Task: Add an event with the title Second Client Appreciation Networking Breakfast, date '2023/12/17', time 8:30 AM to 10:30 AMand add a description: Whether you are a seasoned presenter looking to refine your skills or a novice seeking to build confidence, this Presentation Practice session offers a safe and supportive space for you to develop your abilities. Join us to receive valuable feedback, gain insights from peers, and enhance your presentation prowess. Together, we will strive for excellence in public speaking and presentation delivery., put the event into Yellow category . Add location for the event as: 321 Ribeira, Porto, Portugal, logged in from the account softage.9@softage.netand send the event invitation to softage.5@softage.net with CC to  softage.6@softage.net. Set a reminder for the event 94 day before
Action: Mouse moved to (109, 147)
Screenshot: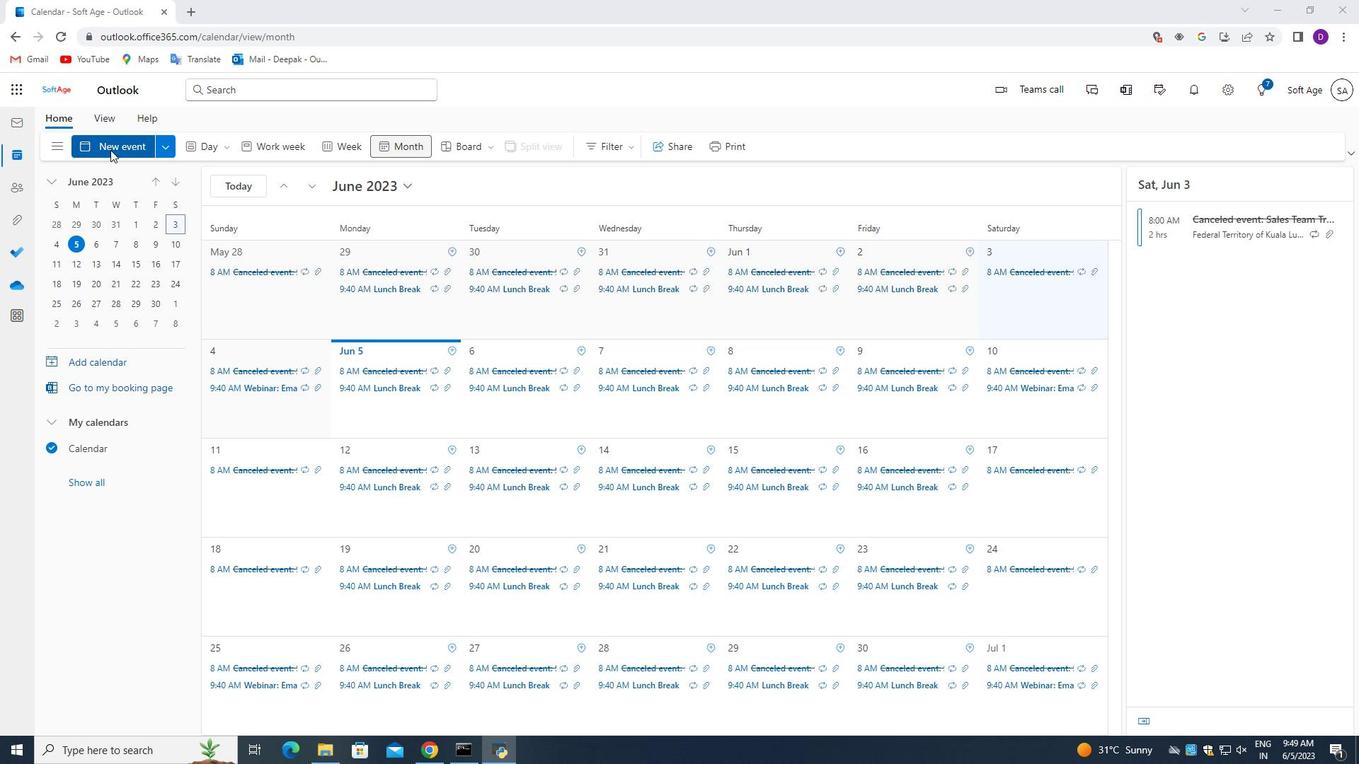 
Action: Mouse pressed left at (109, 147)
Screenshot: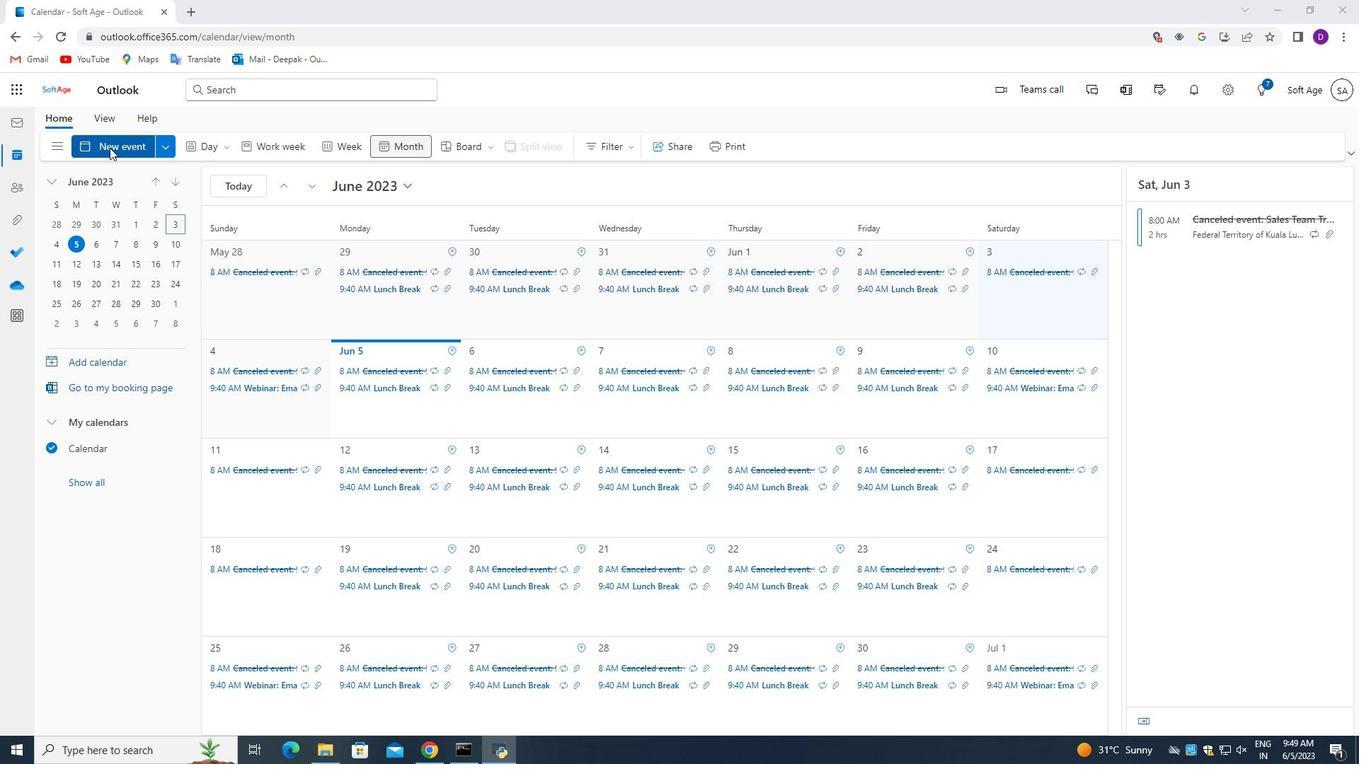 
Action: Mouse moved to (465, 619)
Screenshot: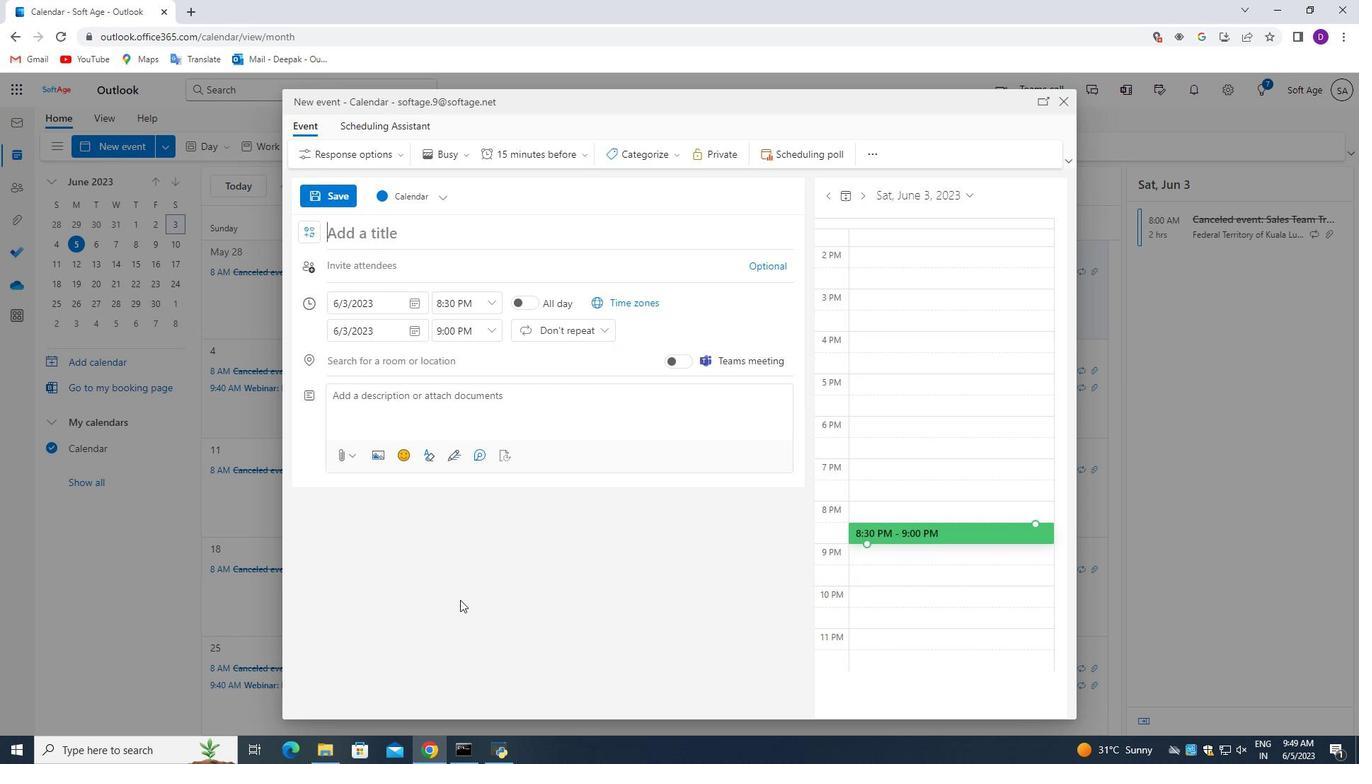 
Action: Key pressed <Key.shift_r>Sc<Key.backspace>econd<Key.space><Key.shift_r>Client<Key.space><Key.shift_r>Appreciation<Key.space><Key.shift>Networking<Key.space><Key.shift_r>Breakfast<Key.space>
Screenshot: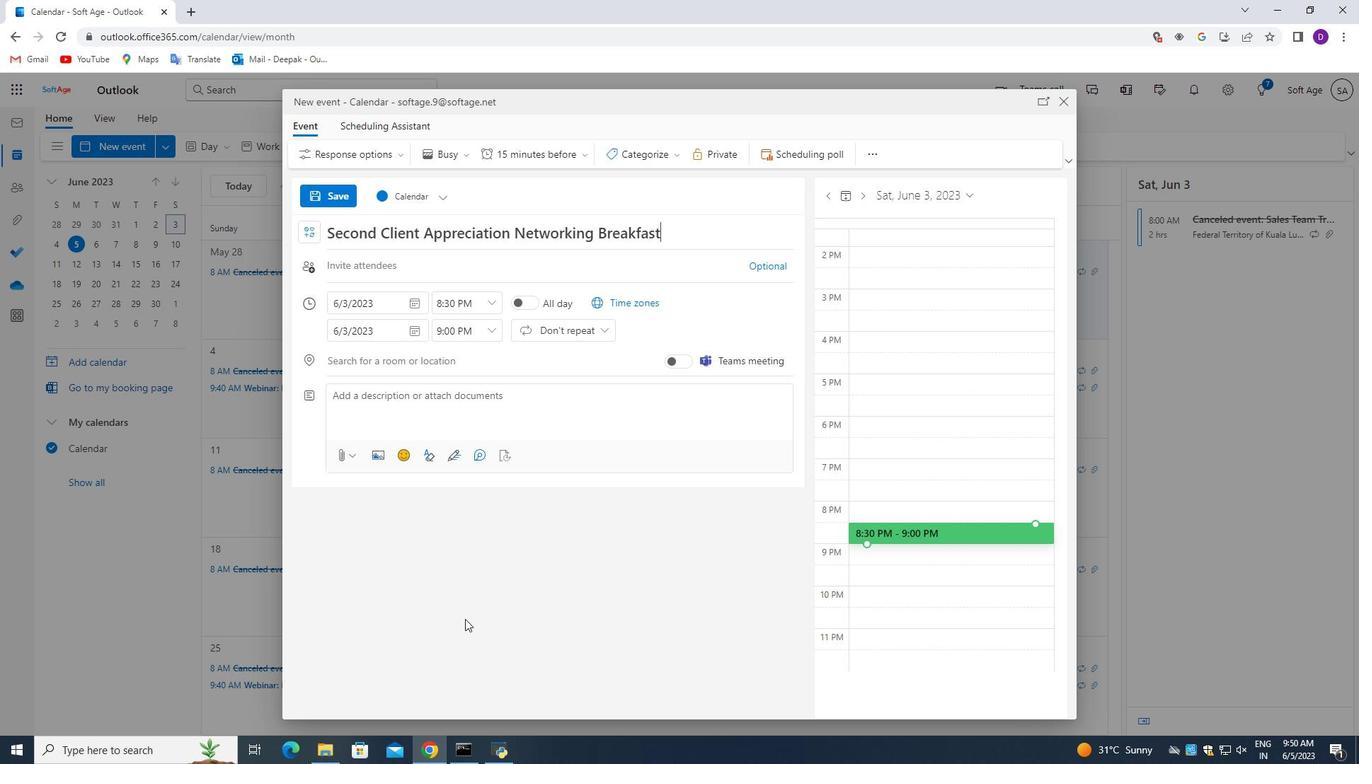 
Action: Mouse moved to (412, 306)
Screenshot: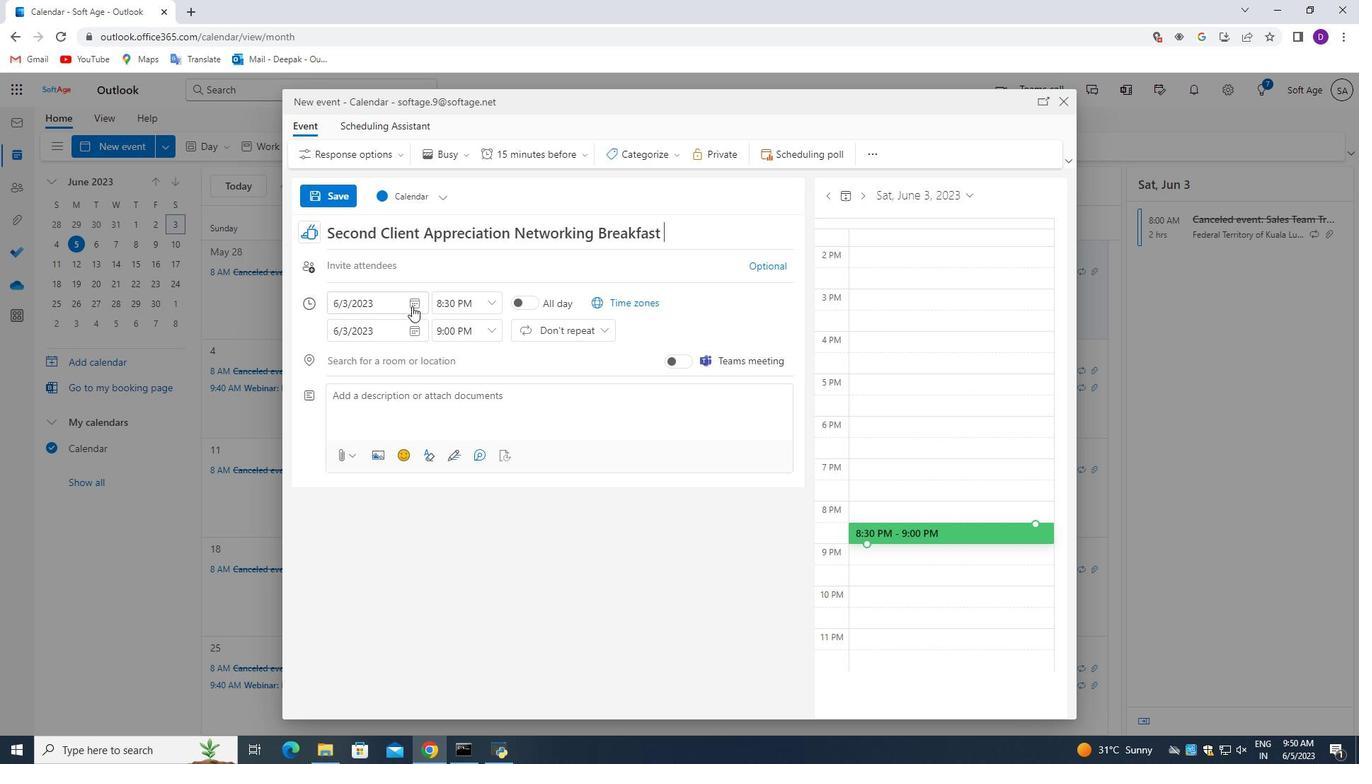 
Action: Mouse pressed left at (412, 306)
Screenshot: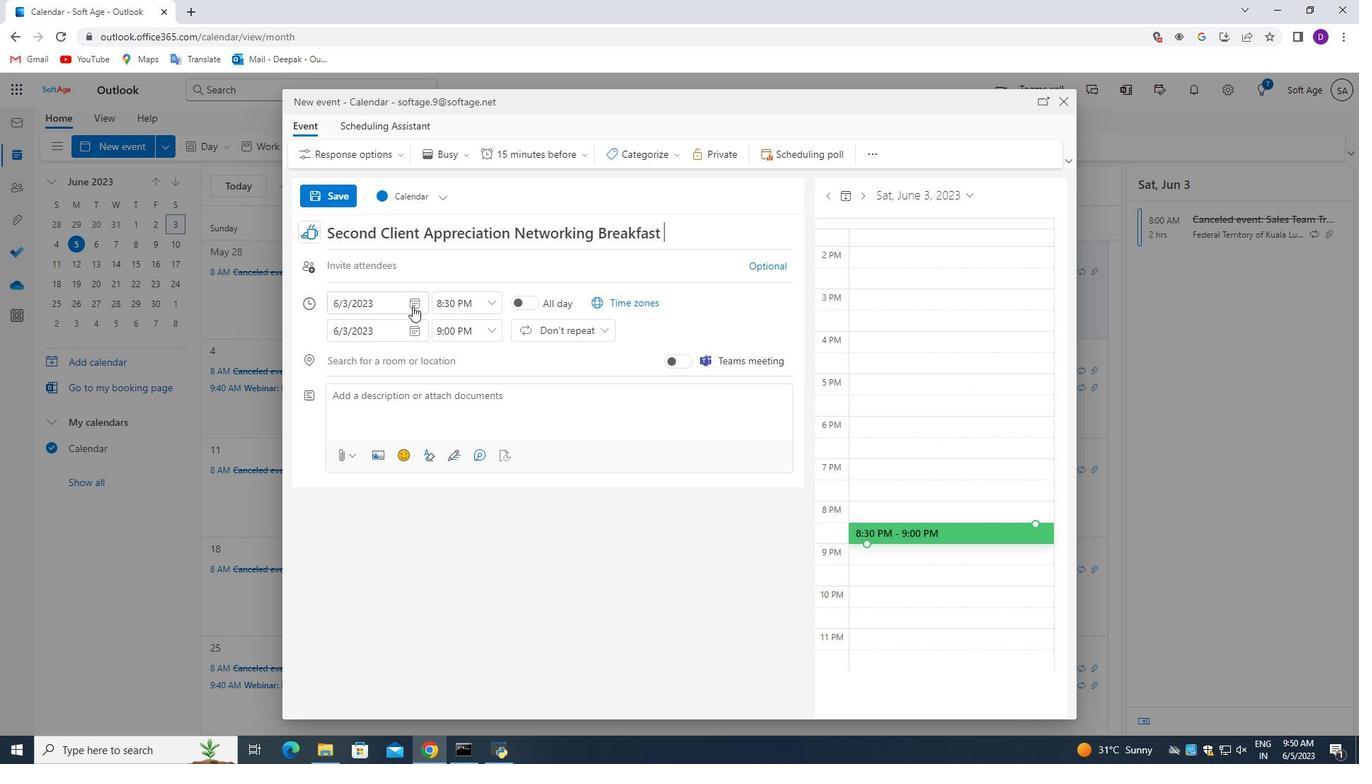 
Action: Mouse moved to (373, 331)
Screenshot: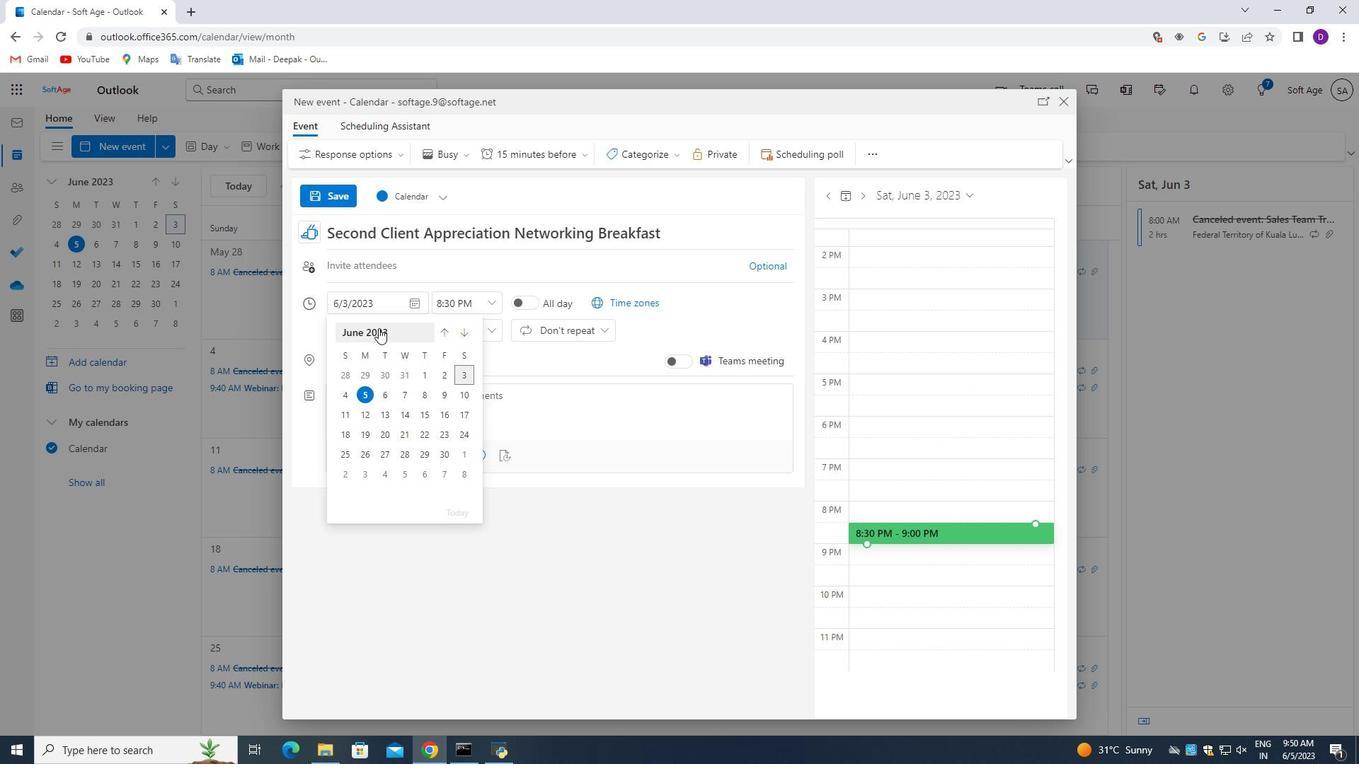 
Action: Mouse pressed left at (373, 331)
Screenshot: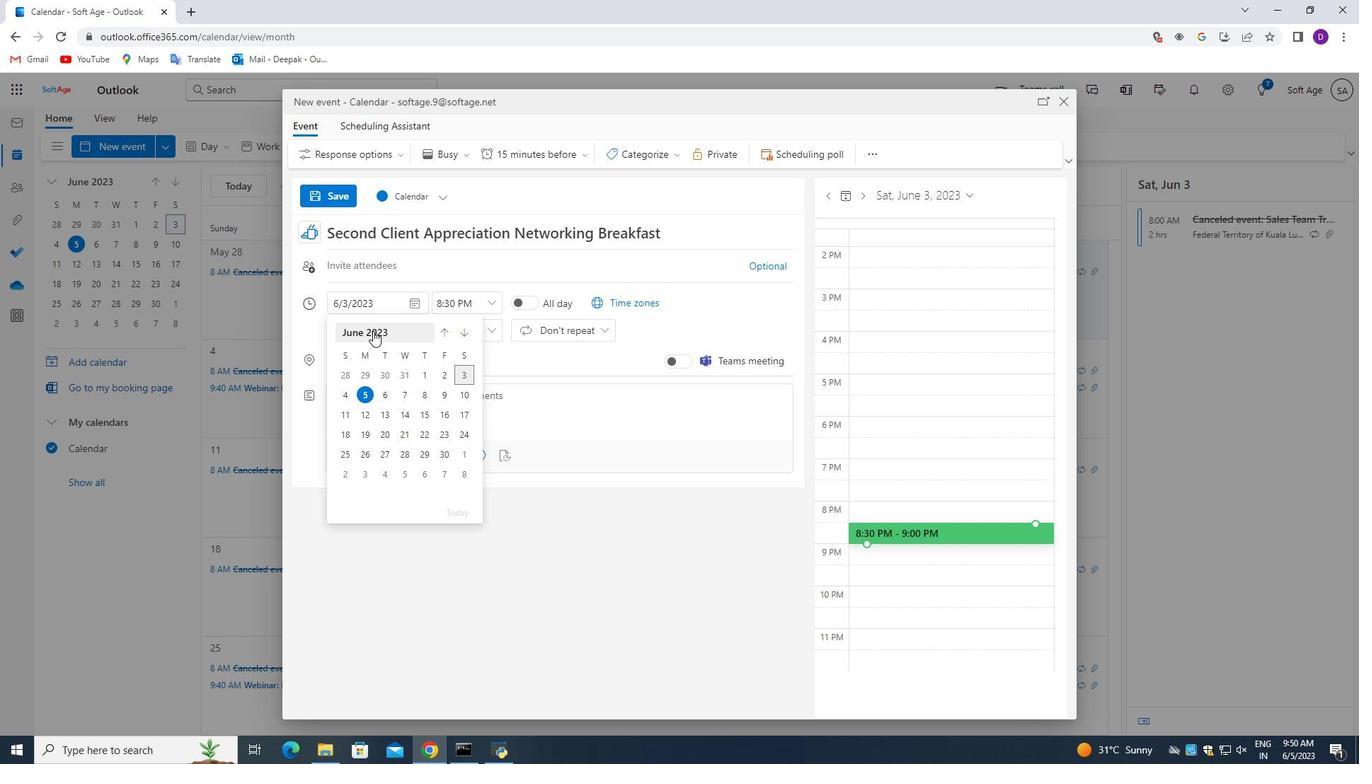 
Action: Mouse moved to (455, 434)
Screenshot: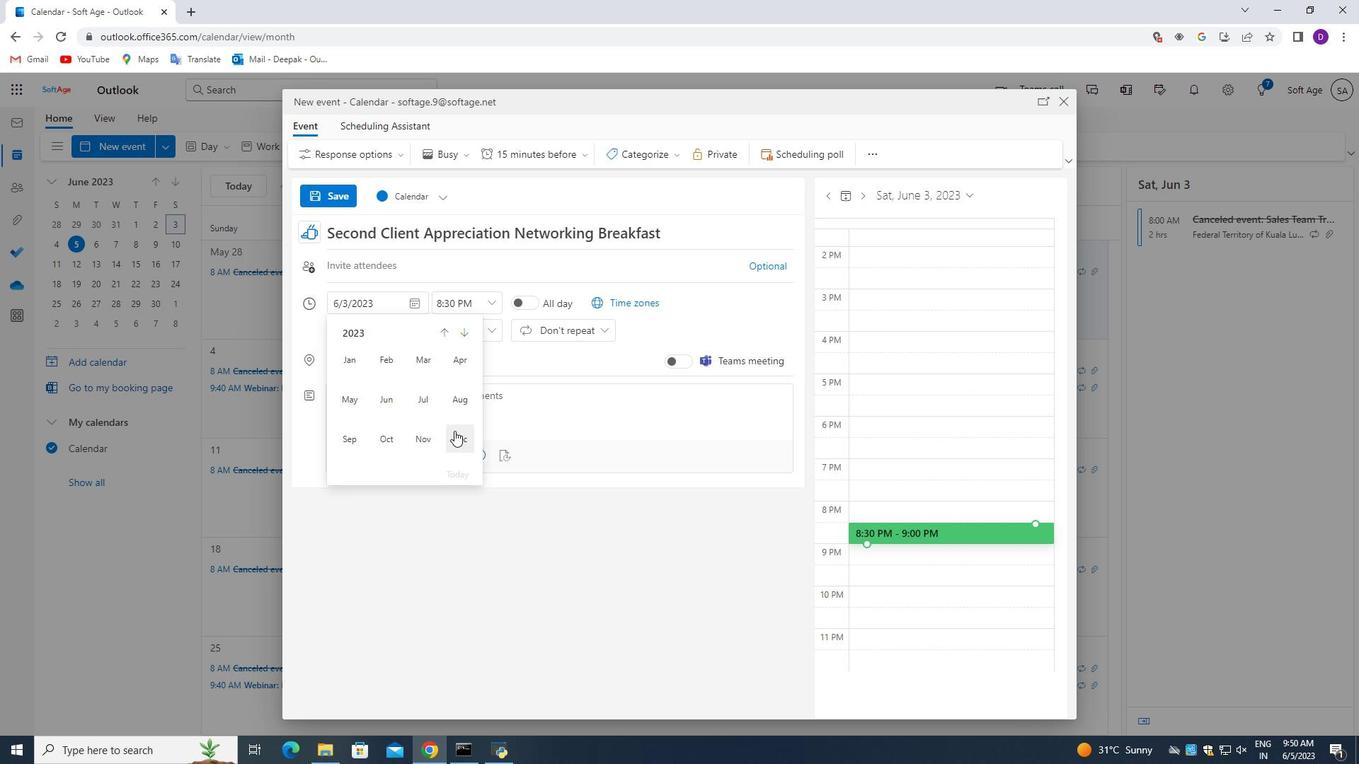 
Action: Mouse pressed left at (455, 434)
Screenshot: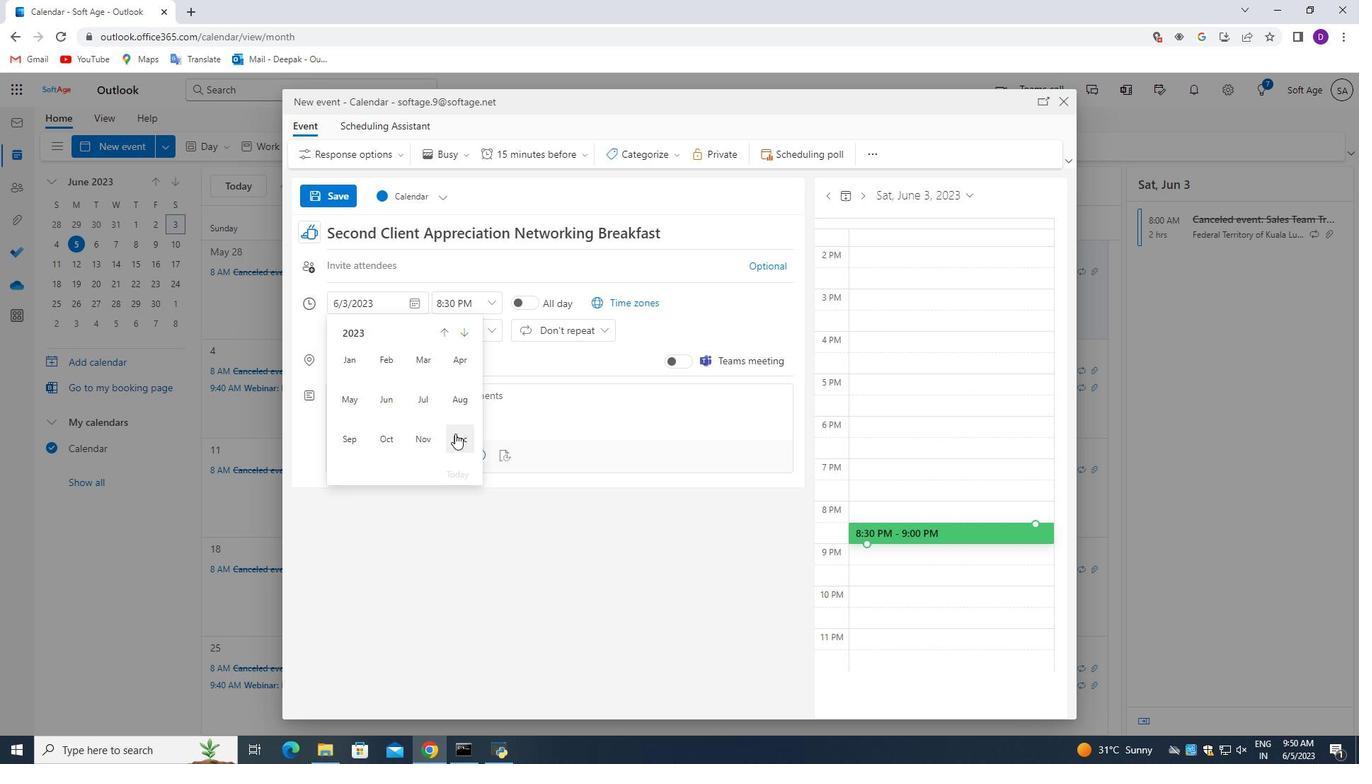 
Action: Mouse moved to (347, 435)
Screenshot: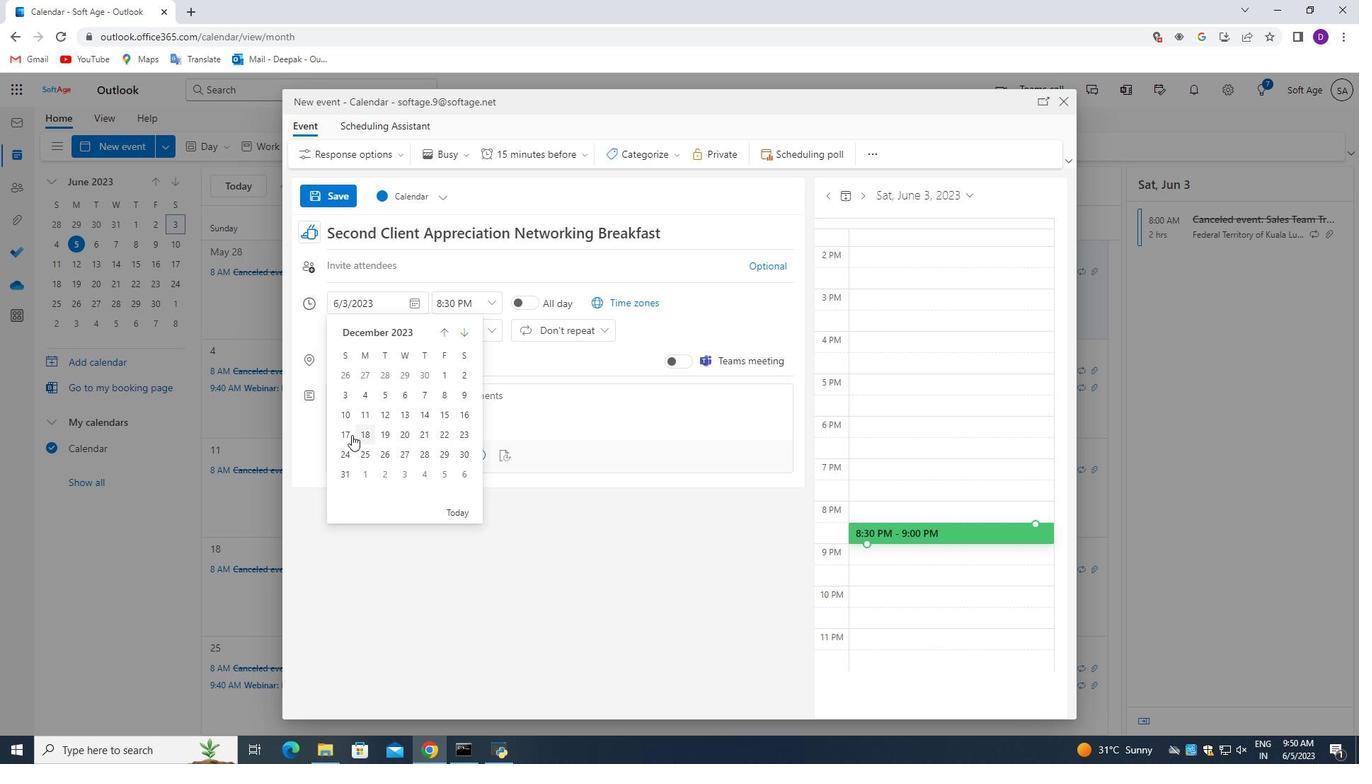 
Action: Mouse pressed left at (347, 435)
Screenshot: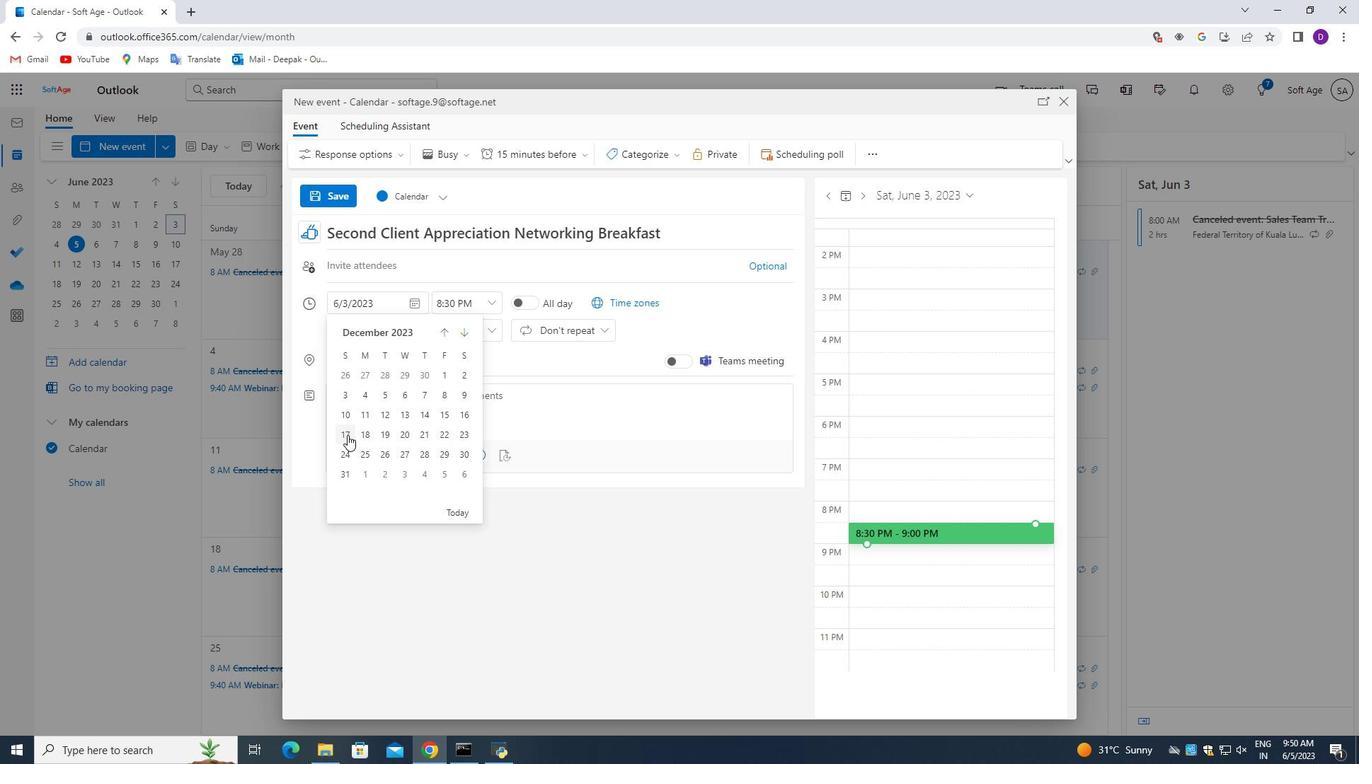 
Action: Mouse moved to (489, 312)
Screenshot: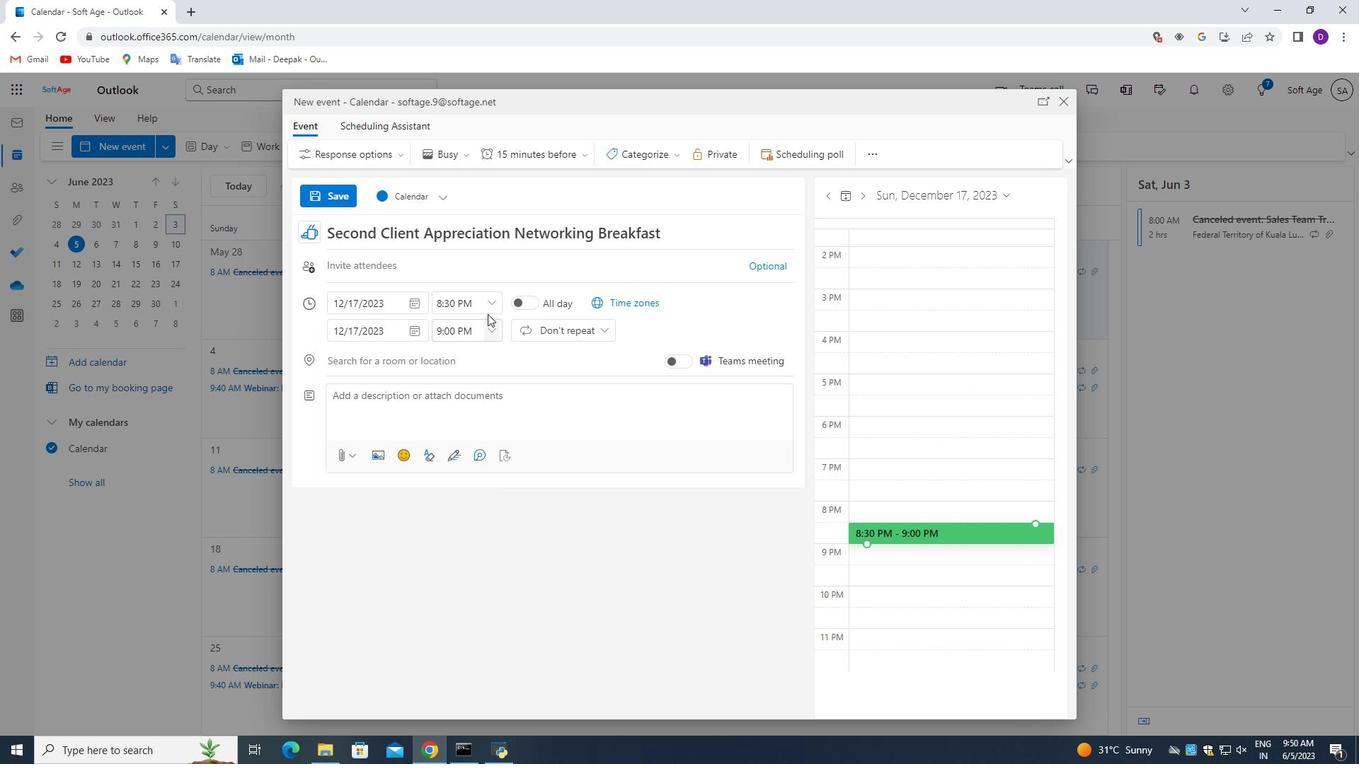 
Action: Mouse pressed left at (489, 312)
Screenshot: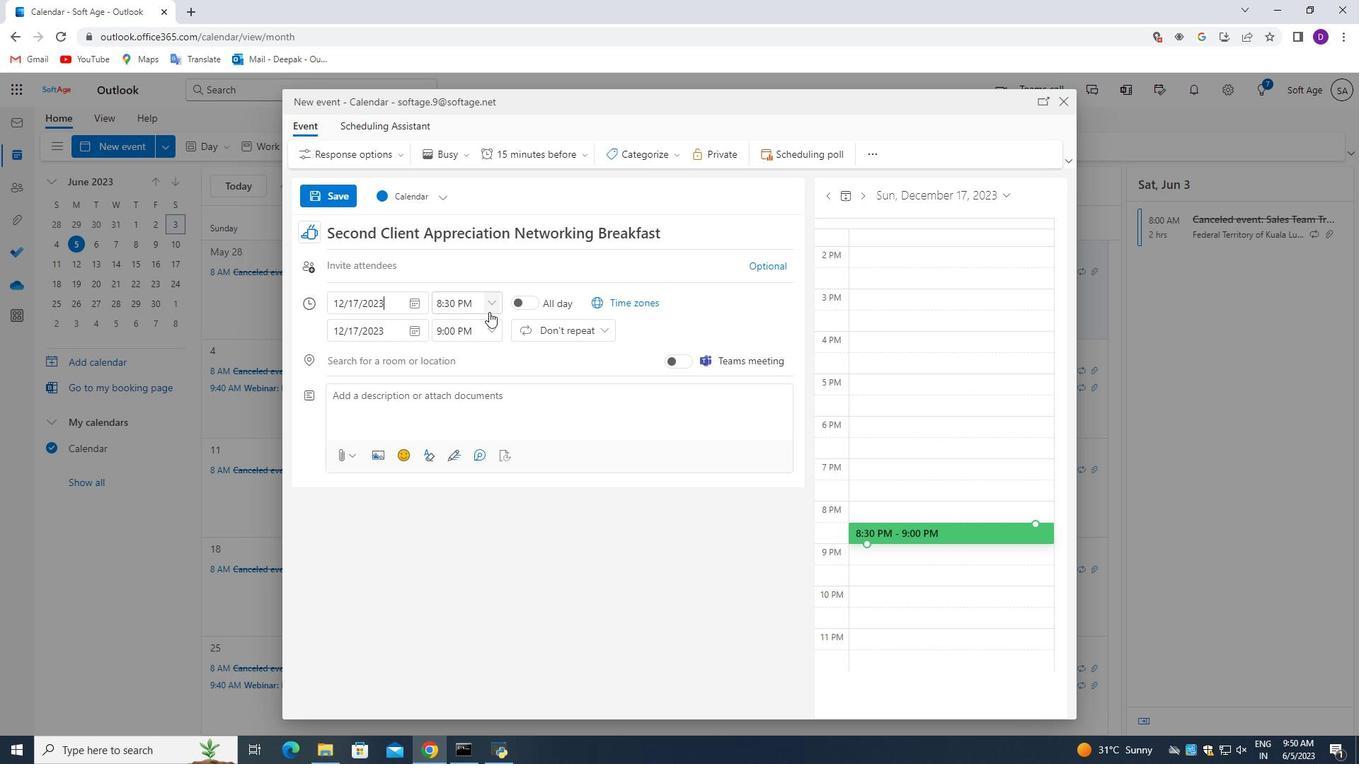 
Action: Mouse moved to (468, 354)
Screenshot: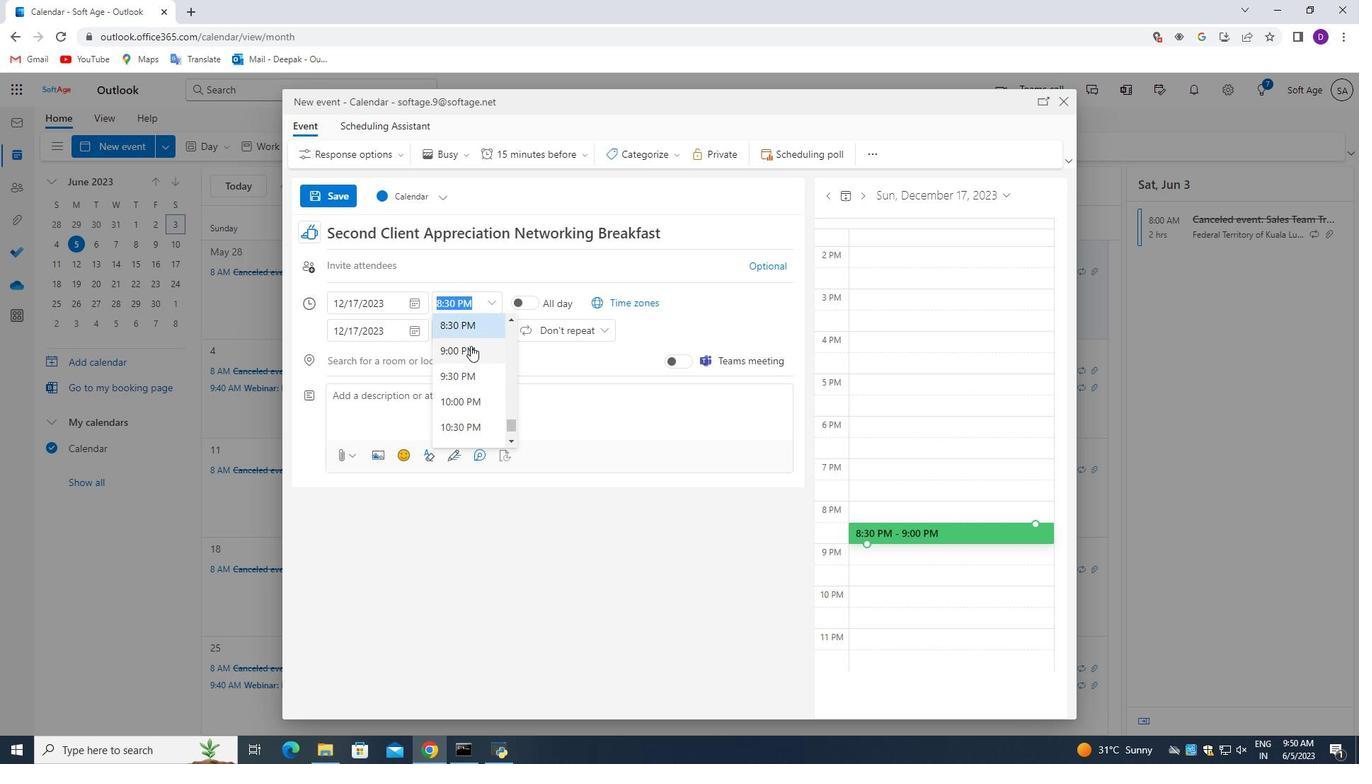 
Action: Mouse scrolled (468, 353) with delta (0, 0)
Screenshot: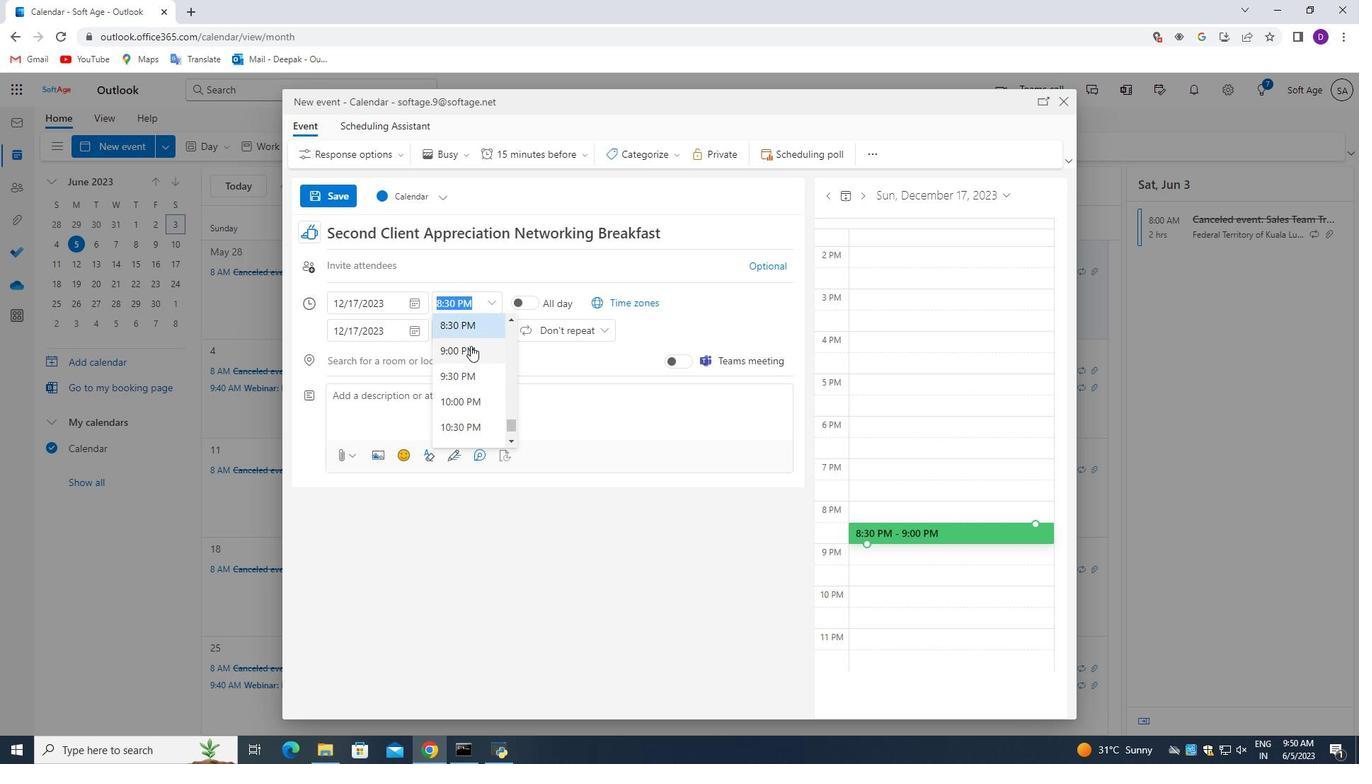
Action: Mouse moved to (467, 358)
Screenshot: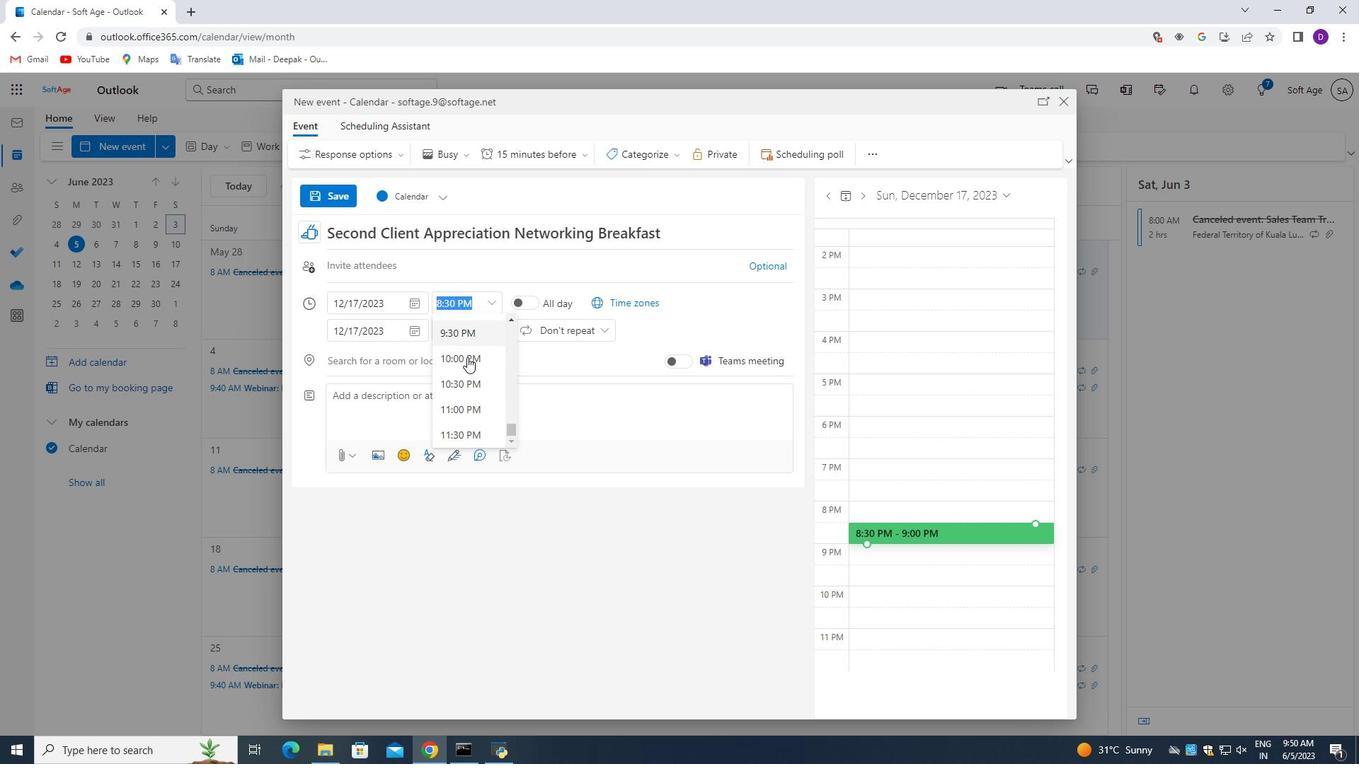
Action: Mouse scrolled (467, 358) with delta (0, 0)
Screenshot: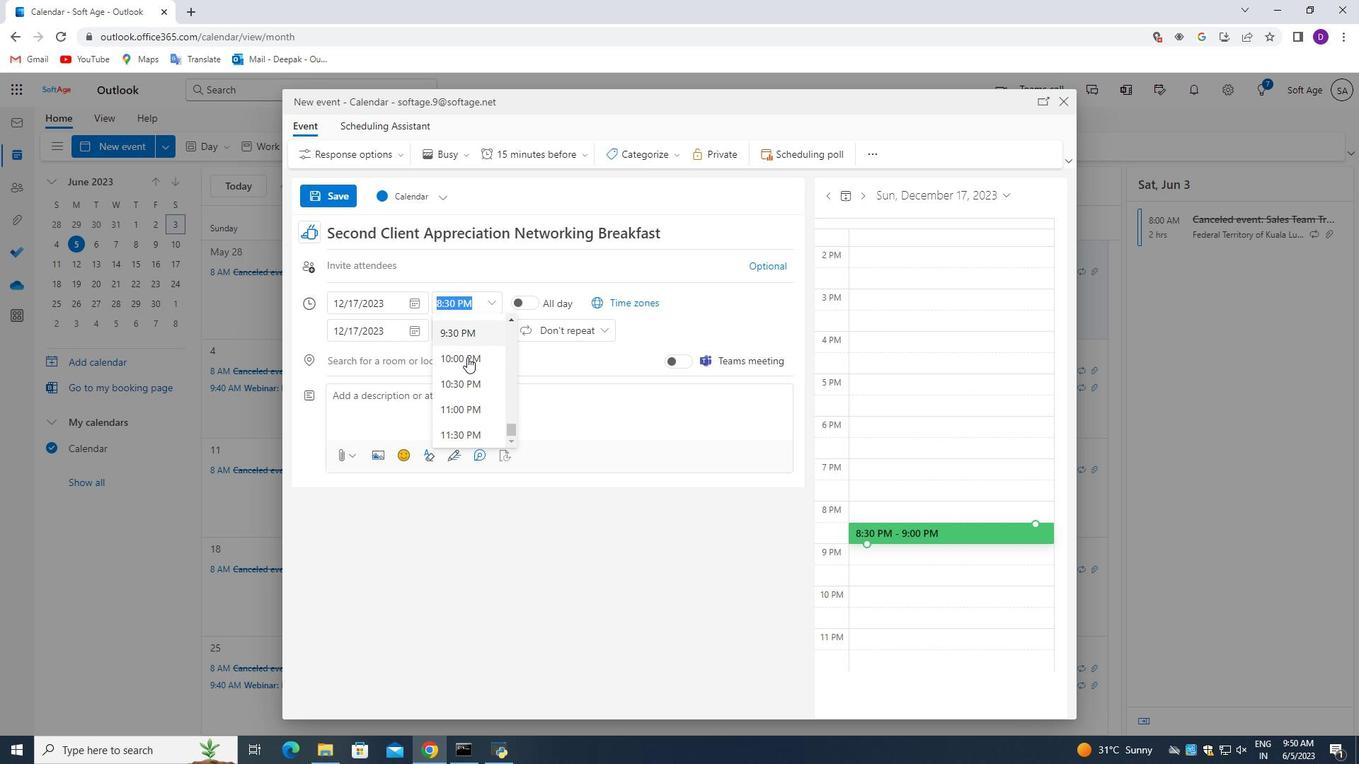 
Action: Mouse moved to (467, 362)
Screenshot: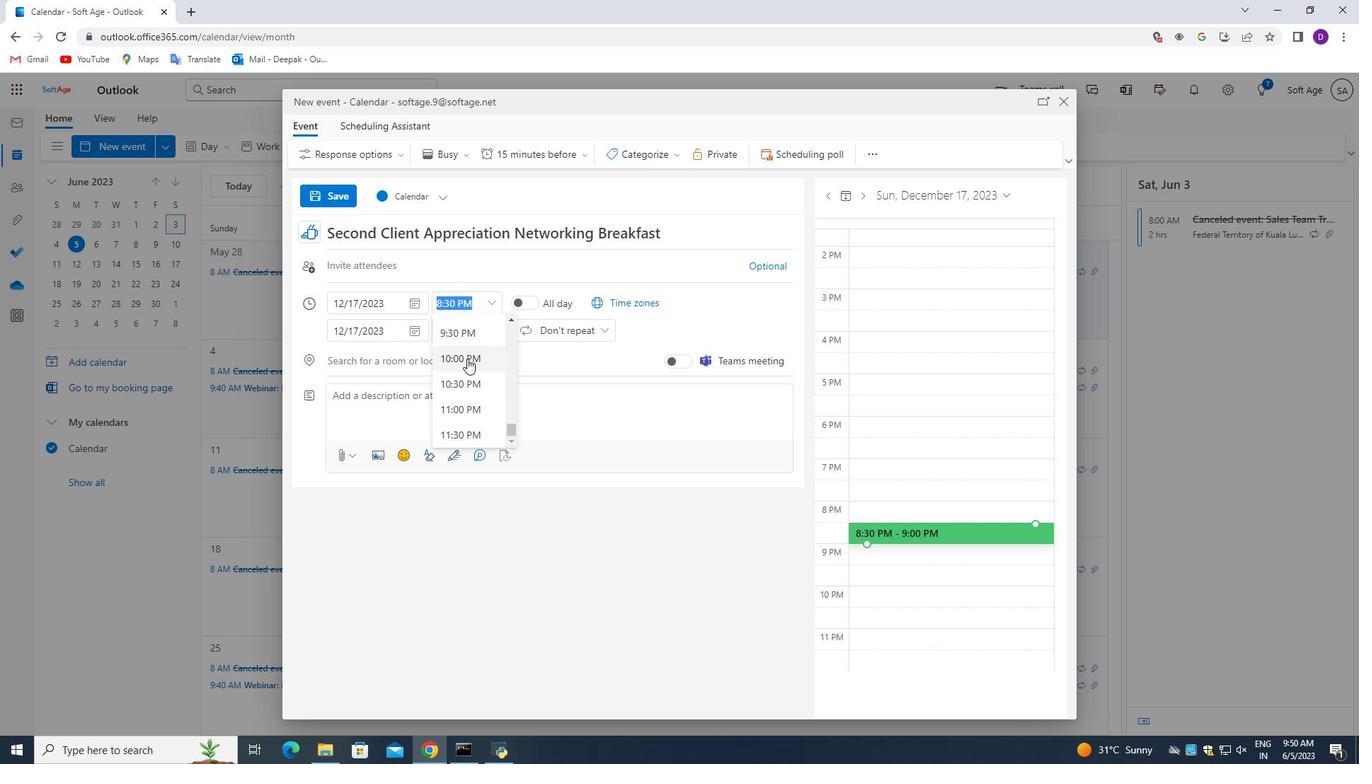 
Action: Mouse scrolled (467, 361) with delta (0, 0)
Screenshot: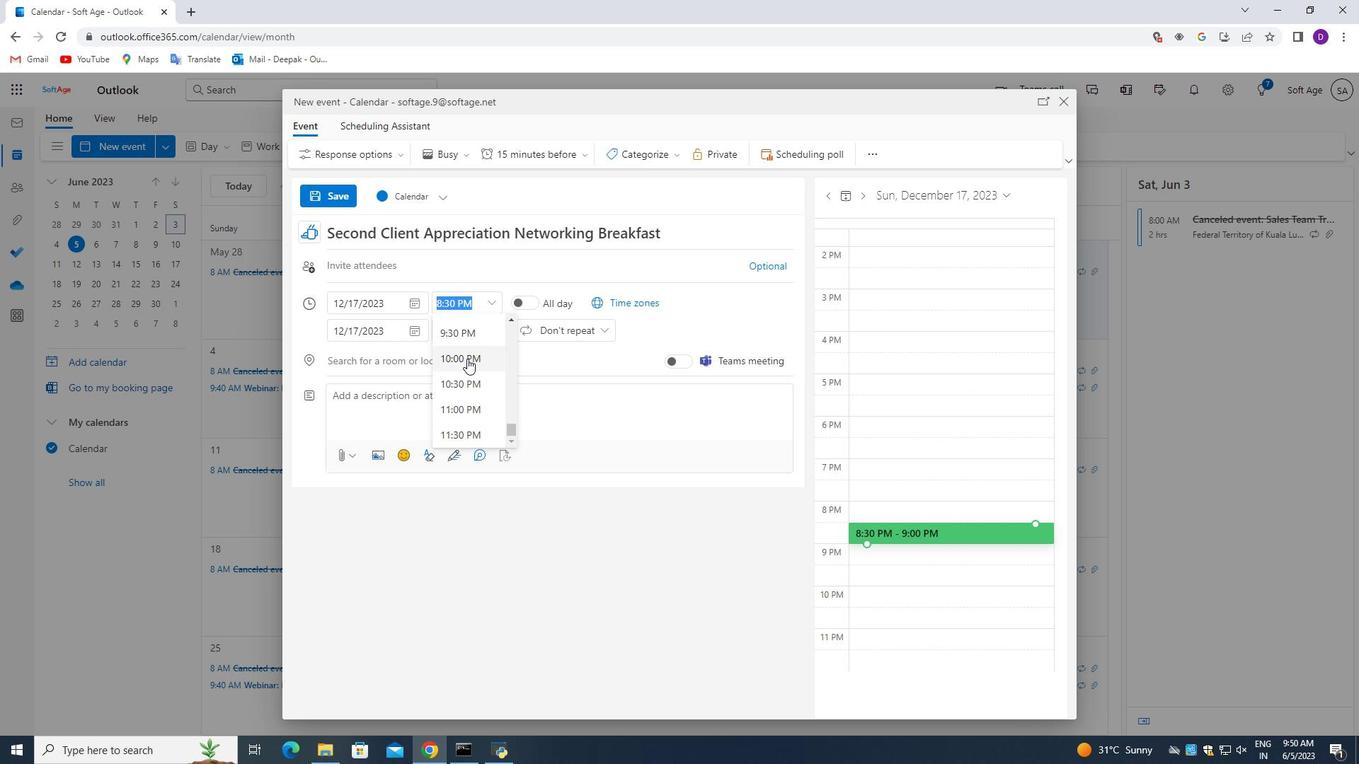 
Action: Mouse moved to (467, 365)
Screenshot: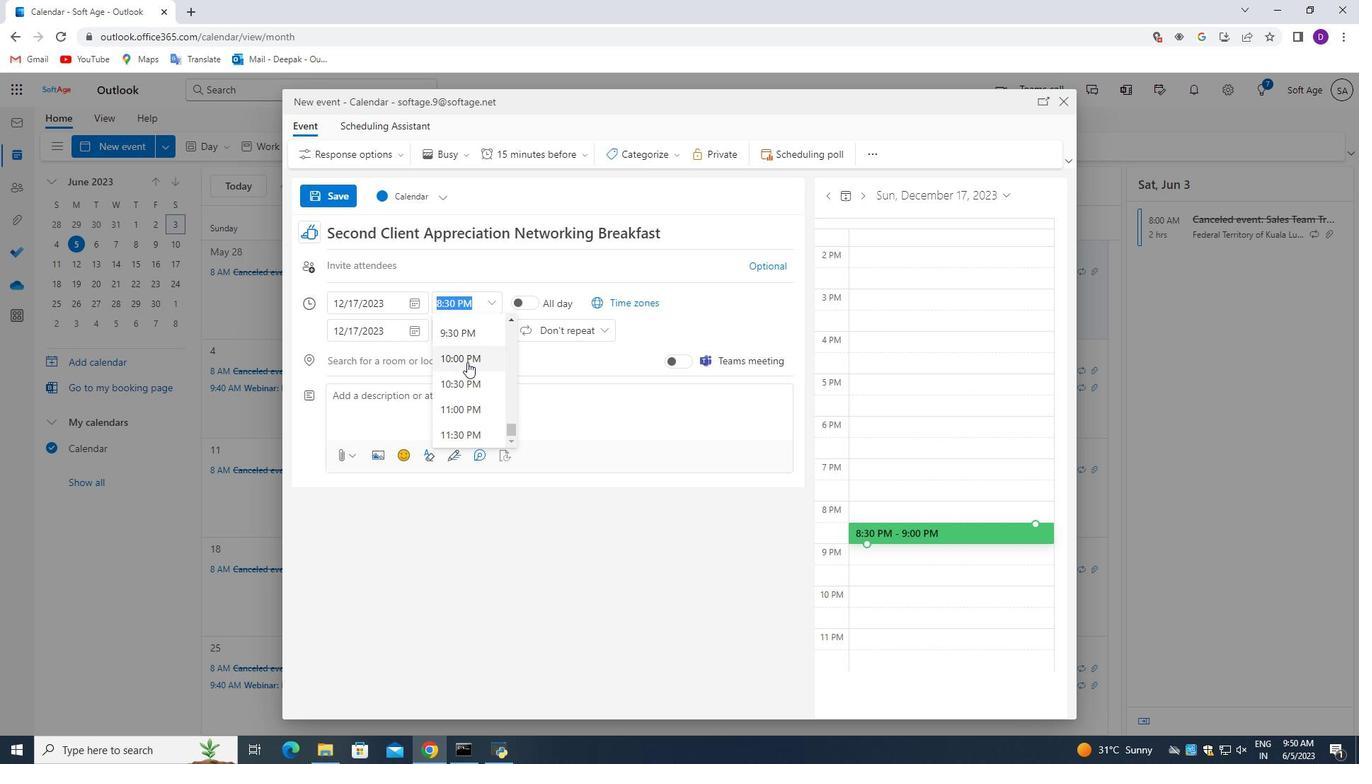 
Action: Mouse scrolled (467, 364) with delta (0, 0)
Screenshot: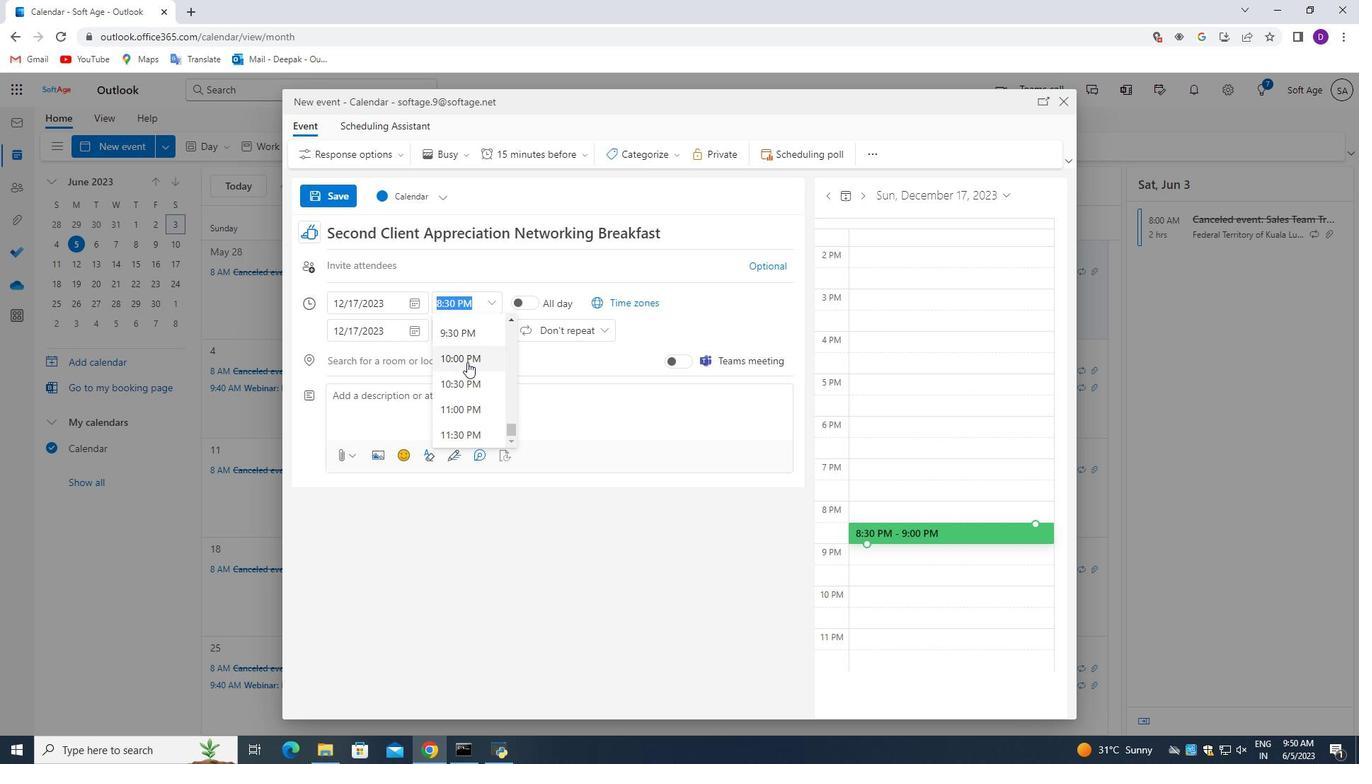 
Action: Mouse moved to (463, 409)
Screenshot: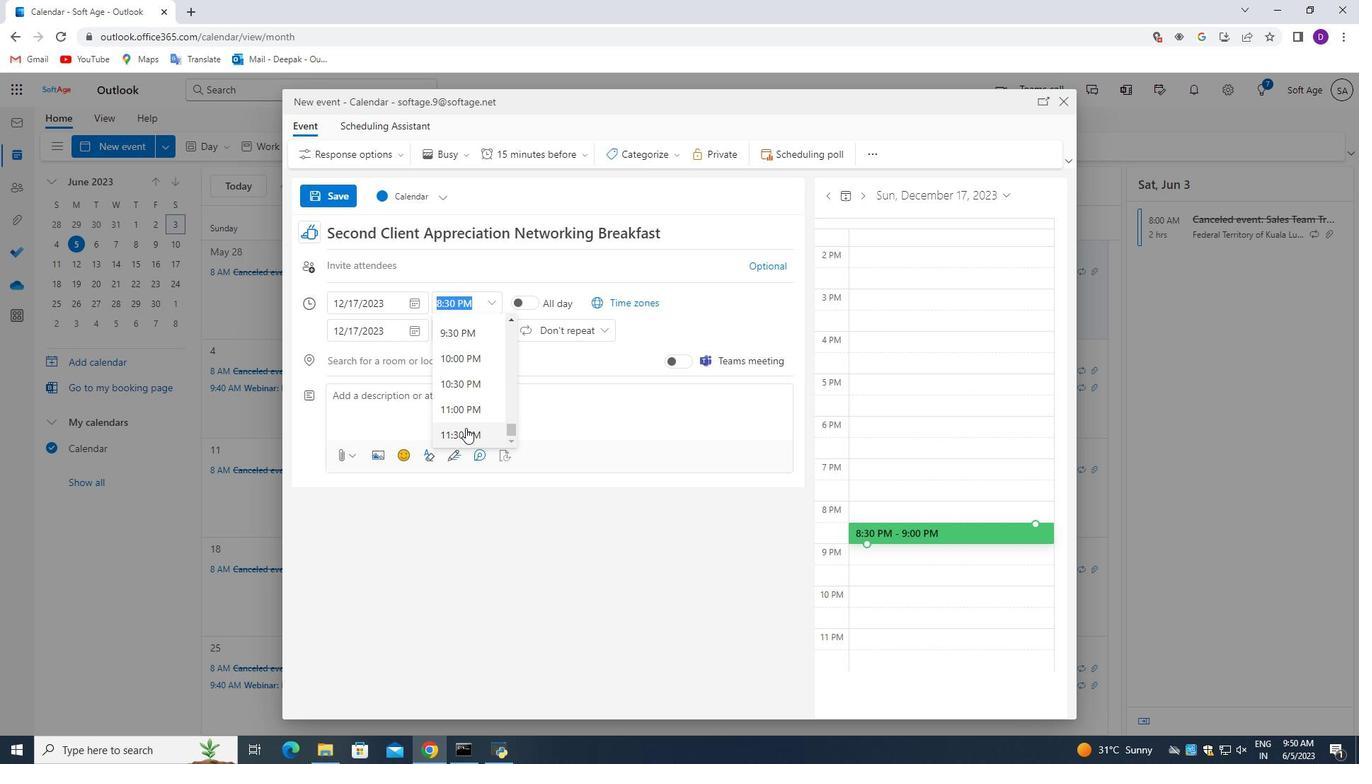 
Action: Mouse scrolled (463, 409) with delta (0, 0)
Screenshot: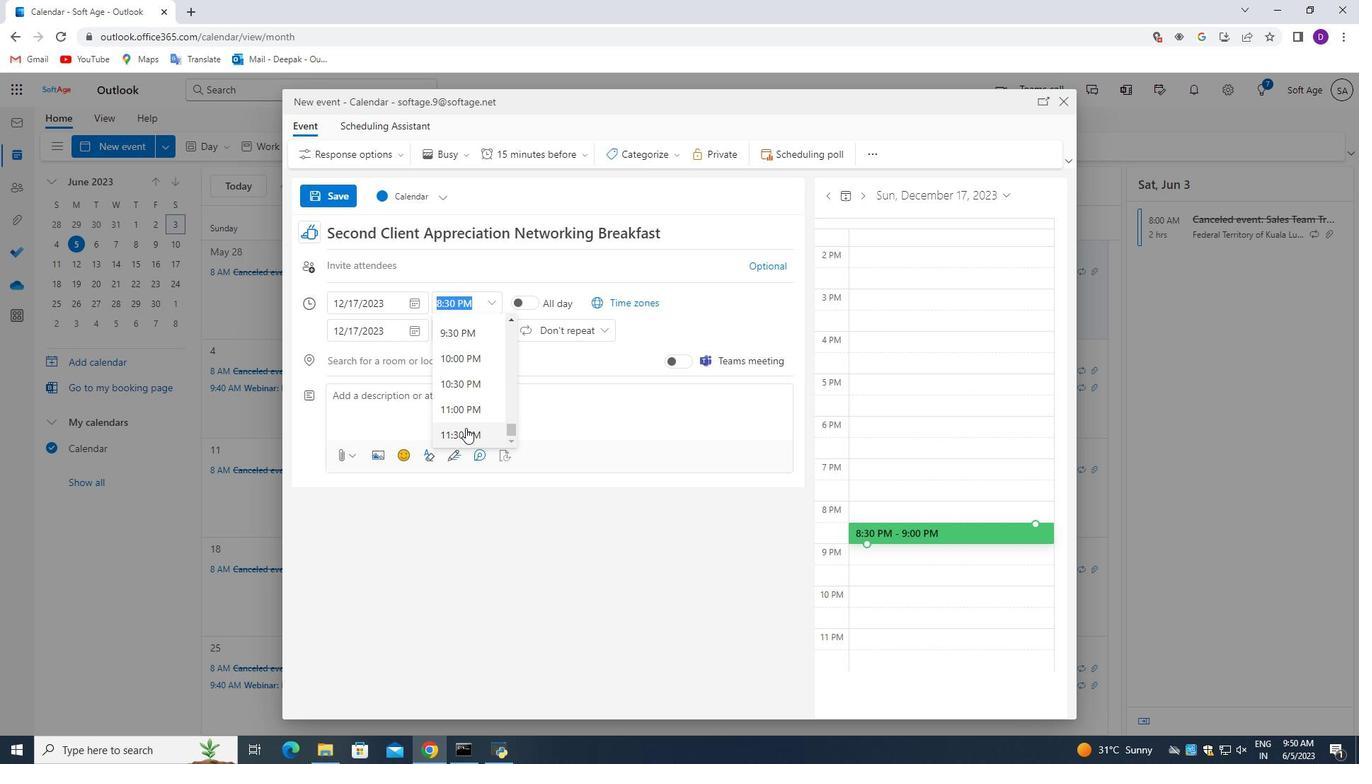 
Action: Mouse moved to (463, 396)
Screenshot: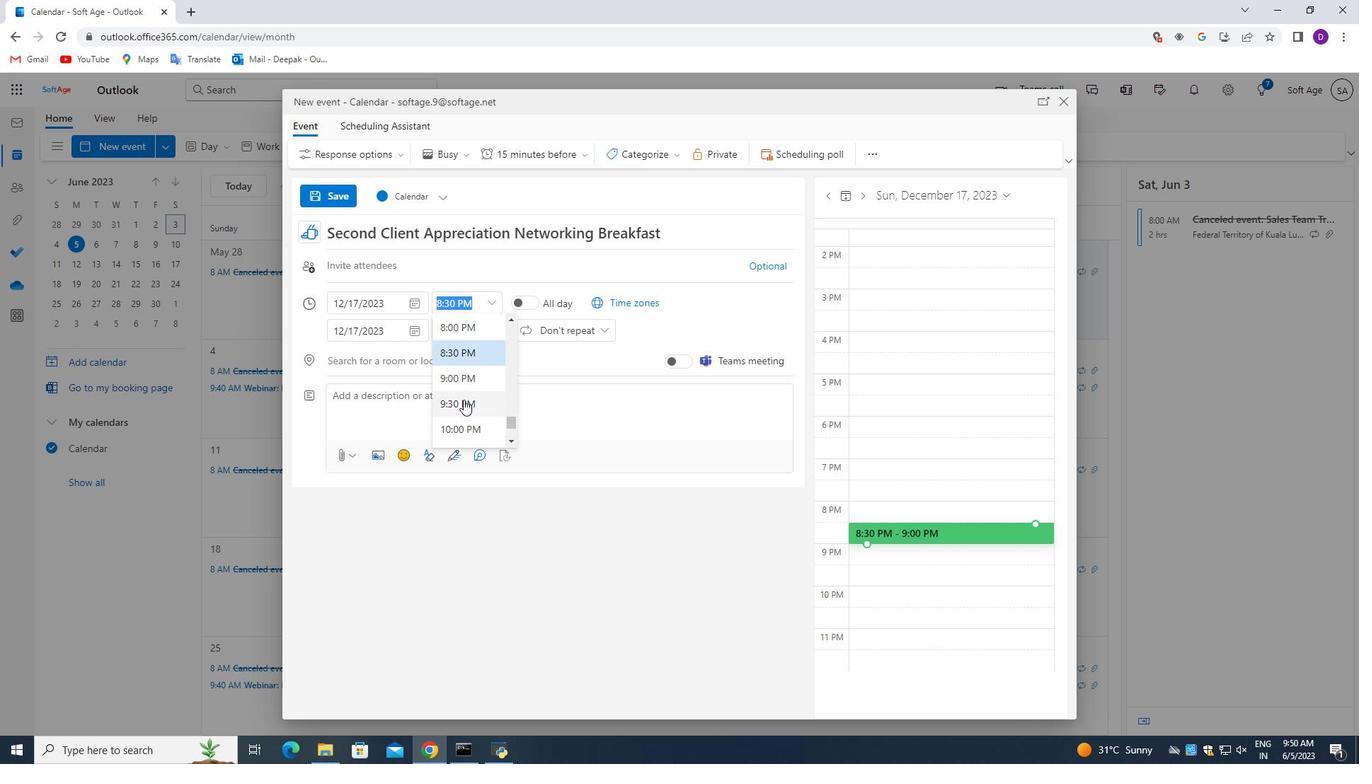 
Action: Mouse scrolled (463, 400) with delta (0, 0)
Screenshot: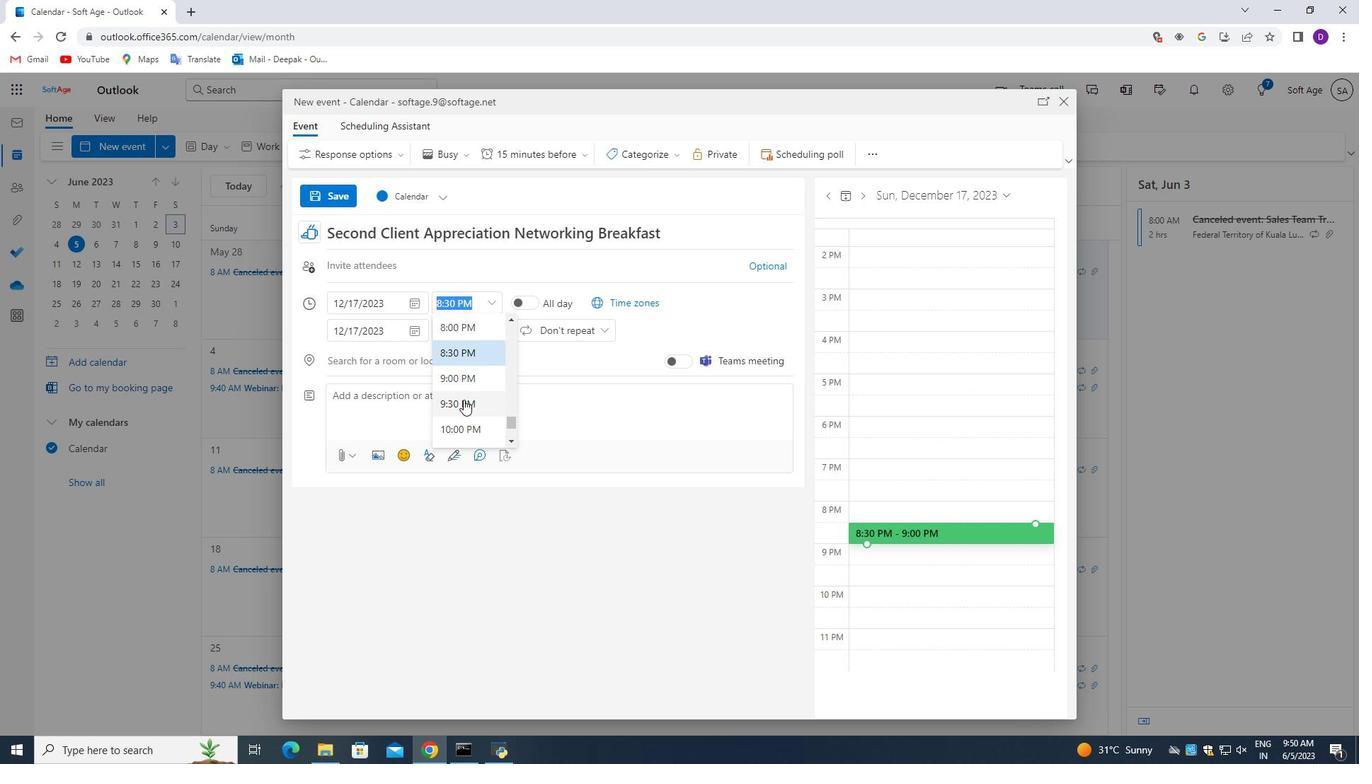 
Action: Mouse moved to (463, 385)
Screenshot: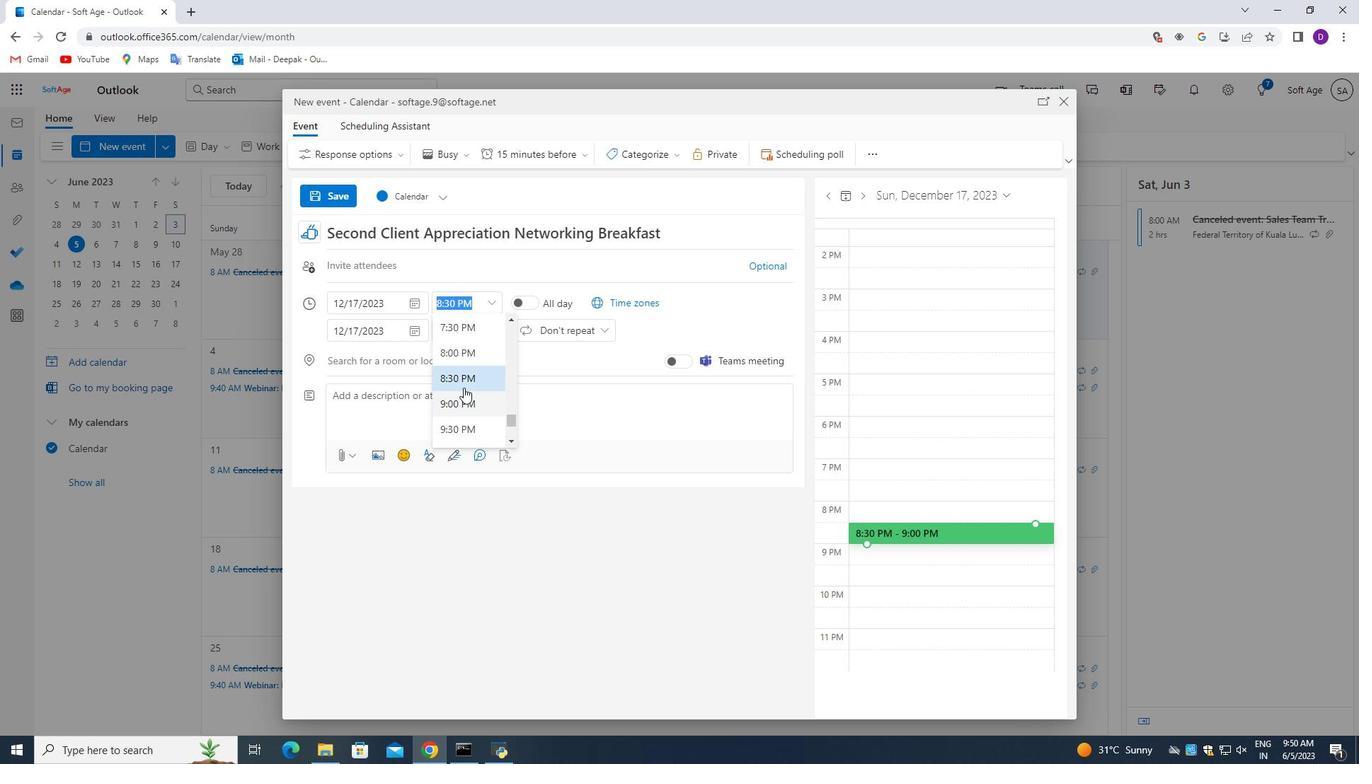 
Action: Mouse scrolled (463, 386) with delta (0, 0)
Screenshot: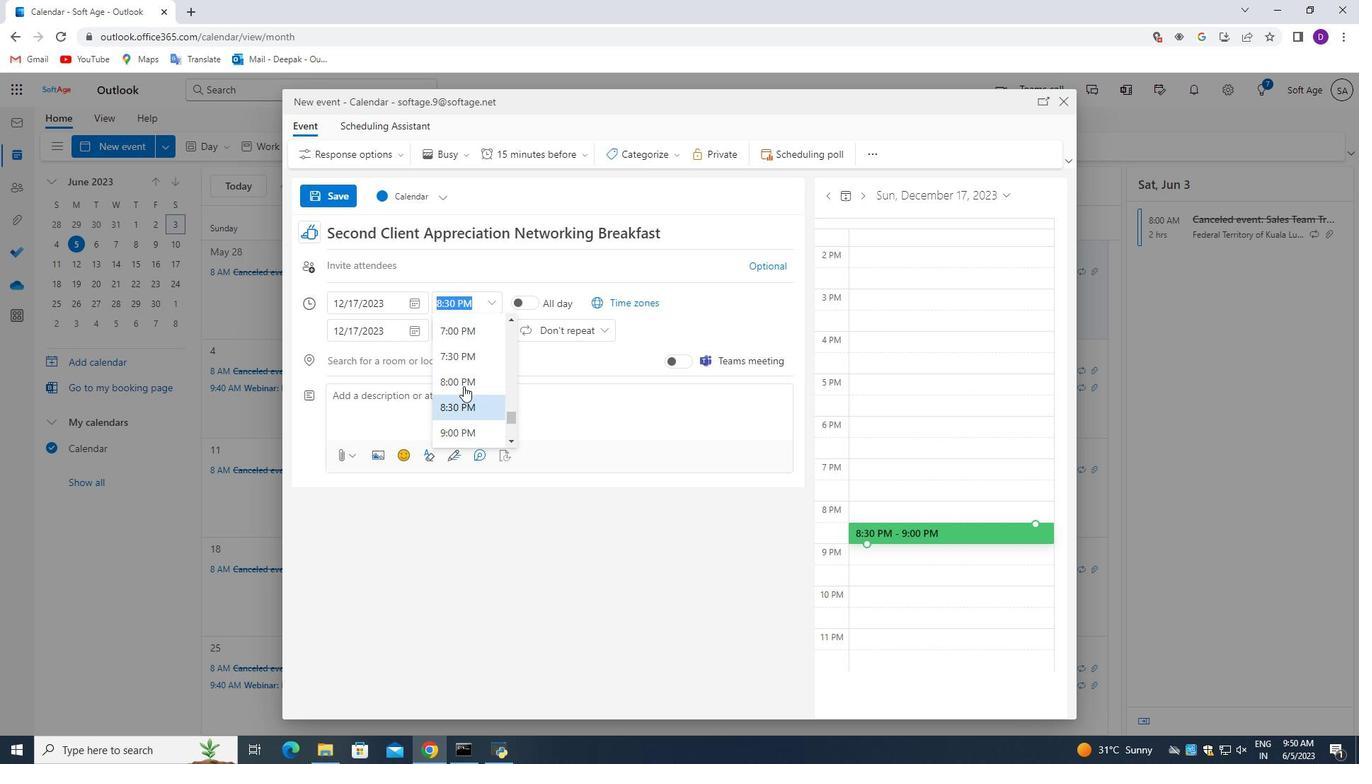 
Action: Mouse moved to (463, 385)
Screenshot: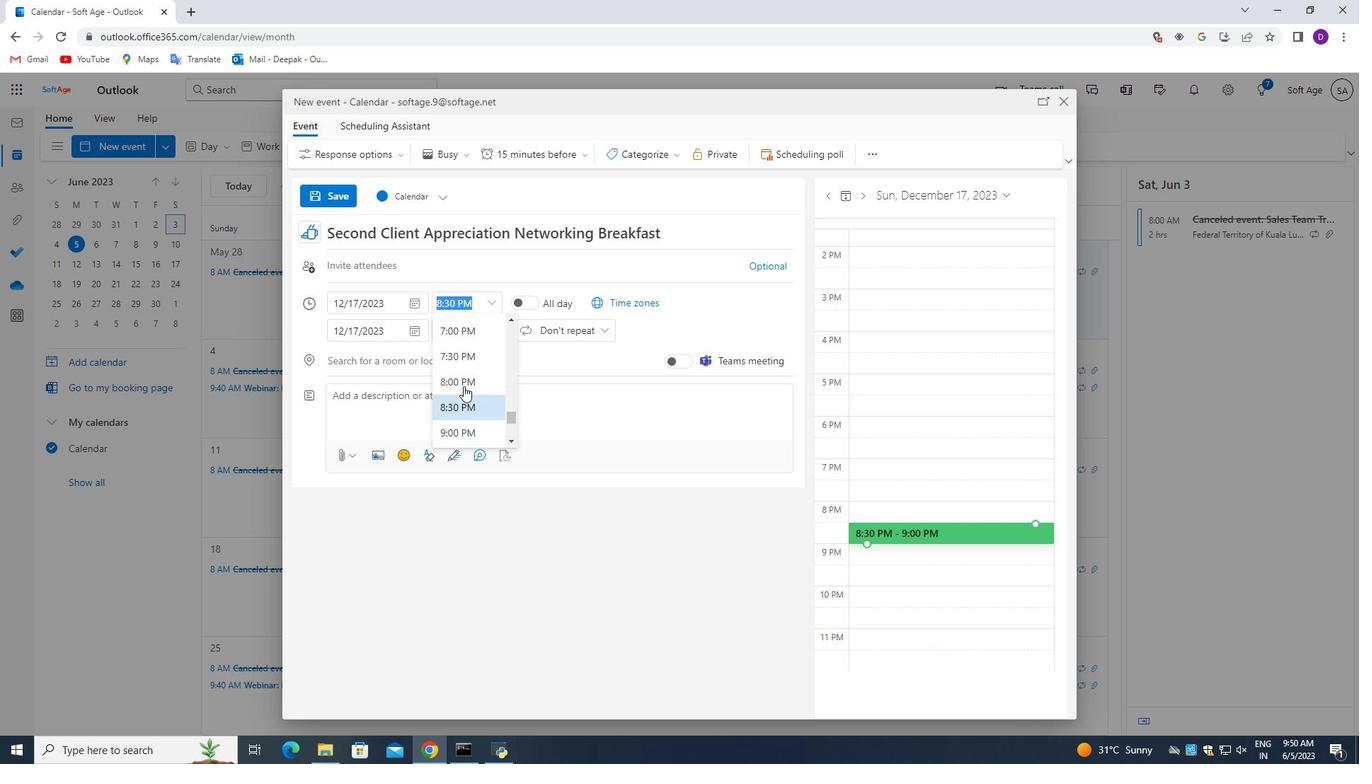 
Action: Mouse scrolled (463, 385) with delta (0, 0)
Screenshot: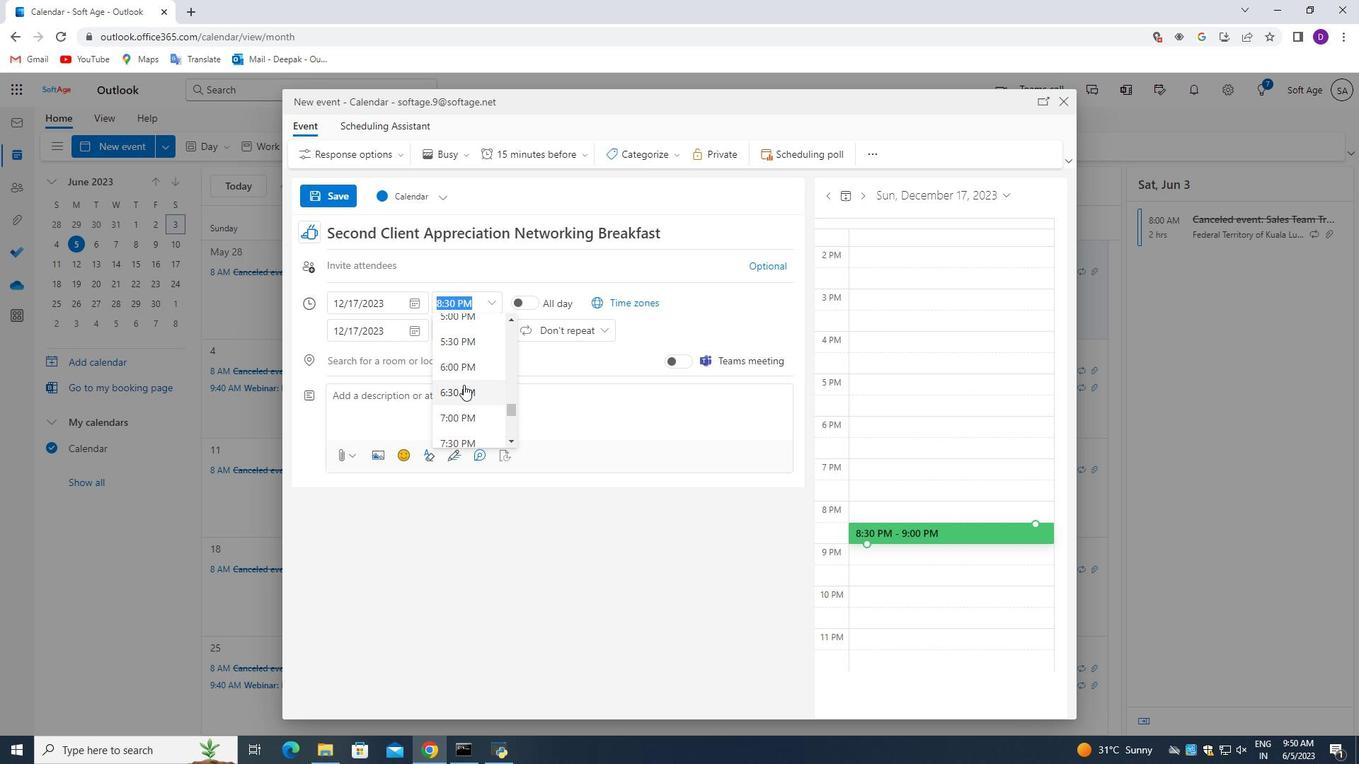 
Action: Mouse scrolled (463, 385) with delta (0, 0)
Screenshot: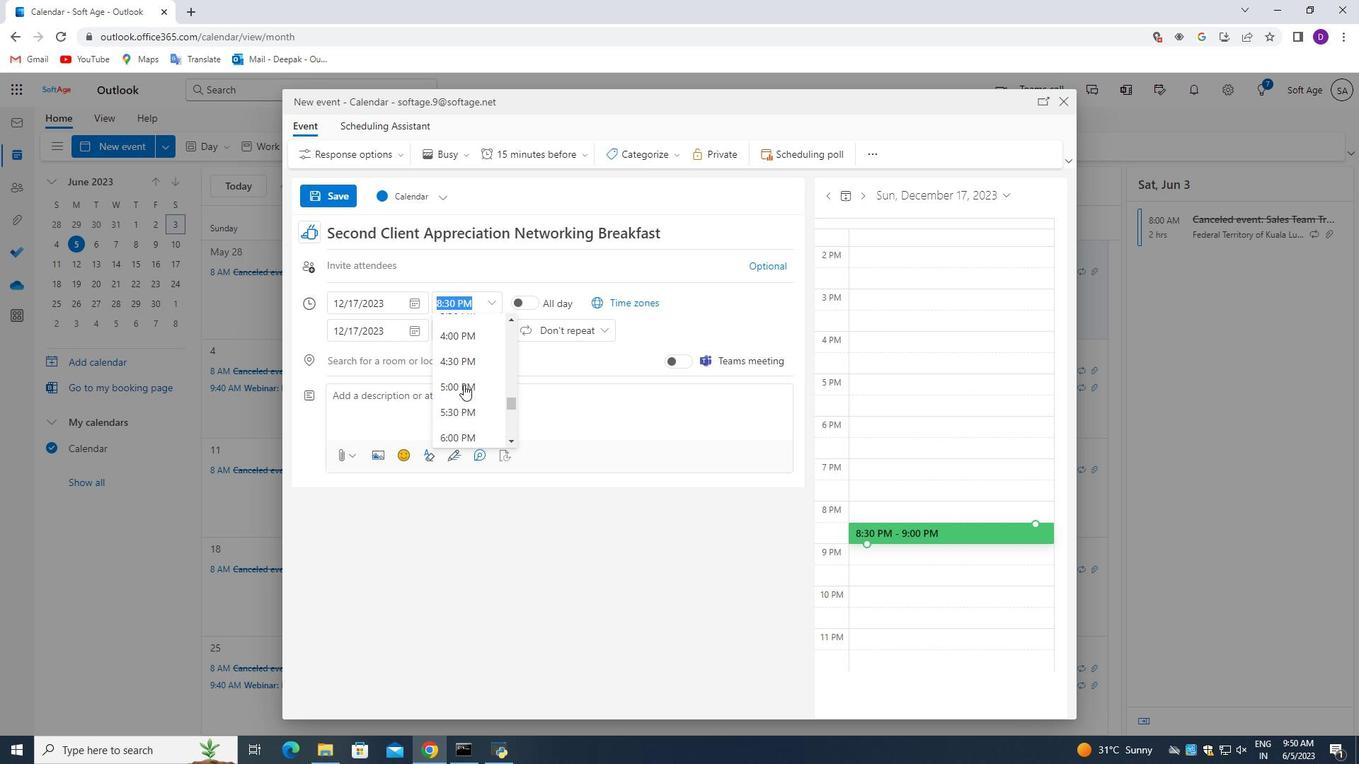 
Action: Mouse scrolled (463, 385) with delta (0, 0)
Screenshot: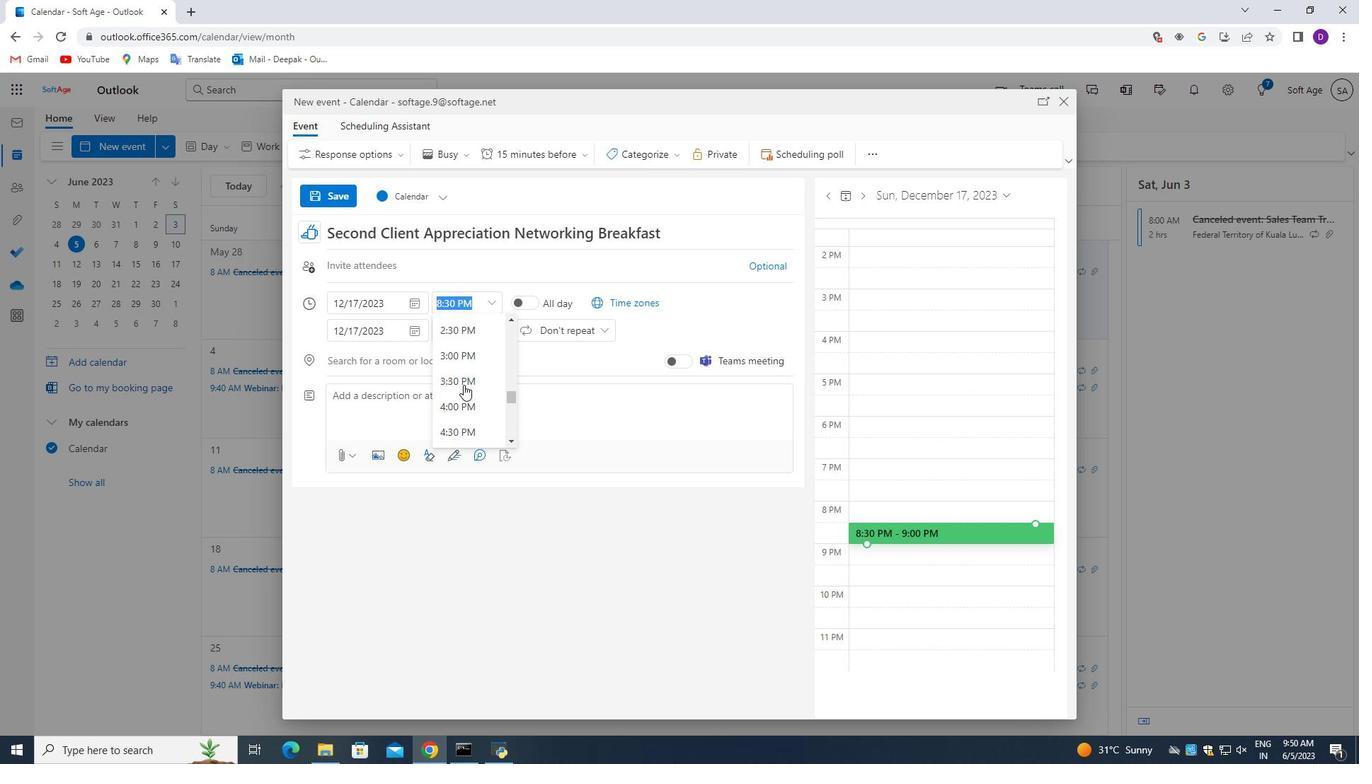 
Action: Mouse scrolled (463, 385) with delta (0, 0)
Screenshot: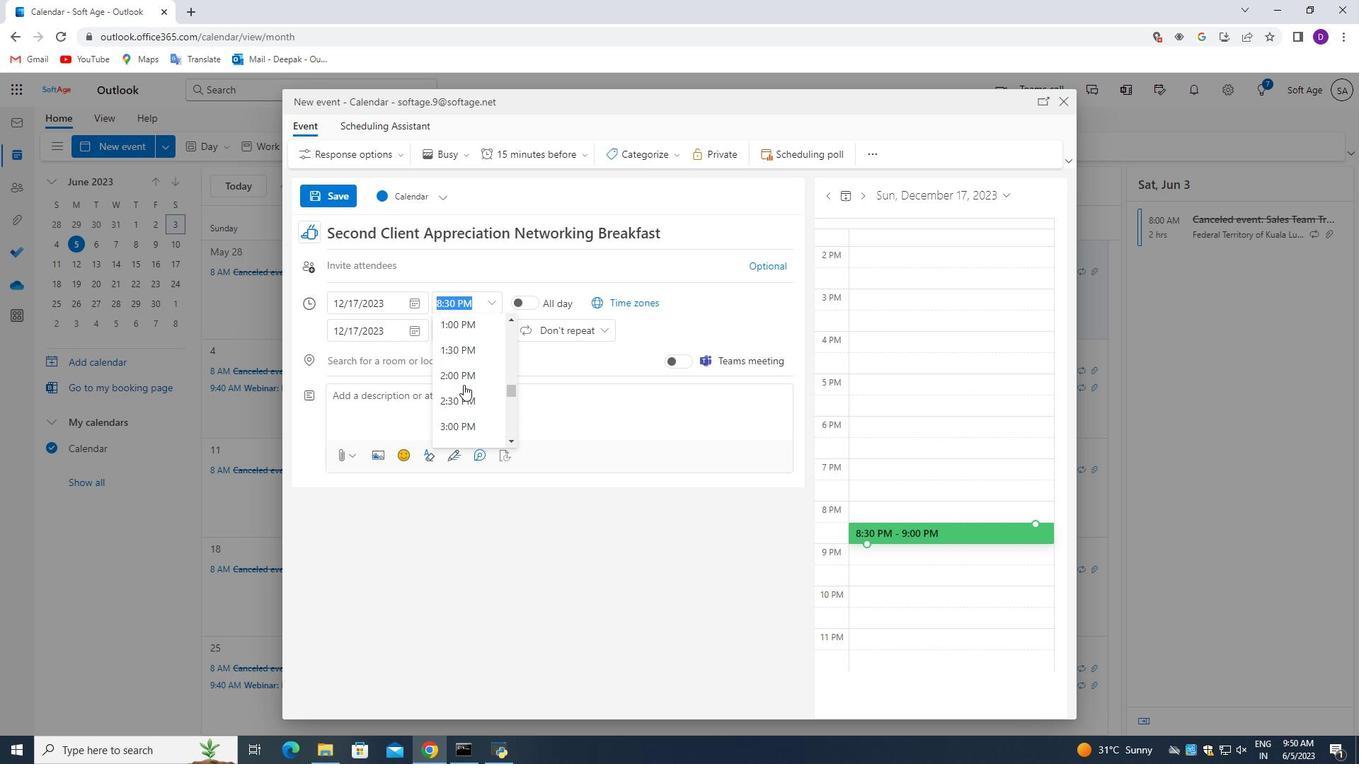 
Action: Mouse scrolled (463, 385) with delta (0, 0)
Screenshot: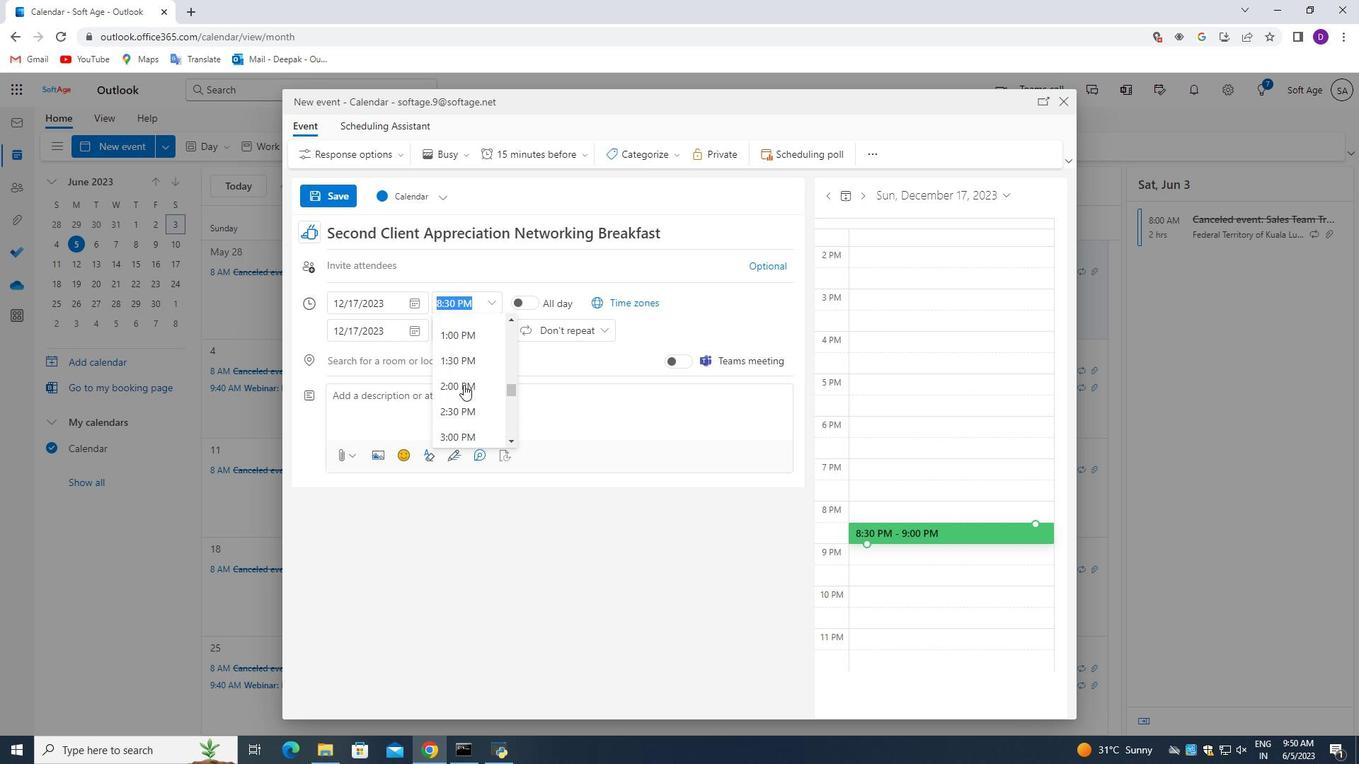 
Action: Mouse moved to (461, 385)
Screenshot: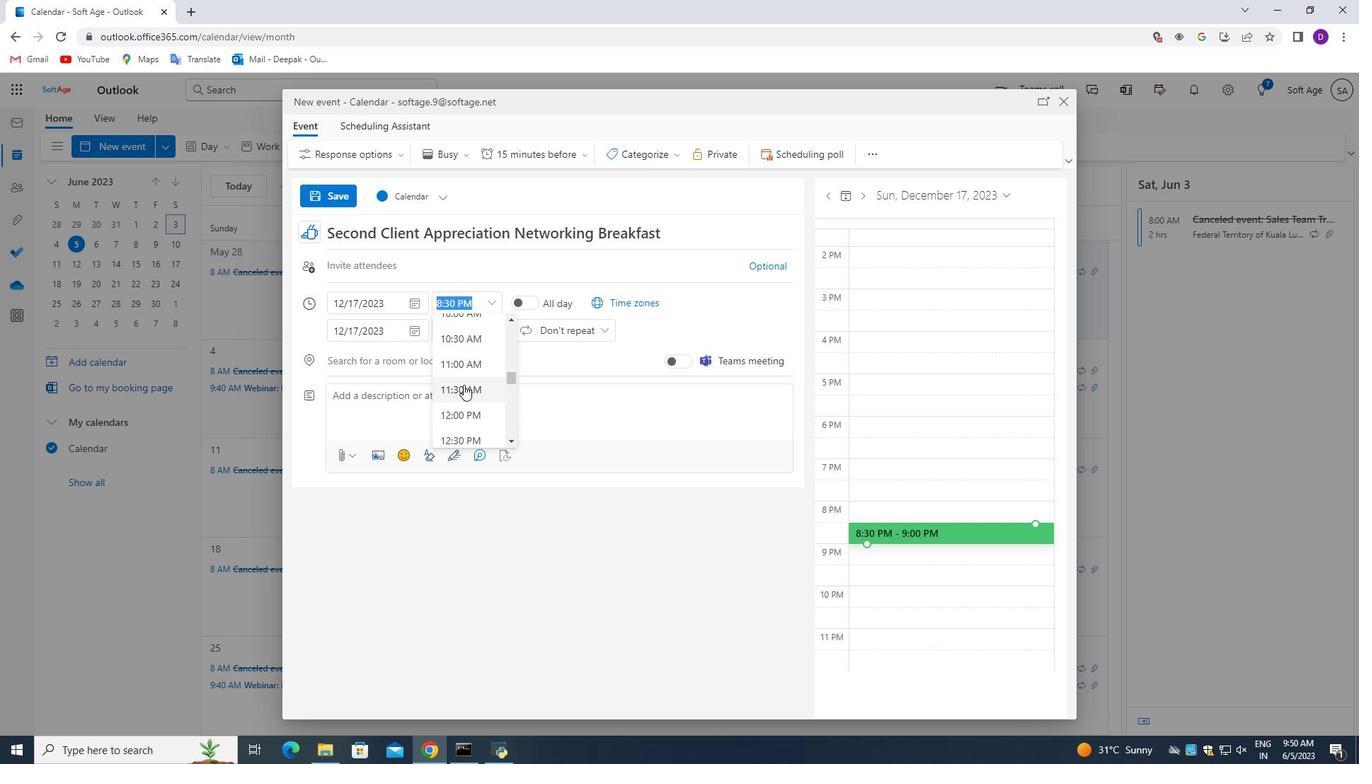 
Action: Mouse scrolled (461, 385) with delta (0, 0)
Screenshot: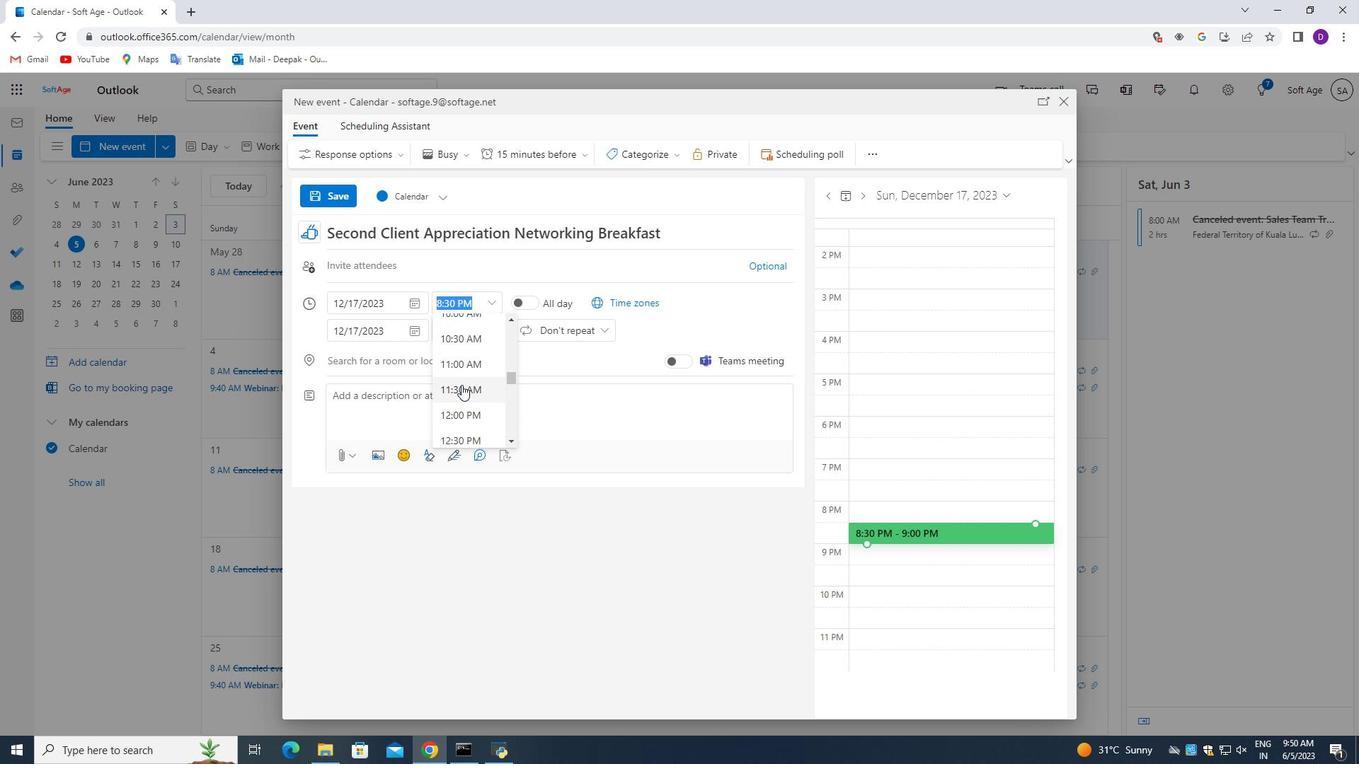 
Action: Mouse scrolled (461, 385) with delta (0, 0)
Screenshot: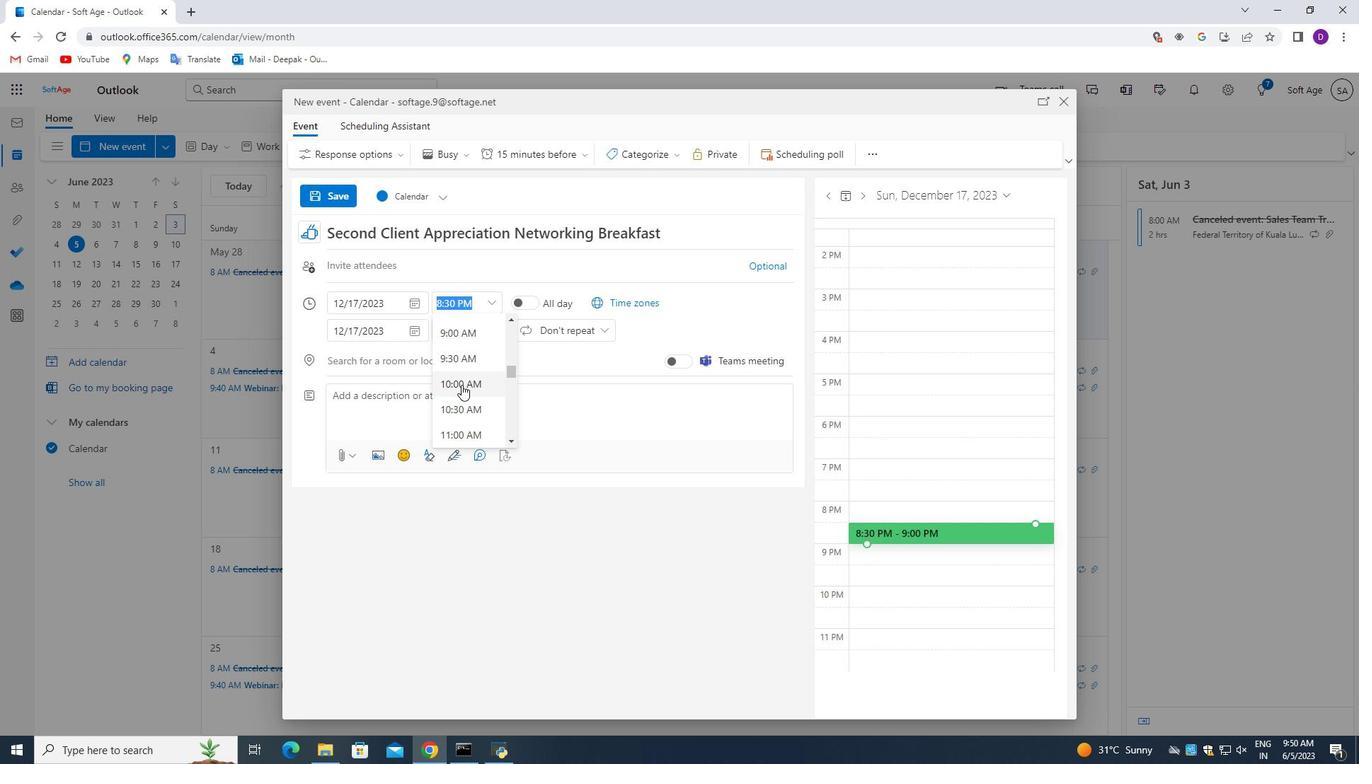 
Action: Mouse moved to (460, 375)
Screenshot: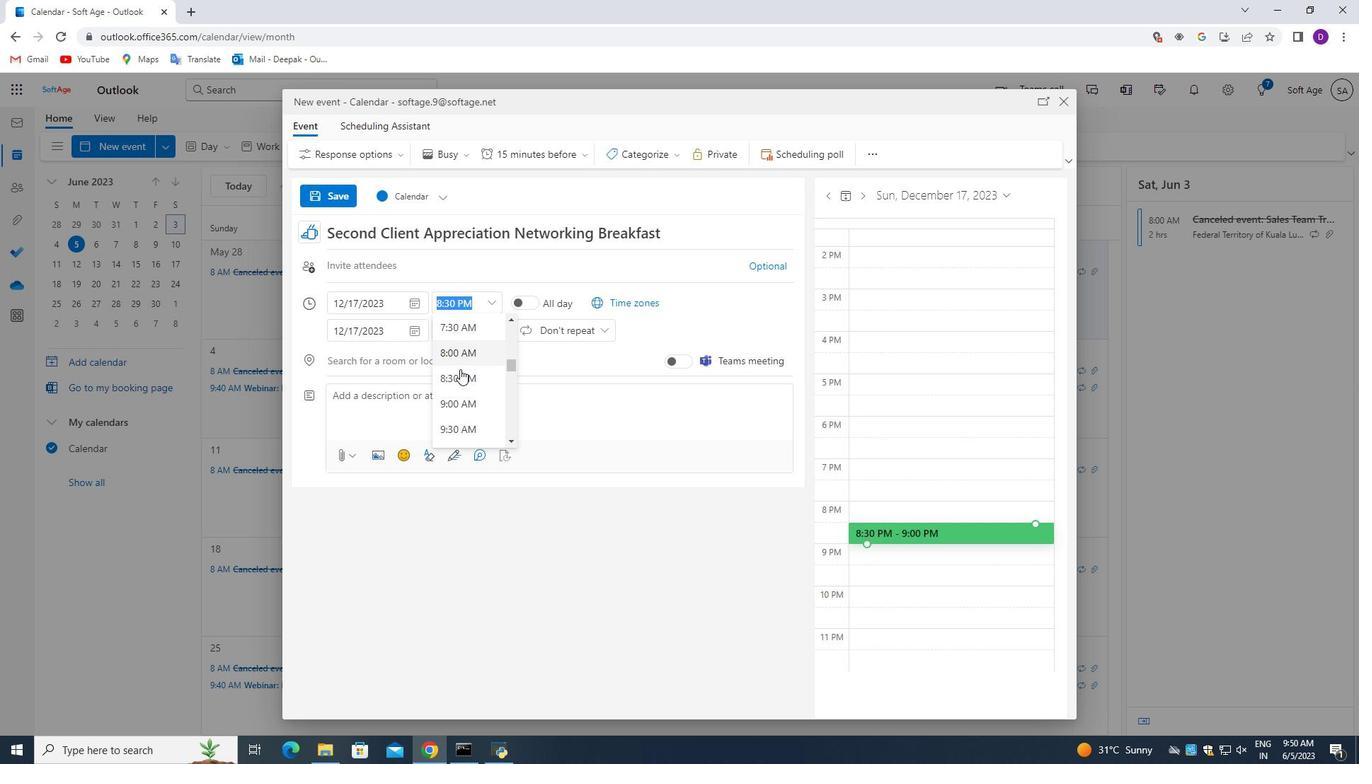 
Action: Mouse pressed left at (460, 375)
Screenshot: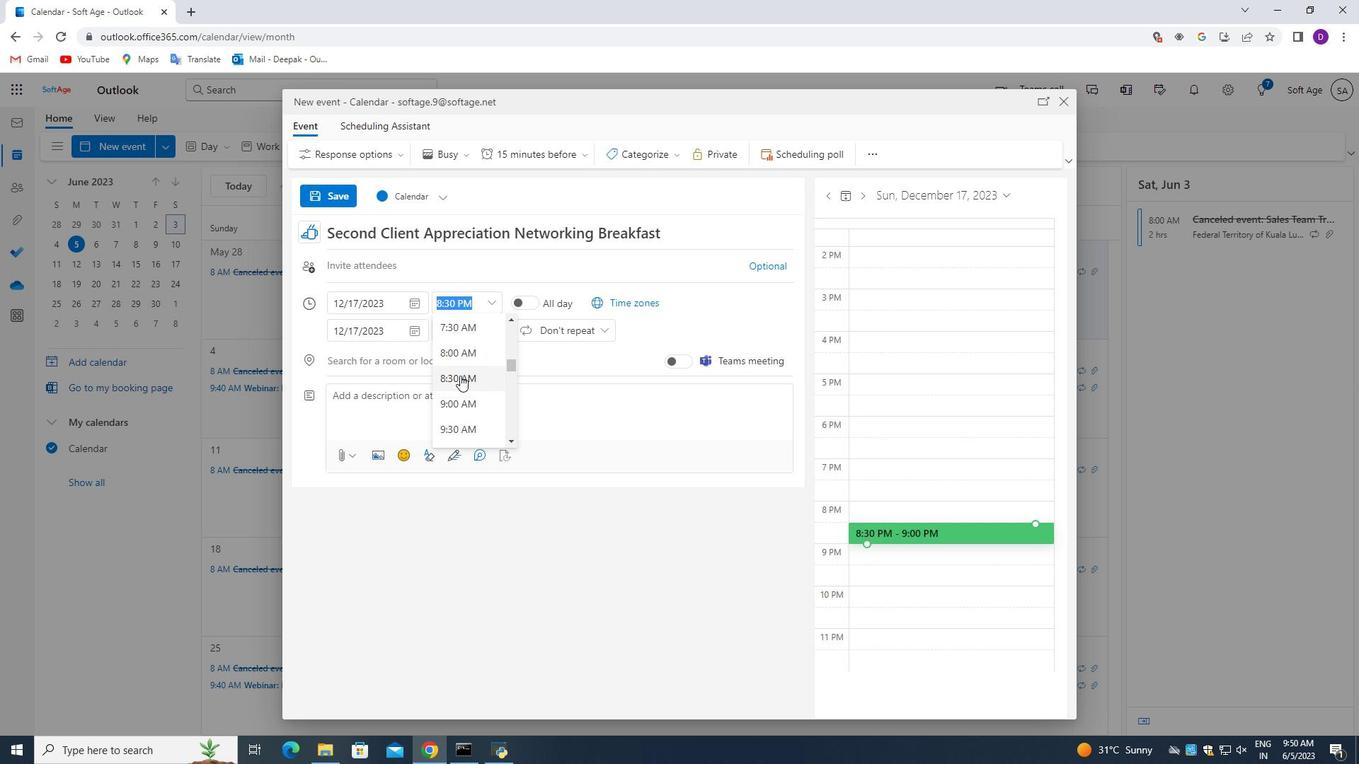 
Action: Mouse moved to (490, 332)
Screenshot: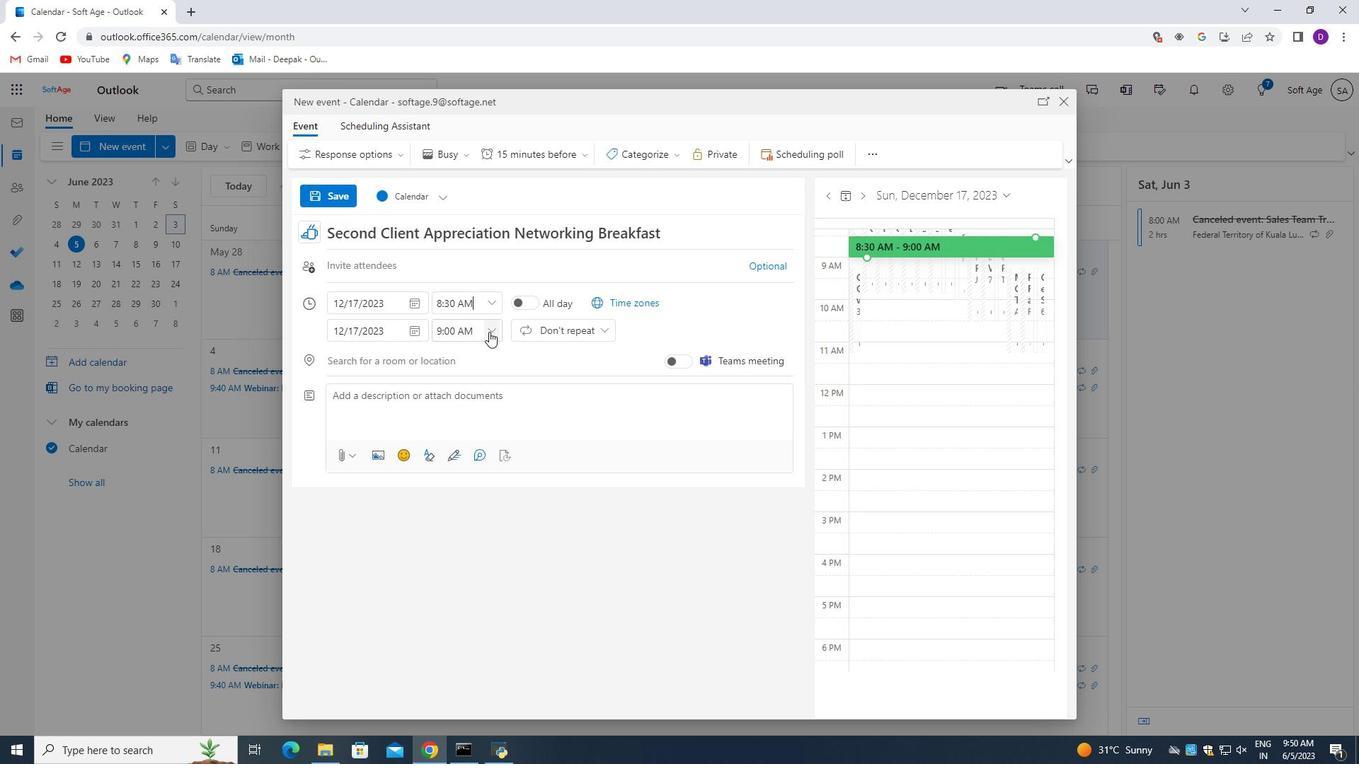 
Action: Mouse pressed left at (490, 332)
Screenshot: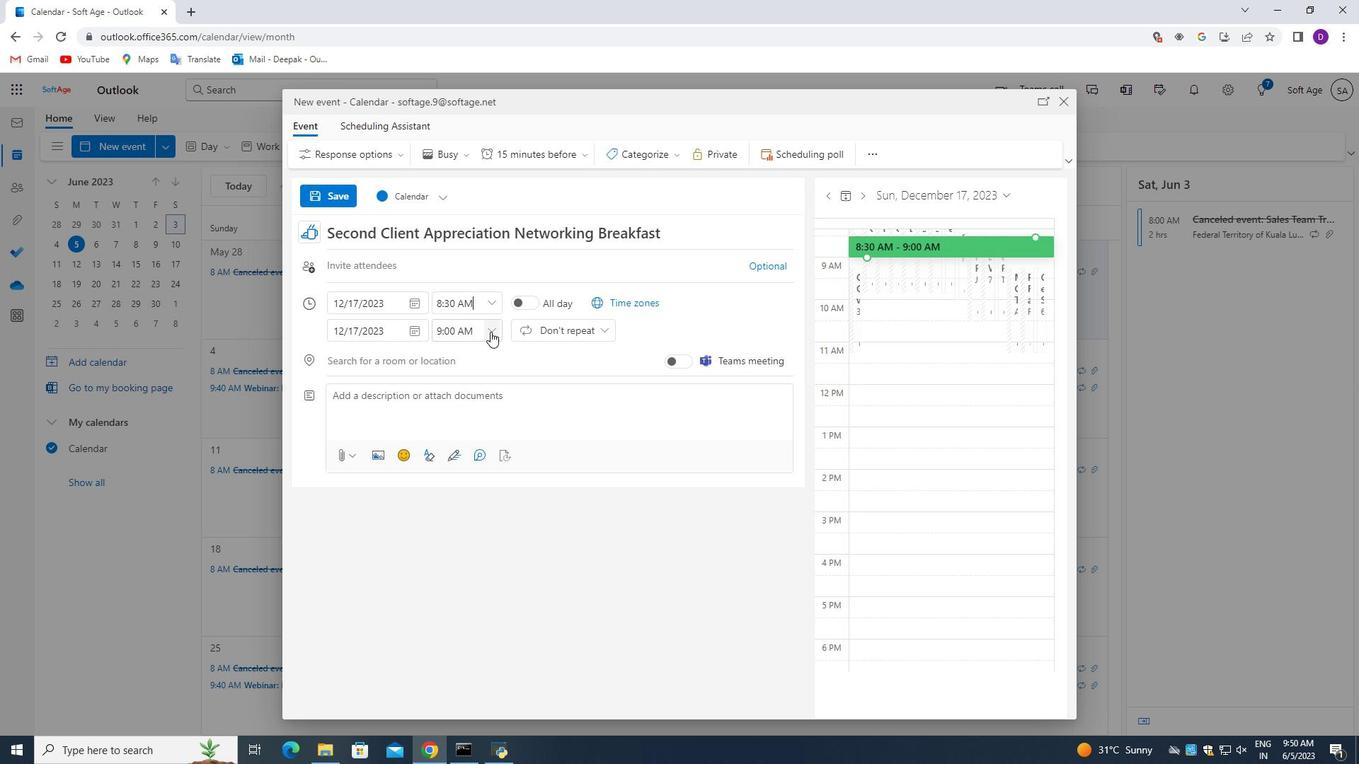 
Action: Mouse moved to (491, 427)
Screenshot: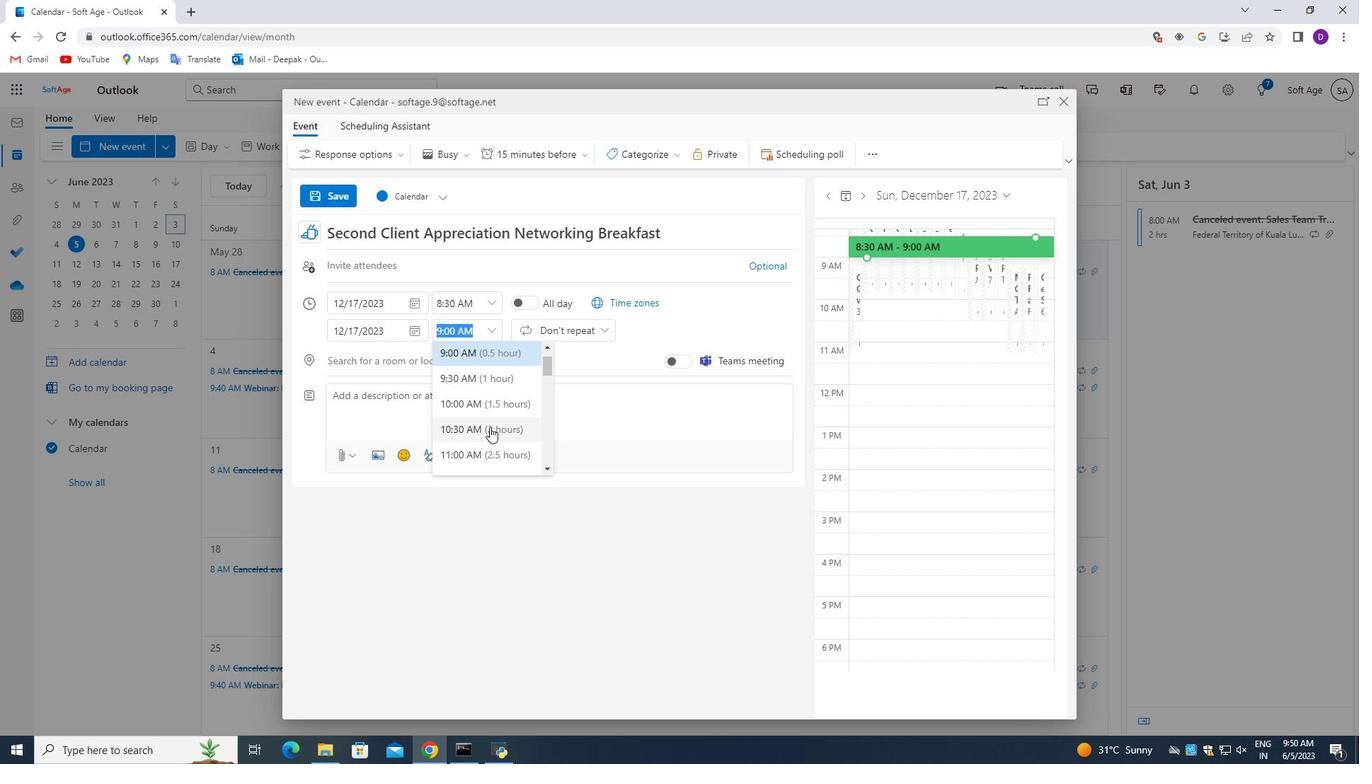 
Action: Mouse pressed left at (491, 427)
Screenshot: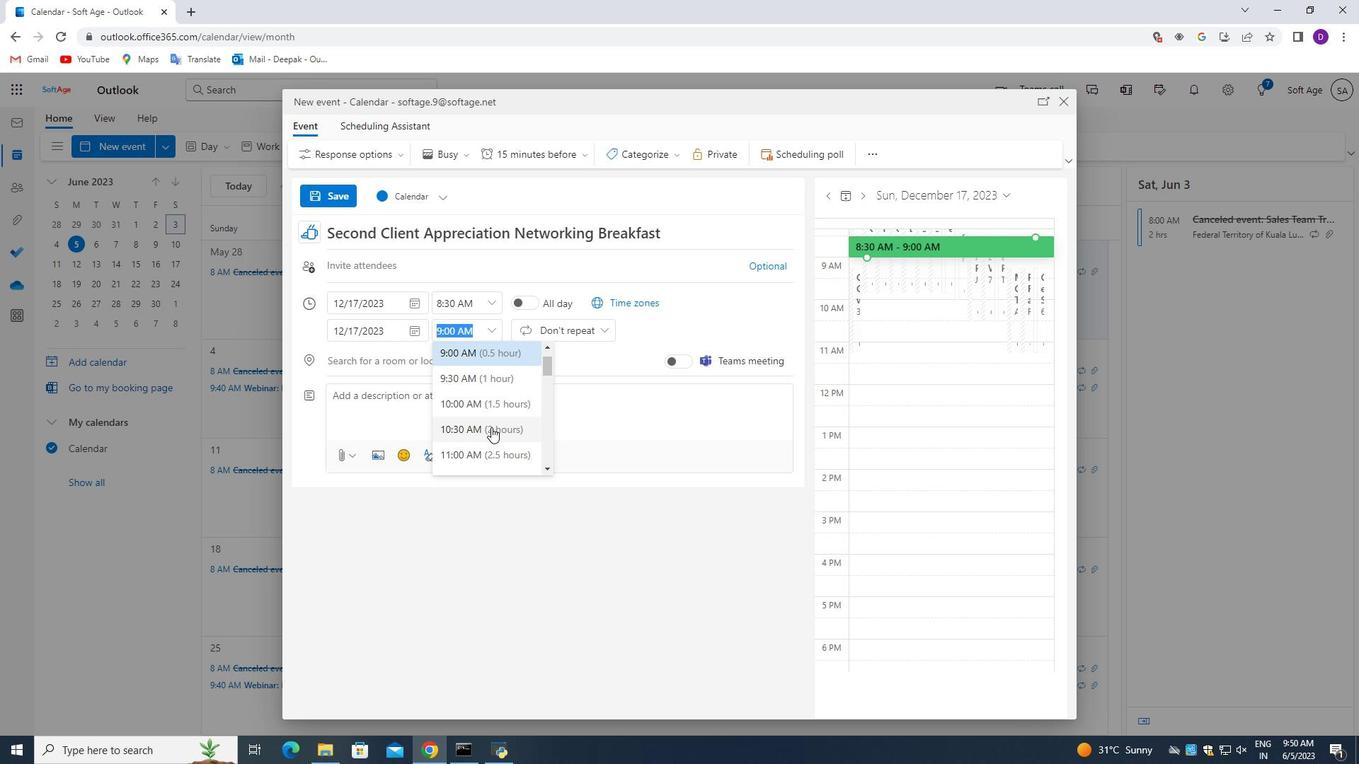 
Action: Mouse moved to (420, 388)
Screenshot: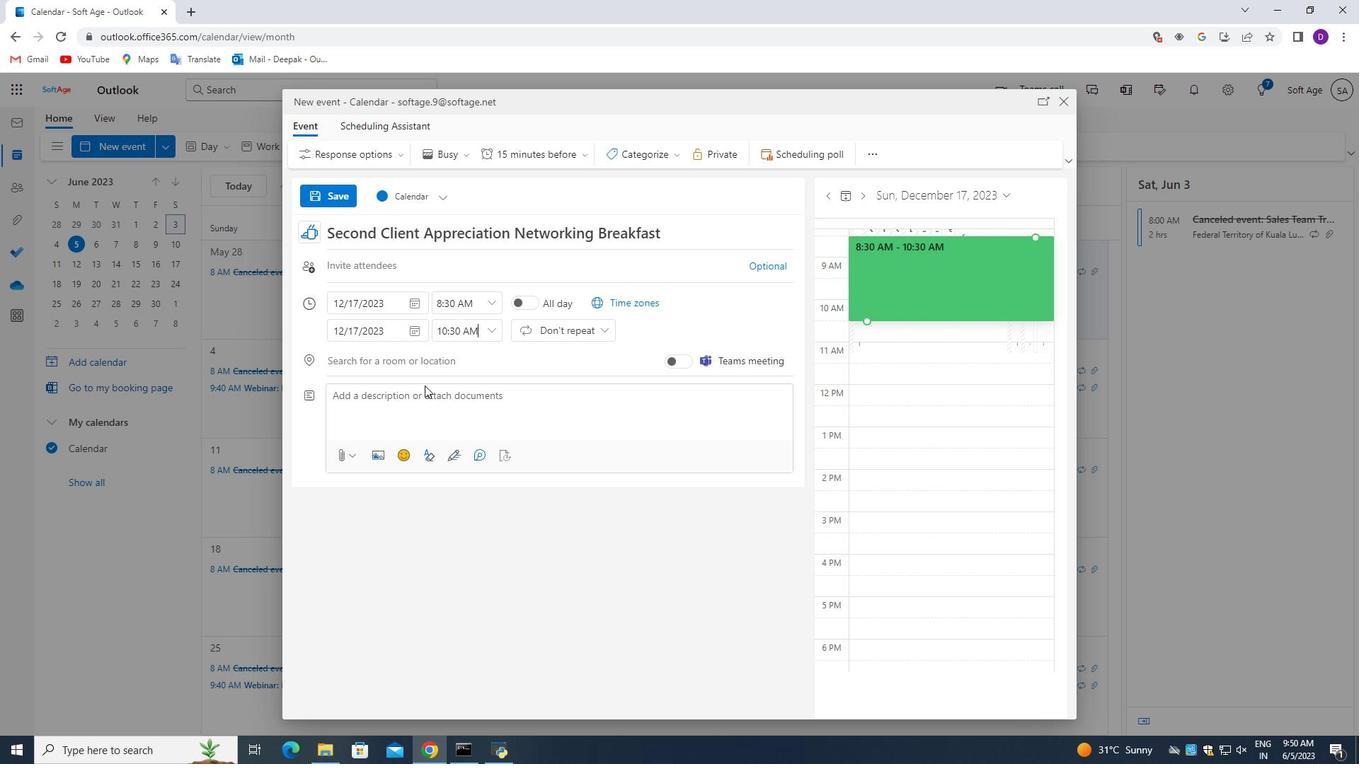 
Action: Mouse pressed left at (420, 388)
Screenshot: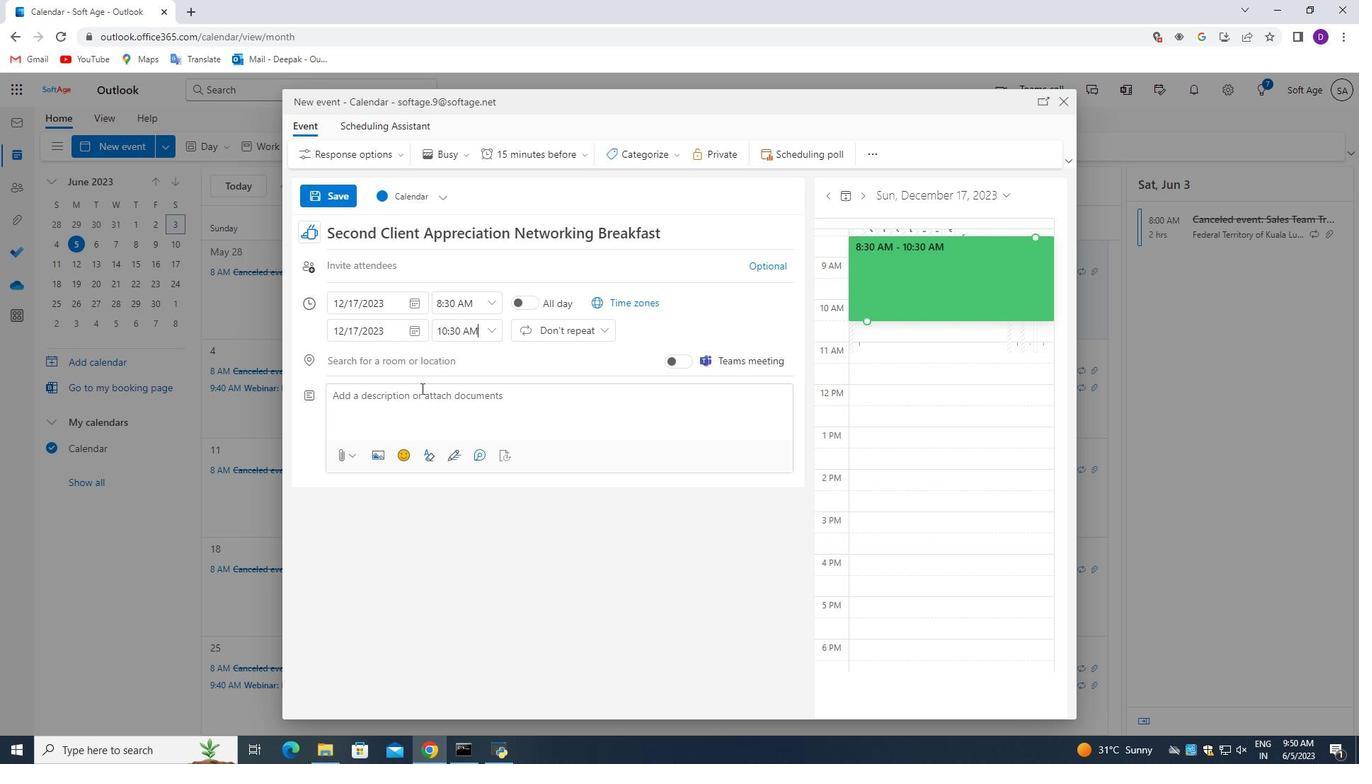 
Action: Mouse moved to (436, 558)
Screenshot: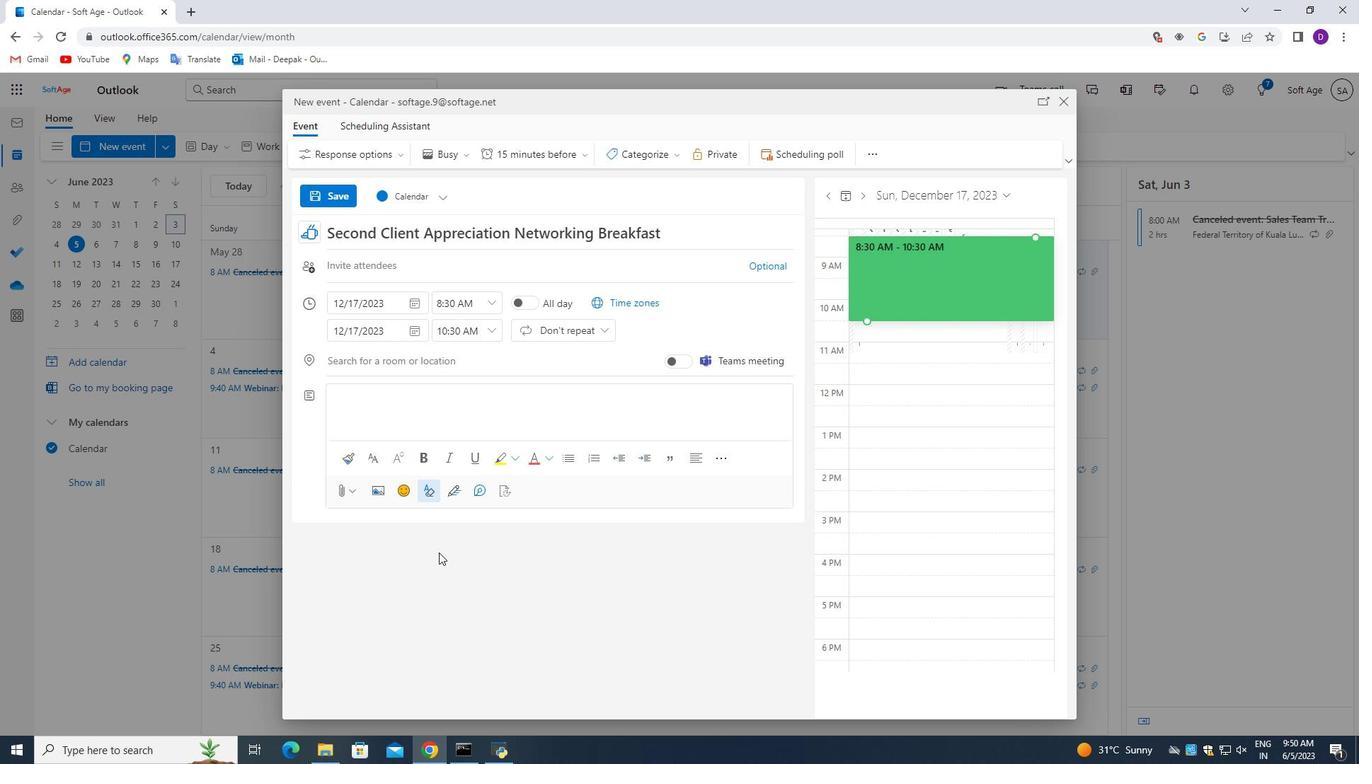 
Action: Key pressed <Key.shift_r>w<Key.backspace><Key.shift_r>Wether<Key.space><Key.backspace><Key.backspace><Key.backspace><Key.backspace><Key.backspace><Key.backspace>hether<Key.space>you<Key.space>are<Key.space>a<Key.space>seasoned<Key.space>presenter<Key.space>li<Key.backspace>ooking<Key.space>f<Key.backspace>to<Key.space>refine<Key.space>your<Key.space>skills<Key.space>or<Key.space>a<Key.space>novices<Key.backspace><Key.space>seeking<Key.space>to<Key.space>build<Key.space>confidence,<Key.space>this<Key.space><Key.shift>Presentation<Key.space><Key.shift>Practice<Key.space>session<Key.space>offers<Key.space>a<Key.space>safe<Key.space>and<Key.space>supportive<Key.space>space<Key.space>for<Key.space>you<Key.space>to<Key.space>develop<Key.space>your<Key.space>ability<Key.backspace>ies,<Key.backspace>.<Key.space><Key.shift>Join<Key.space>us<Key.space>to<Key.space>receive<Key.space>vl<Key.backspace>aluable<Key.space>feedd<Key.backspace>bak<Key.backspace>ck,<Key.space>gain<Key.space>insights<Key.space>from<Key.space>peers,<Key.space>and<Key.space>engance<Key.space>your<Key.backspace><Key.backspace><Key.backspace><Key.backspace><Key.backspace><Key.backspace><Key.backspace><Key.backspace><Key.backspace><Key.backspace>gan<Key.backspace><Key.backspace><Key.backspace><Key.backspace>h<Key.backspace>nhance<Key.space>your<Key.space><Key.backspace><Key.space>presentation<Key.space>prowess.<Key.space><Key.shift_r>Together,<Key.space>we<Key.space>will<Key.space>strive<Key.space>for<Key.space>excellence<Key.space>in<Key.space>public<Key.space>speaking<Key.space>and<Key.space>presentation<Key.space>delivery.<Key.space>
Screenshot: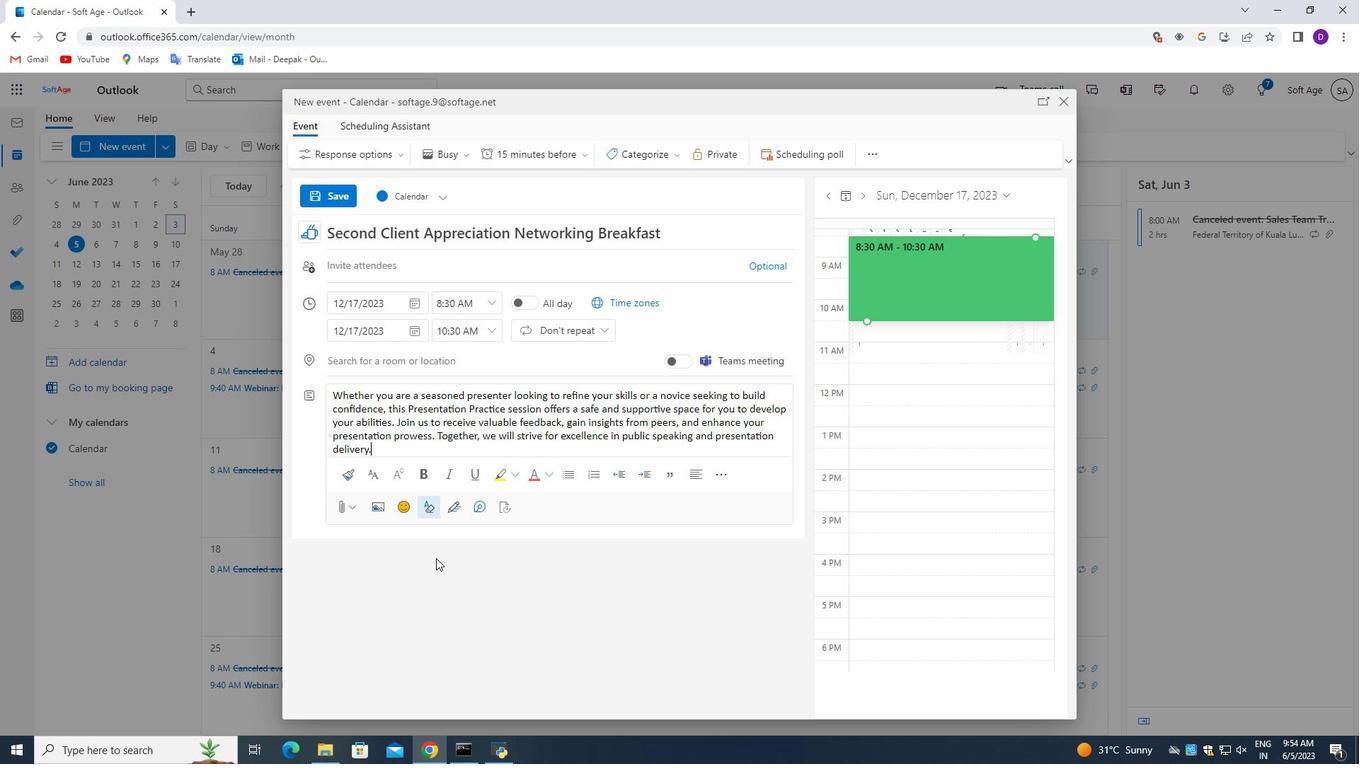 
Action: Mouse moved to (649, 159)
Screenshot: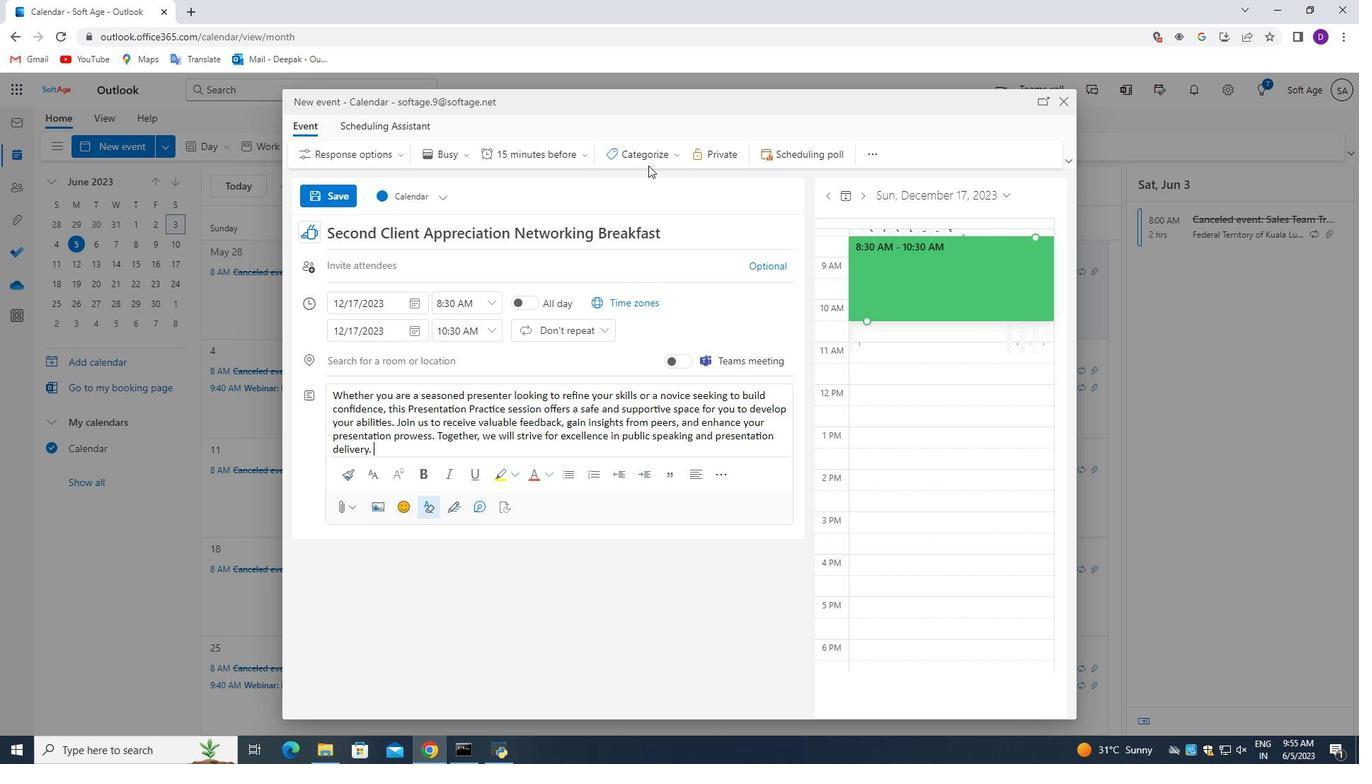 
Action: Mouse pressed left at (649, 159)
Screenshot: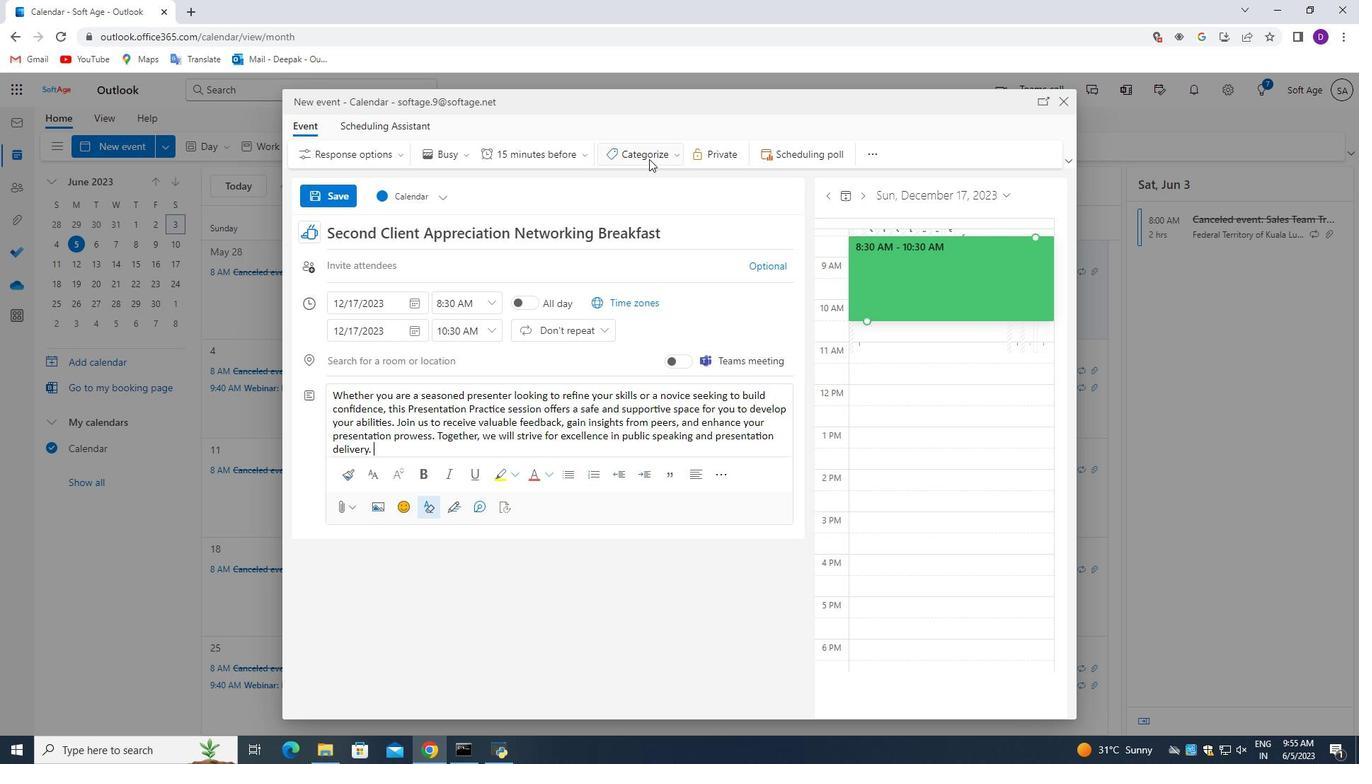 
Action: Mouse moved to (651, 288)
Screenshot: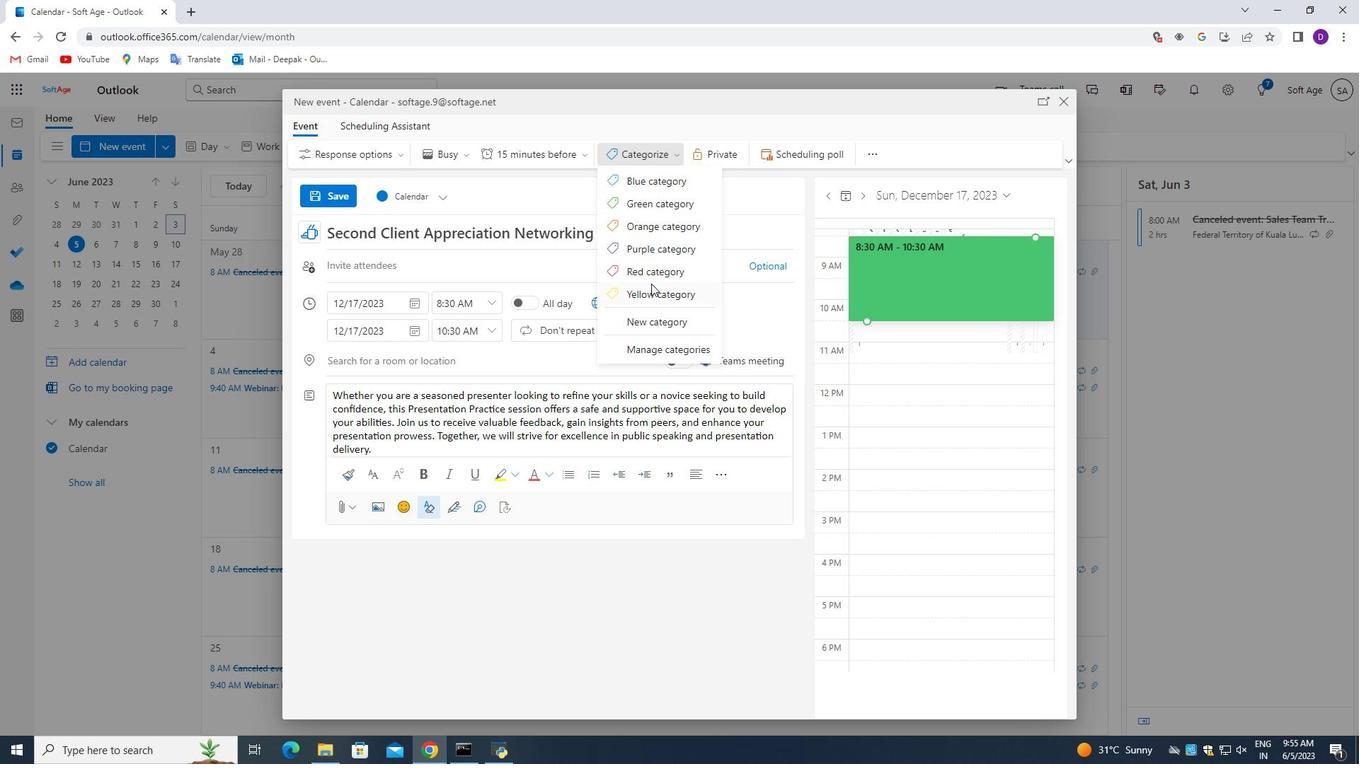 
Action: Mouse pressed left at (651, 288)
Screenshot: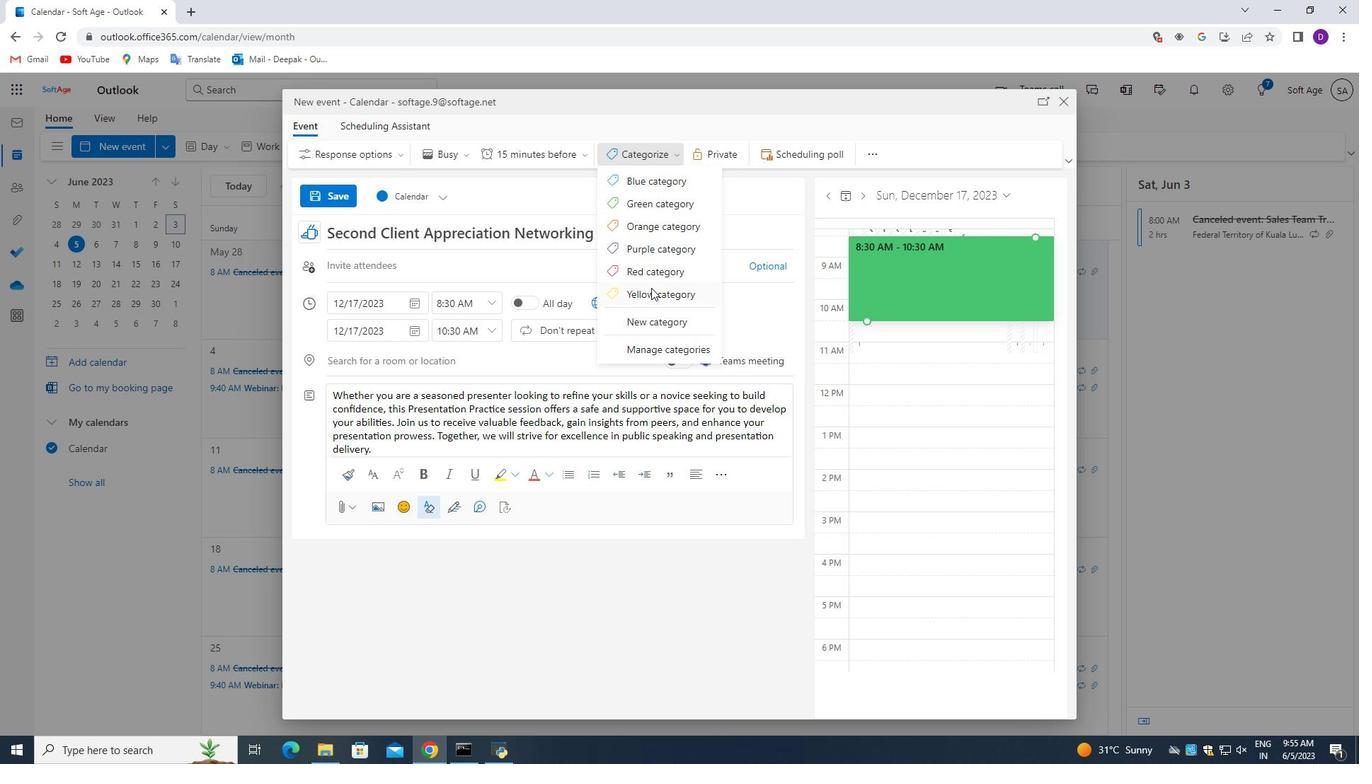 
Action: Mouse moved to (366, 356)
Screenshot: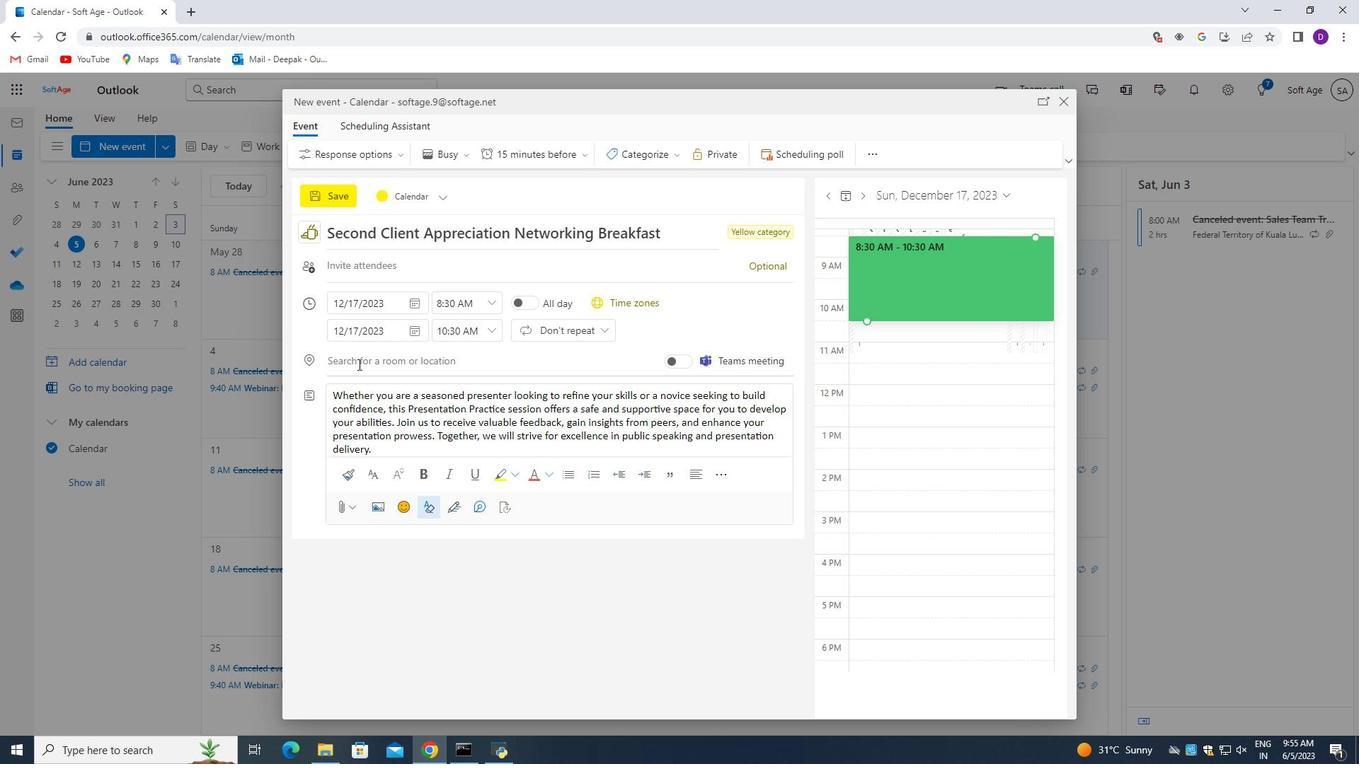 
Action: Mouse pressed left at (366, 356)
Screenshot: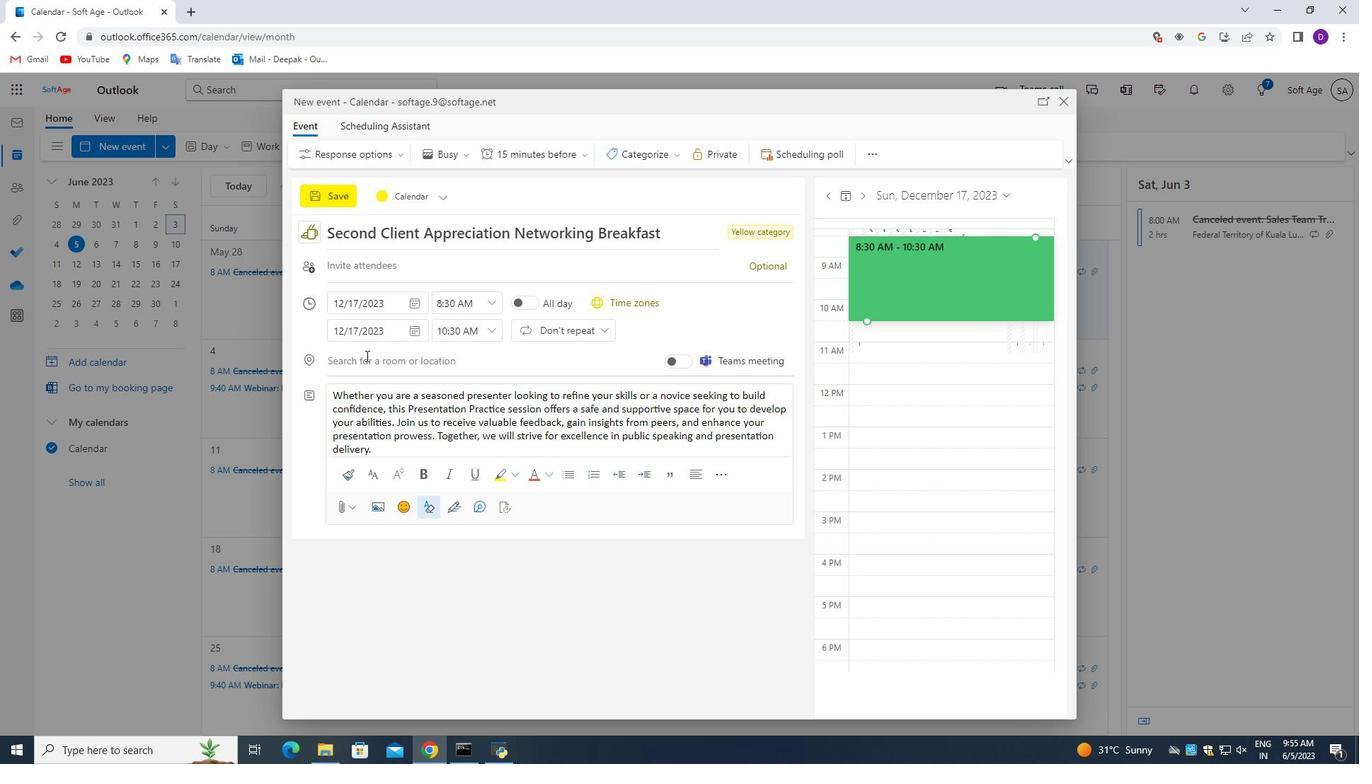 
Action: Key pressed 321<Key.space><Key.shift_r>Ribeira,<Key.space><Key.shift>Porto,<Key.space><Key.shift>Portugal,<Key.backspace>
Screenshot: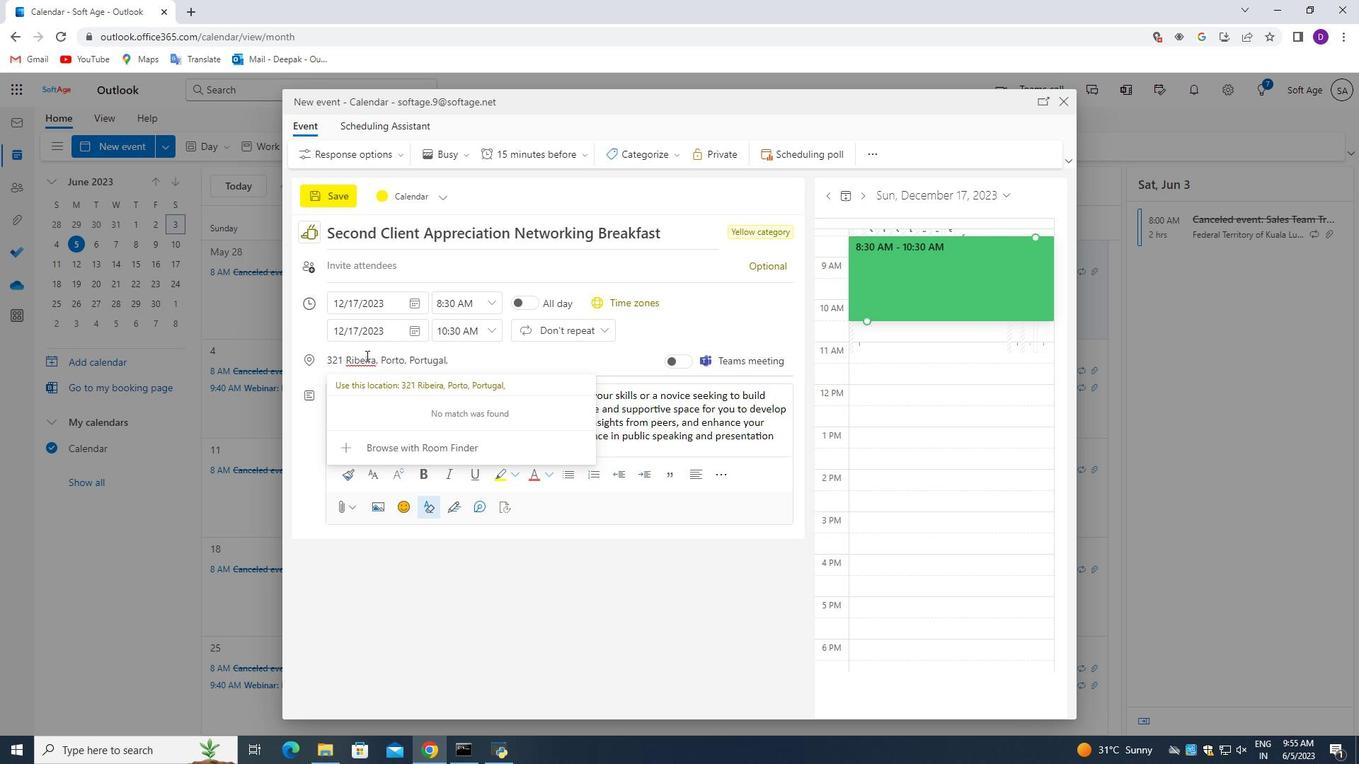 
Action: Mouse moved to (491, 569)
Screenshot: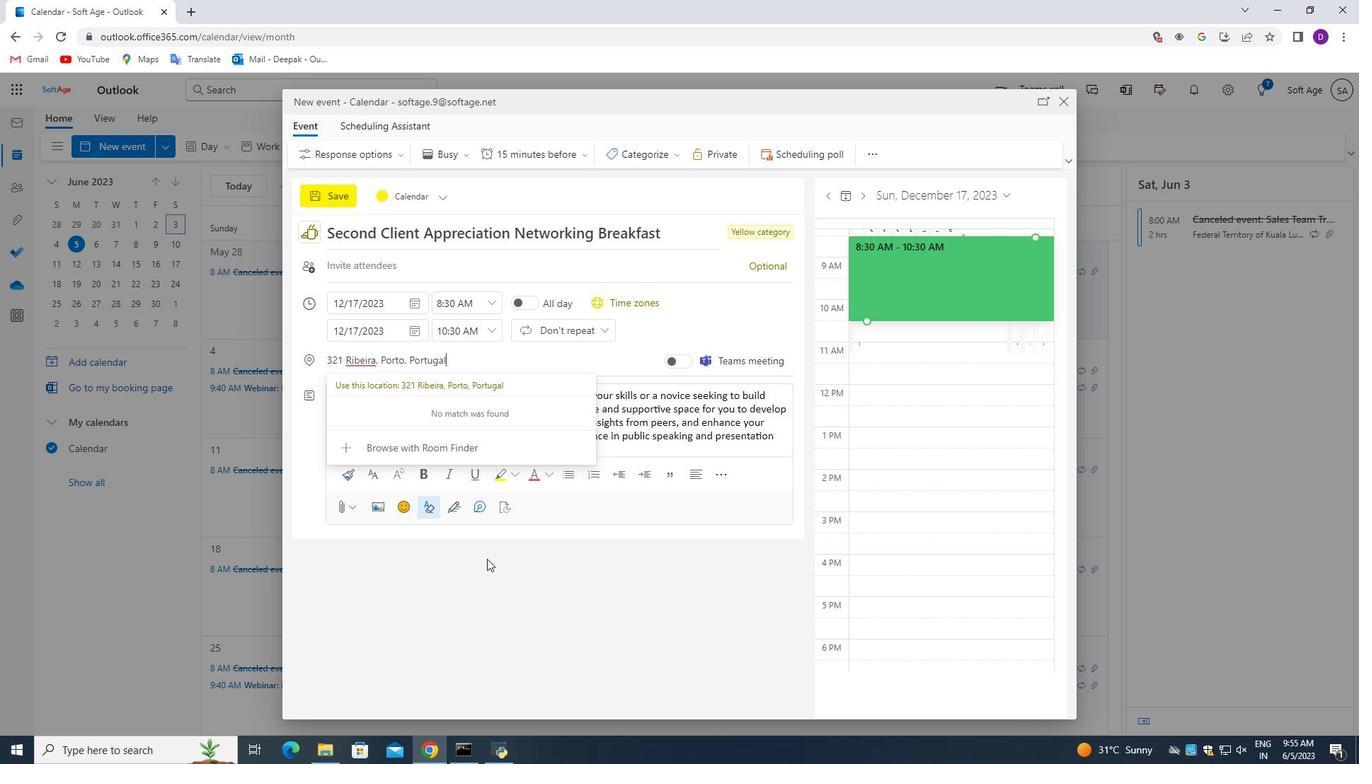 
Action: Mouse pressed left at (491, 569)
Screenshot: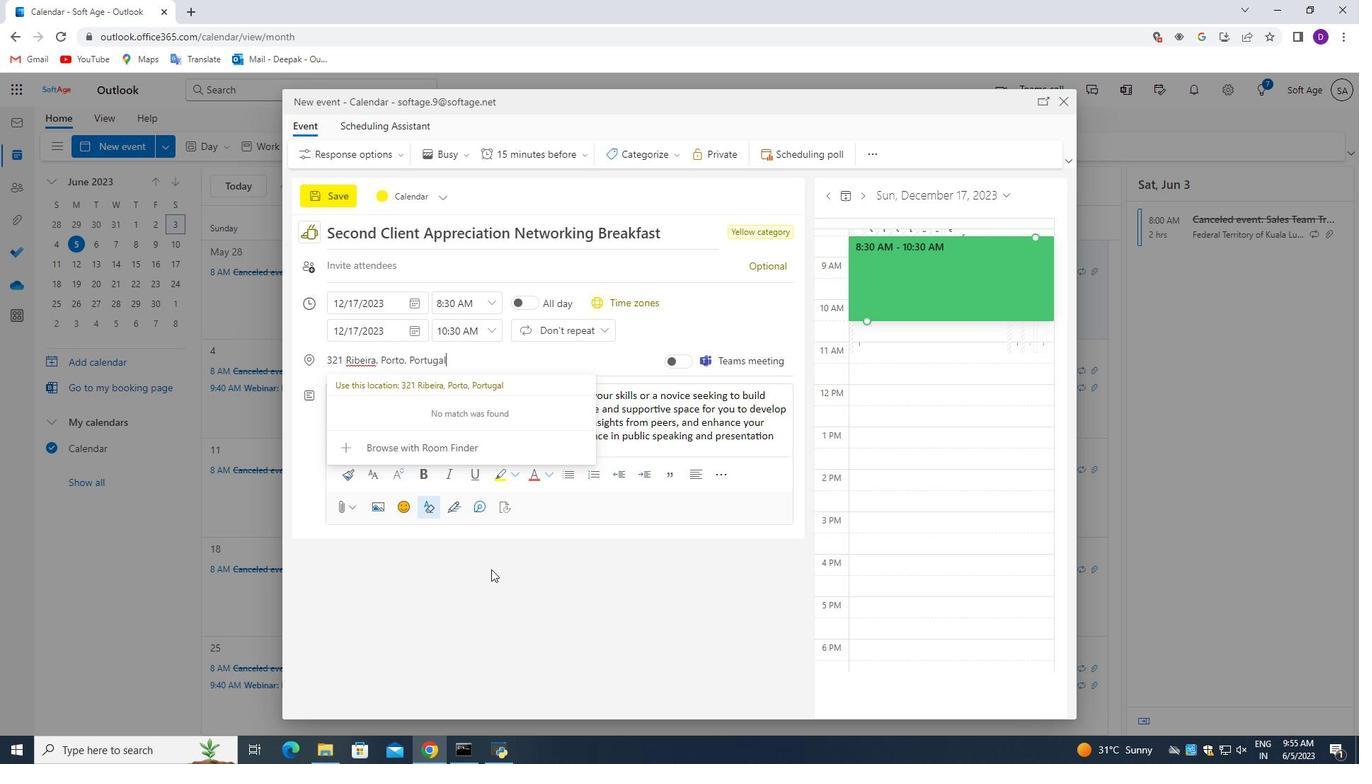 
Action: Mouse moved to (345, 270)
Screenshot: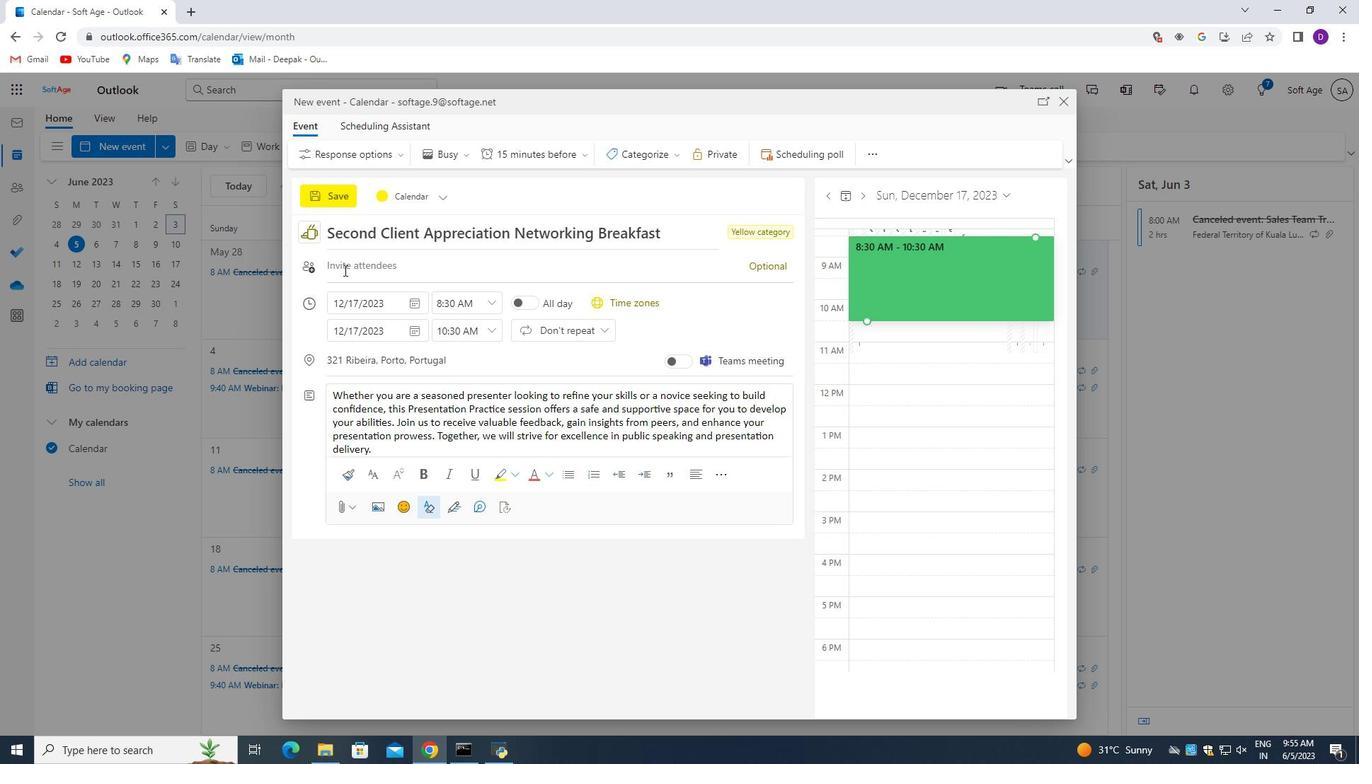 
Action: Mouse pressed left at (345, 270)
Screenshot: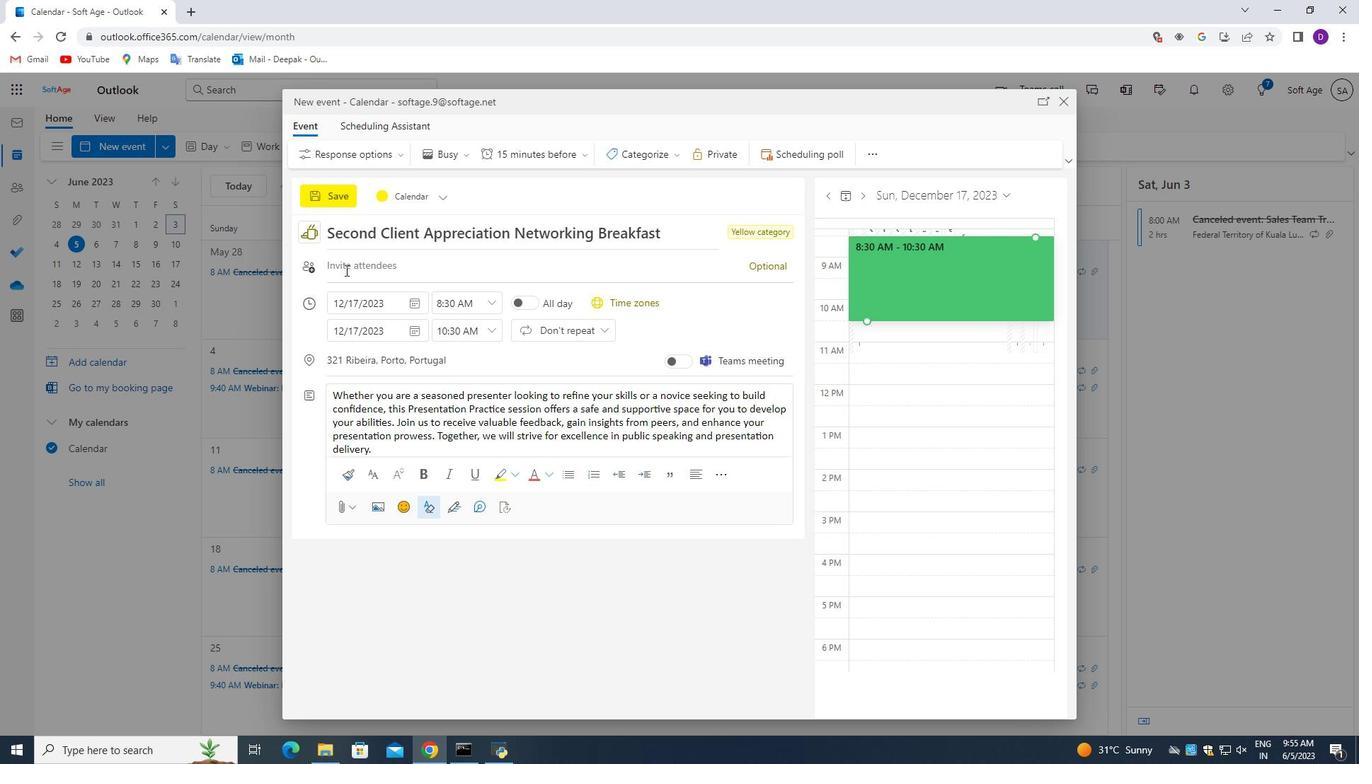 
Action: Mouse moved to (467, 588)
Screenshot: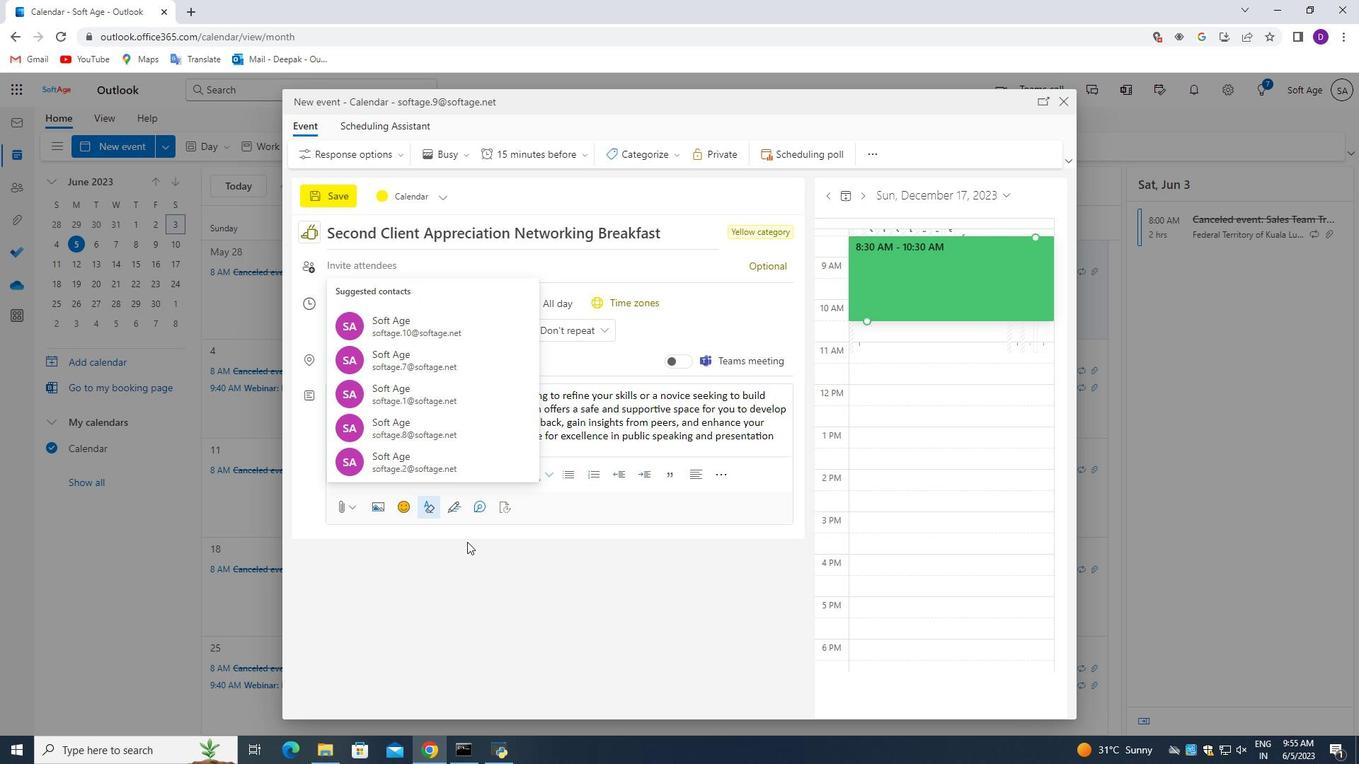 
Action: Key pressed softage.5<Key.shift>@softage.net<Key.enter>
Screenshot: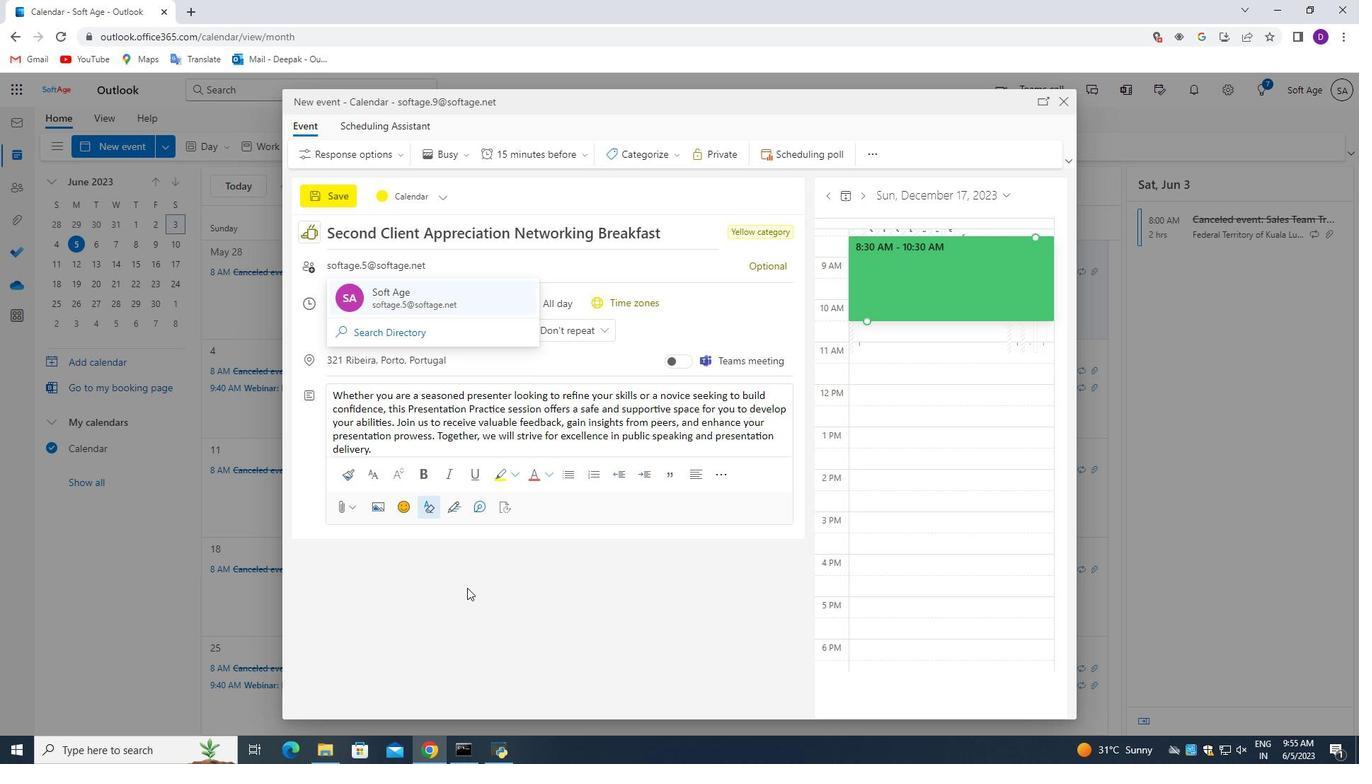 
Action: Mouse moved to (768, 269)
Screenshot: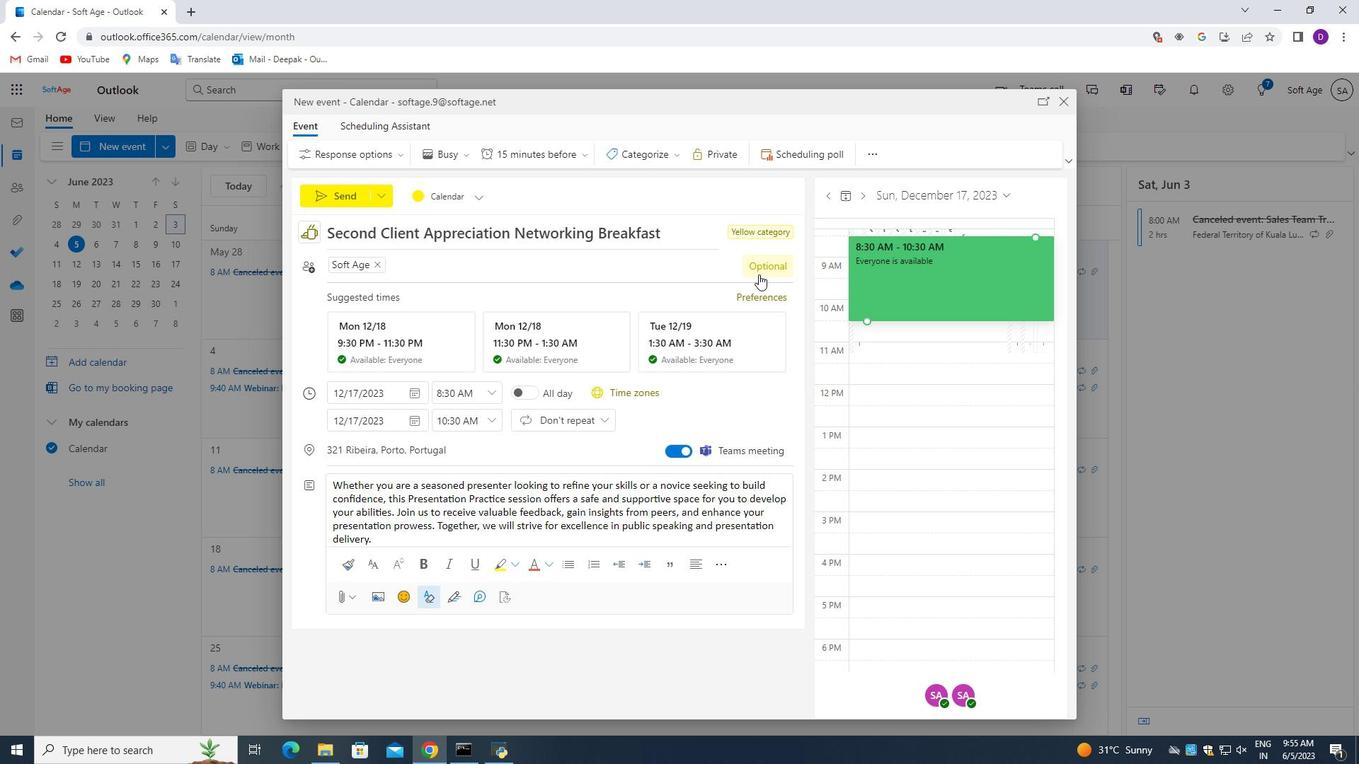 
Action: Mouse pressed left at (768, 269)
Screenshot: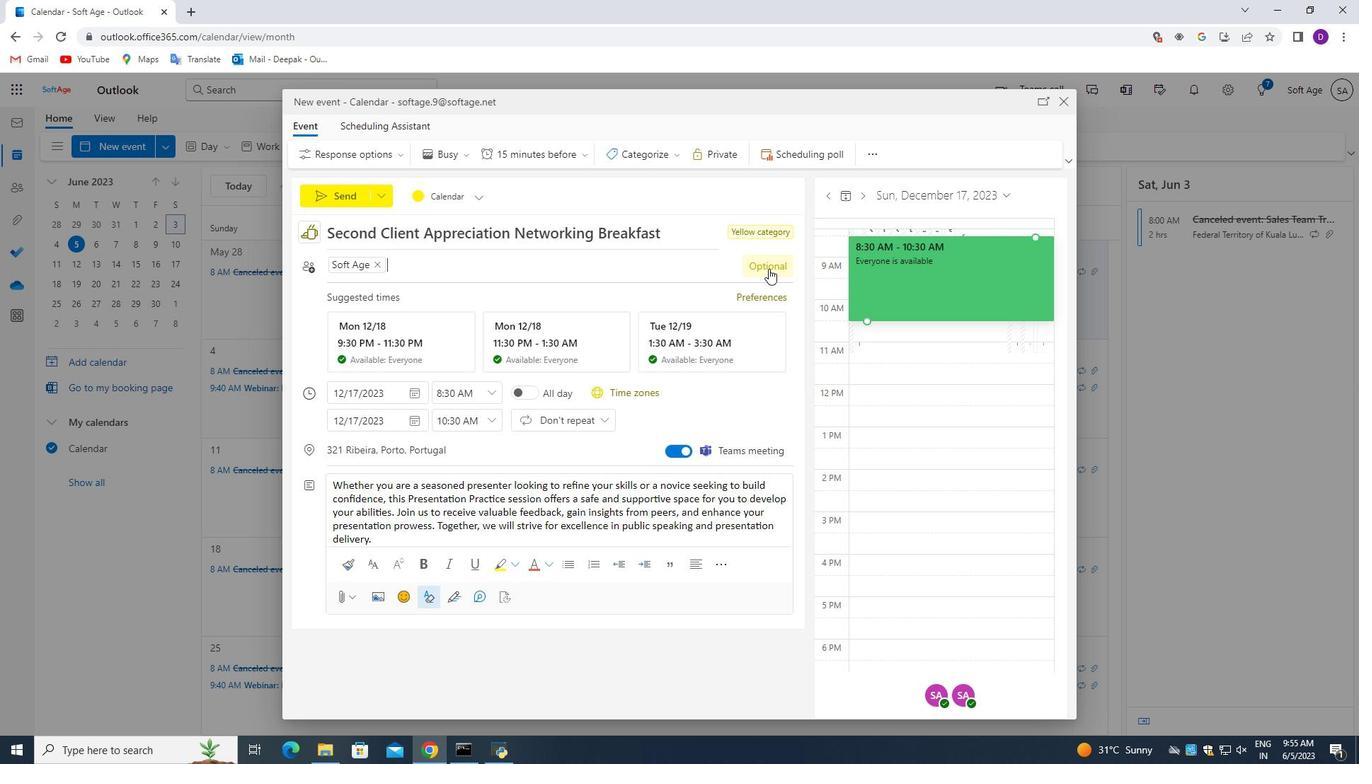 
Action: Mouse moved to (417, 225)
Screenshot: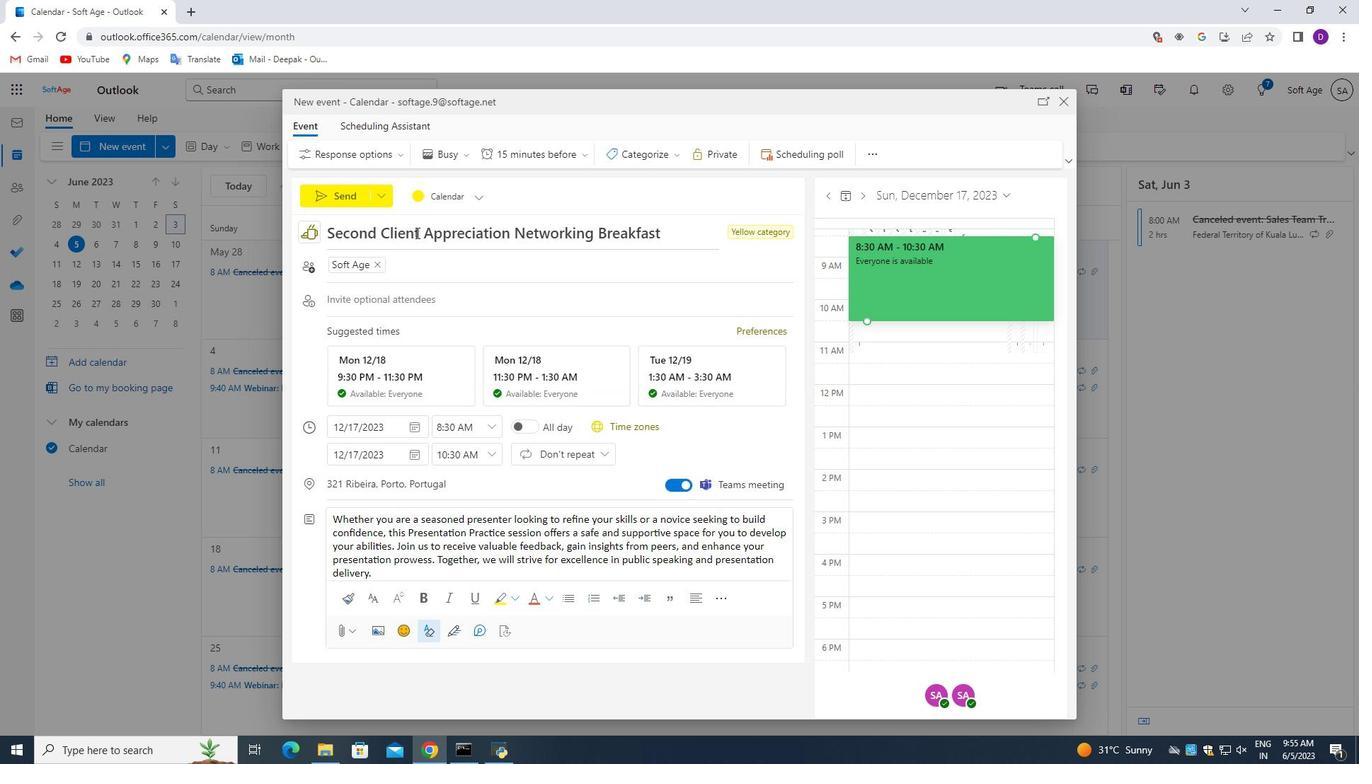 
Action: Key pressed softage.6<Key.shift>@softage.net<Key.enter>
Screenshot: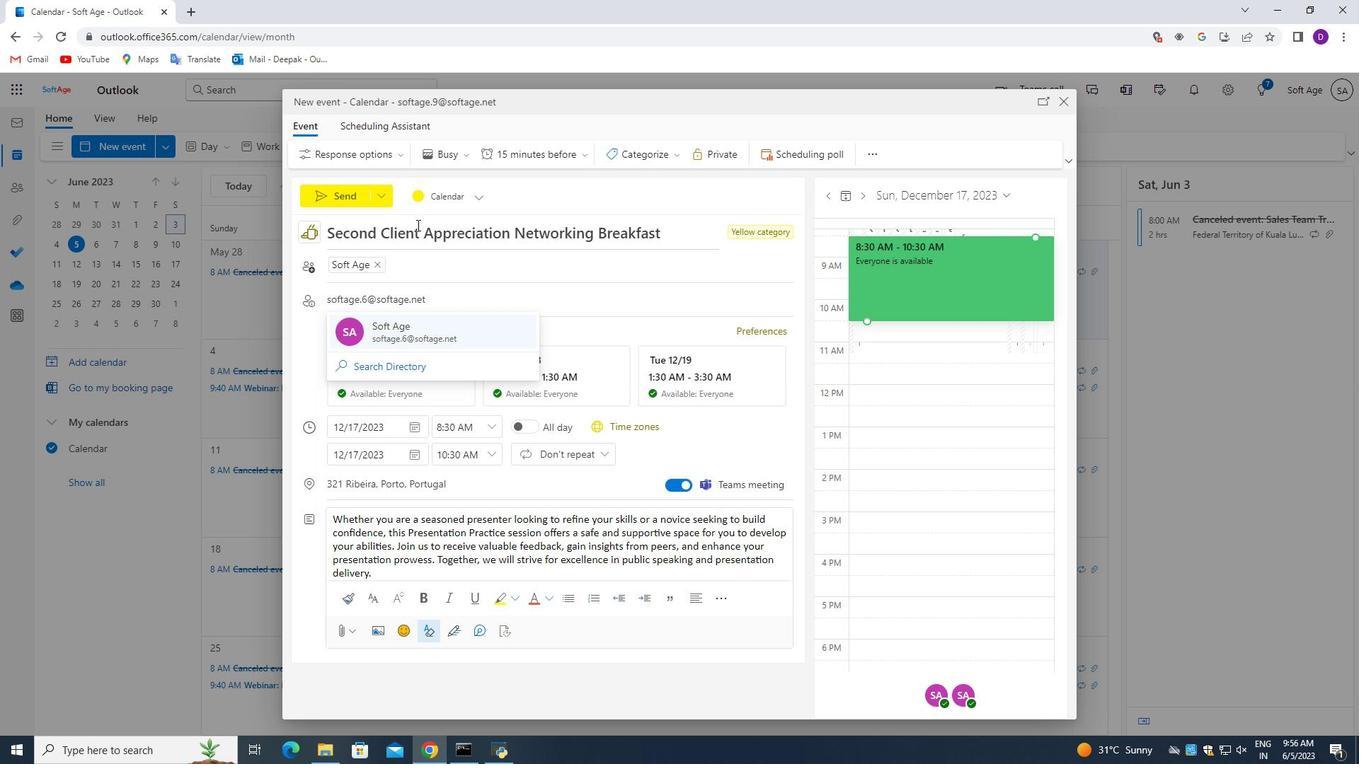 
Action: Mouse moved to (550, 161)
Screenshot: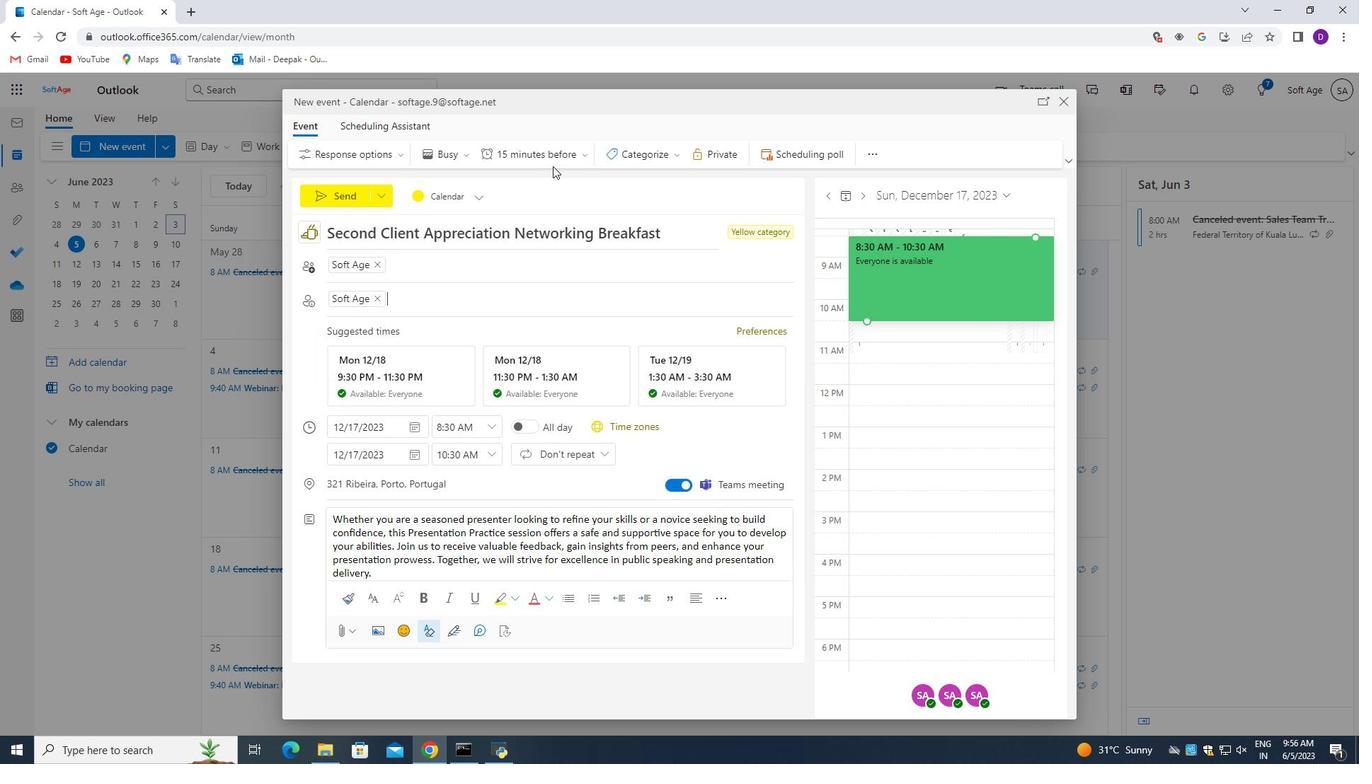 
Action: Mouse pressed left at (550, 161)
Screenshot: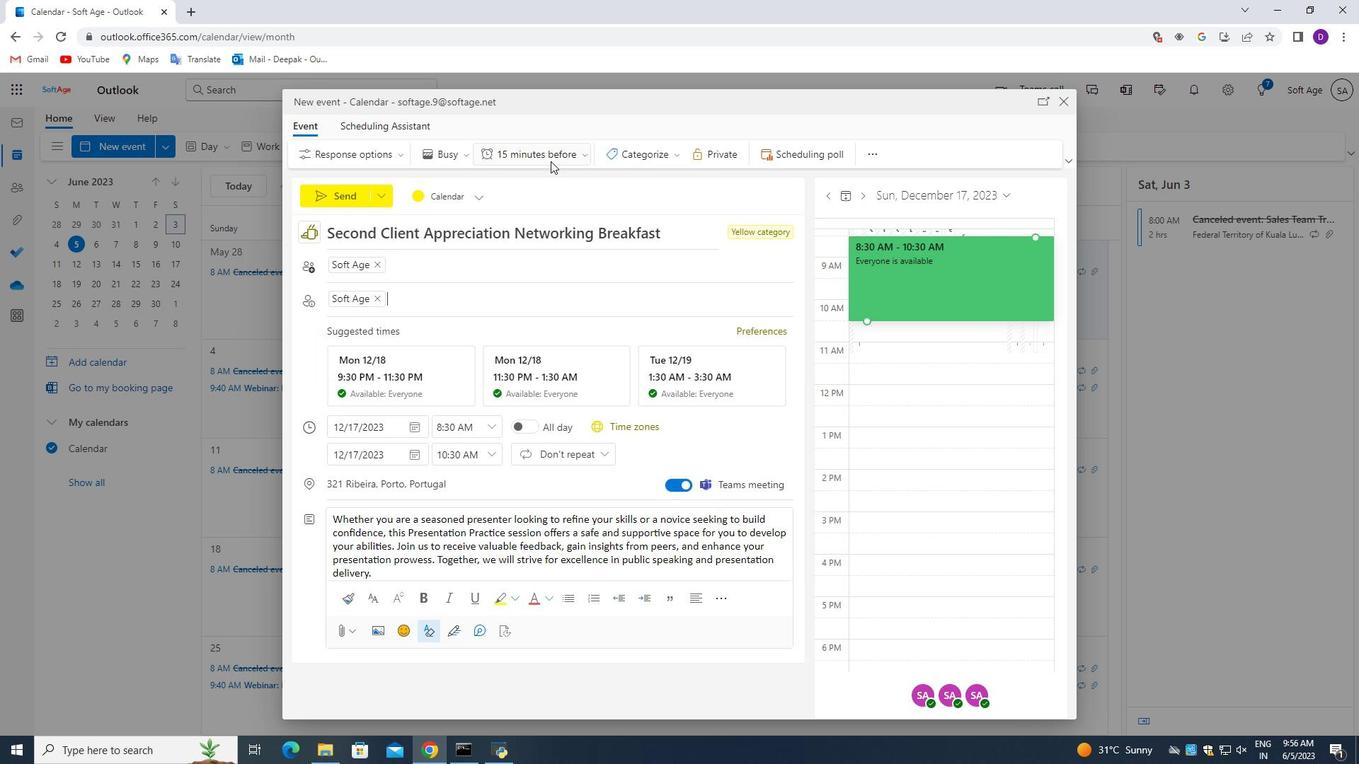 
Action: Mouse moved to (546, 437)
Screenshot: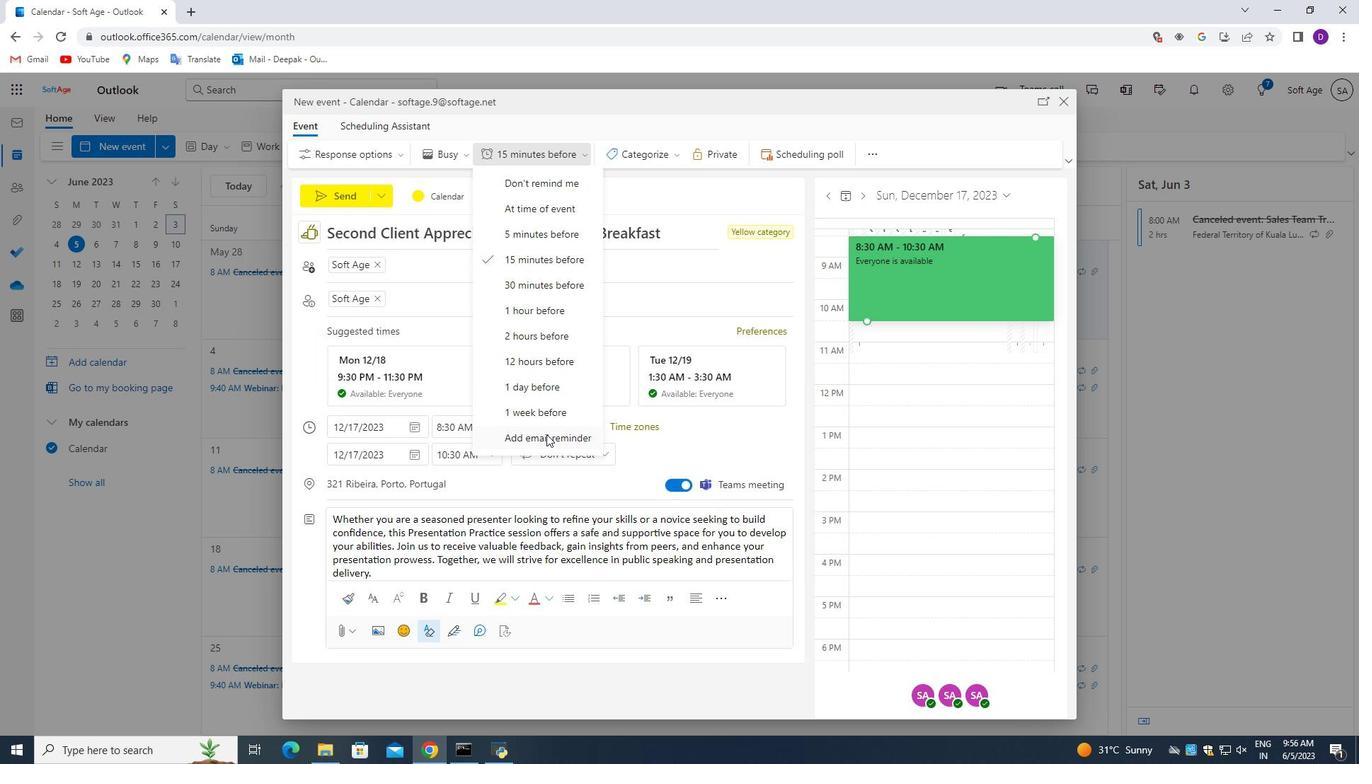 
Action: Mouse pressed left at (546, 437)
Screenshot: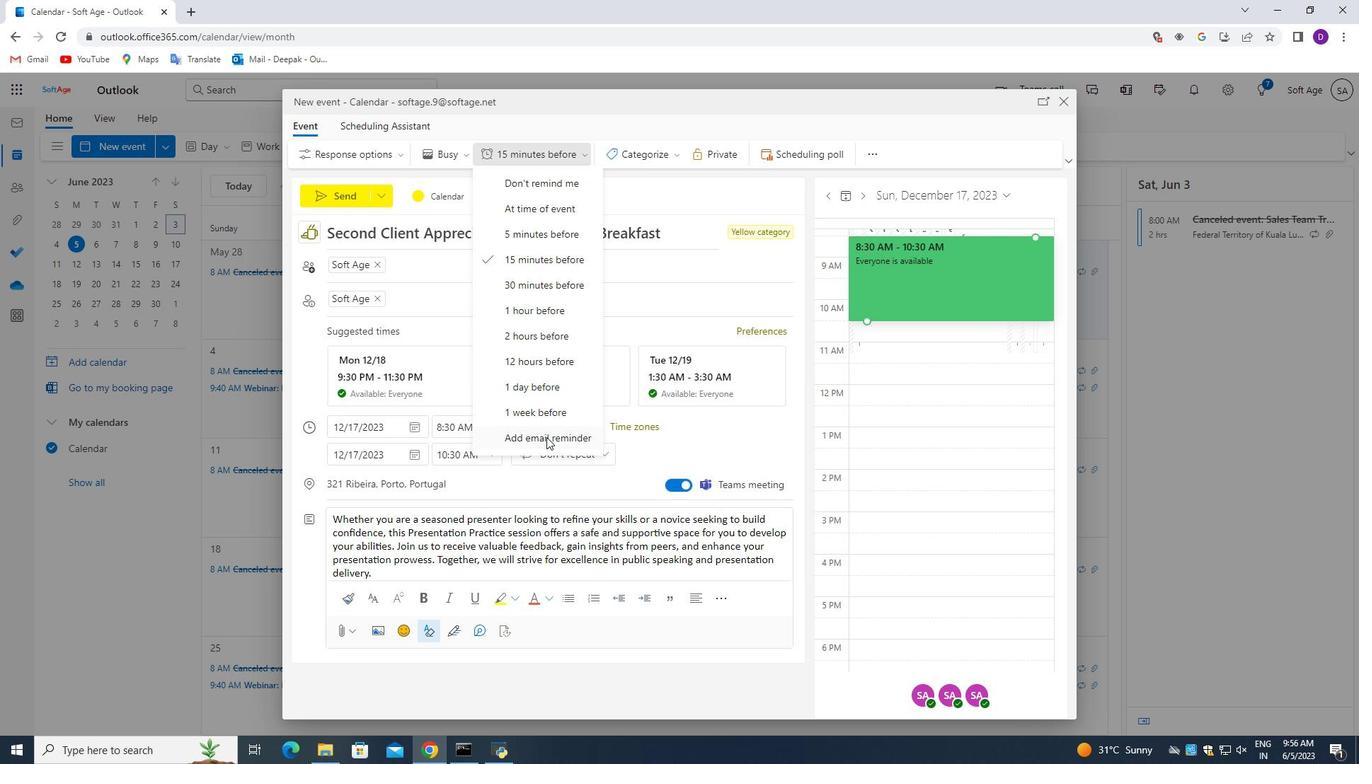 
Action: Mouse moved to (538, 316)
Screenshot: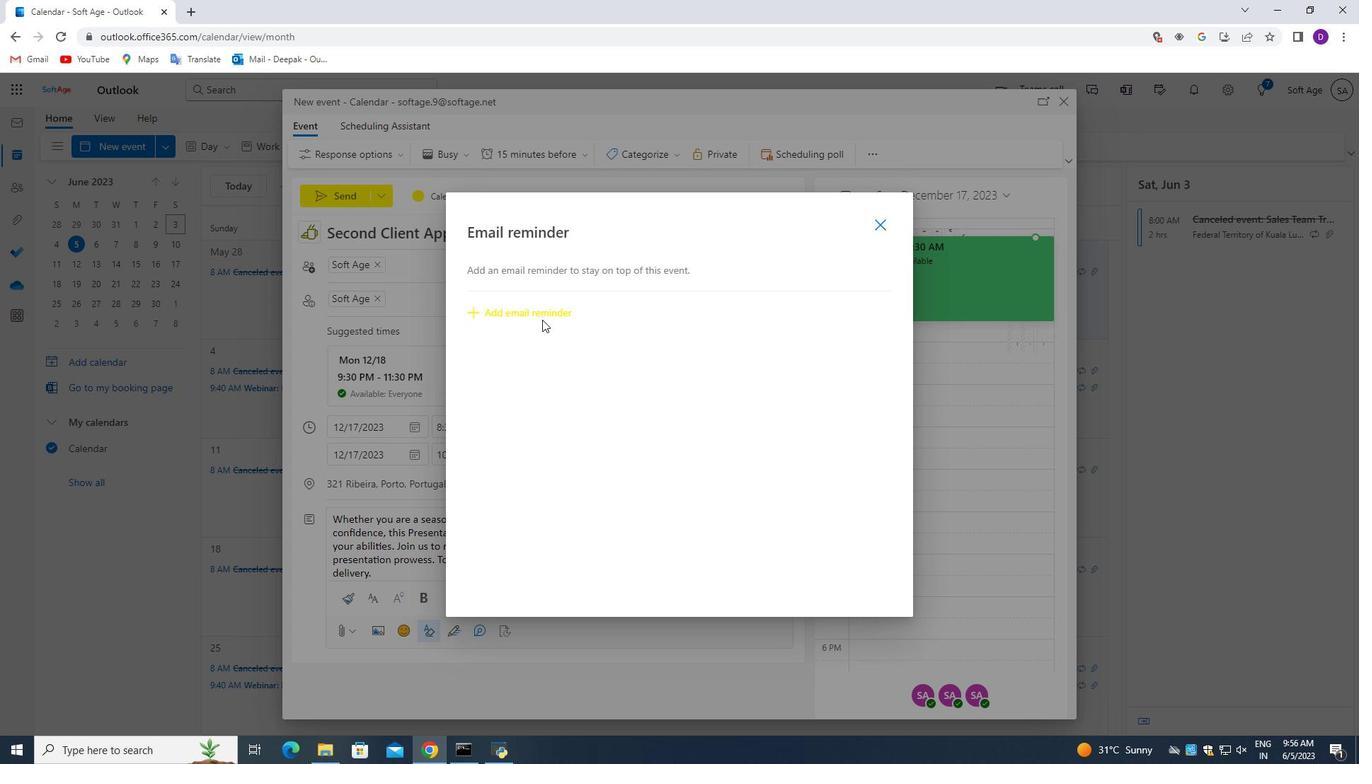 
Action: Mouse pressed left at (538, 316)
Screenshot: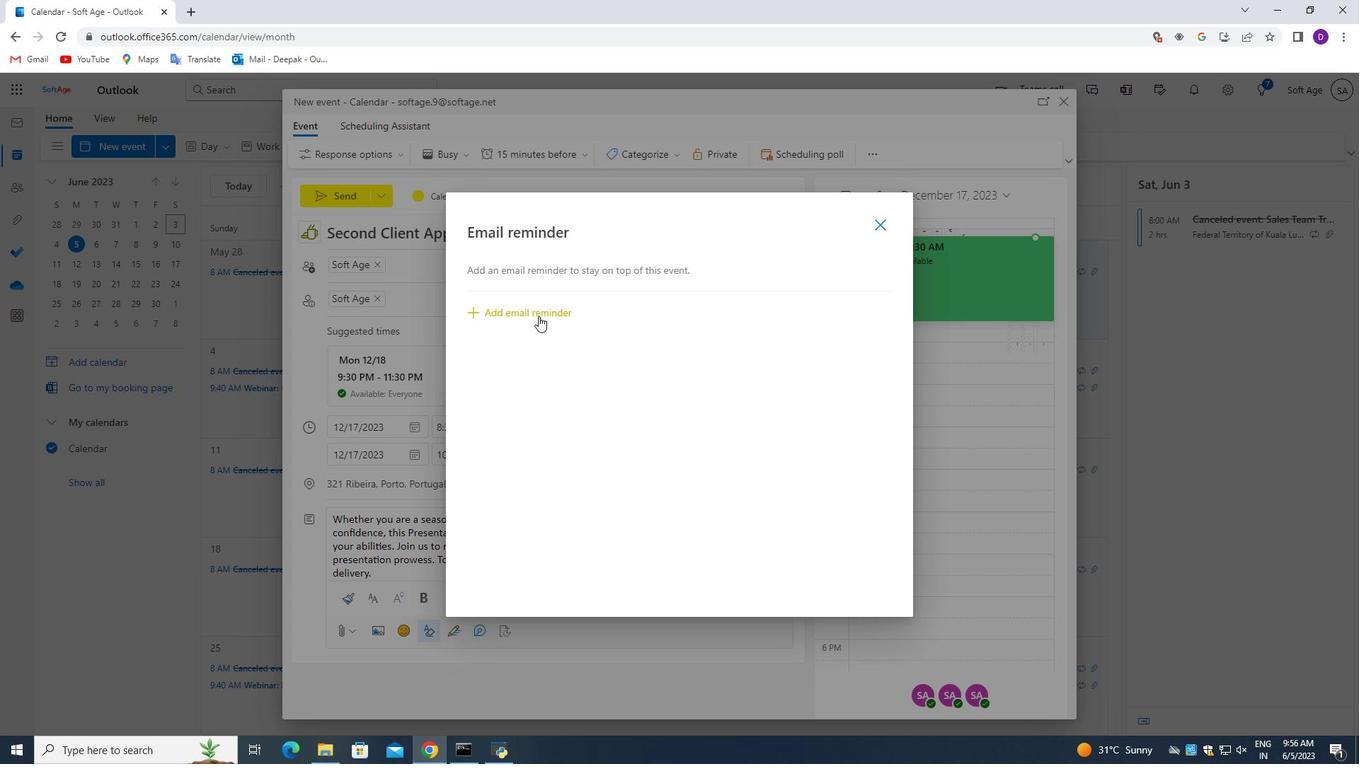 
Action: Mouse moved to (613, 310)
Screenshot: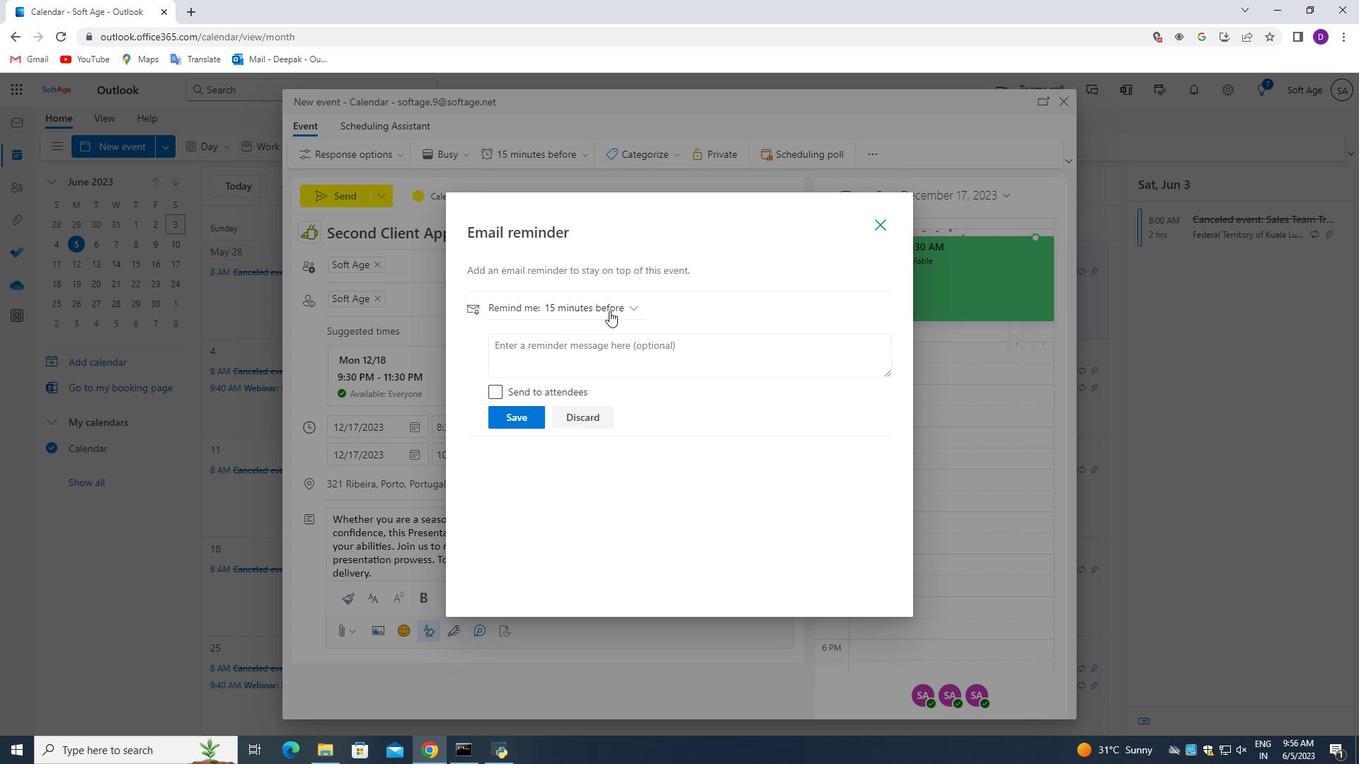 
Action: Mouse pressed left at (613, 310)
Screenshot: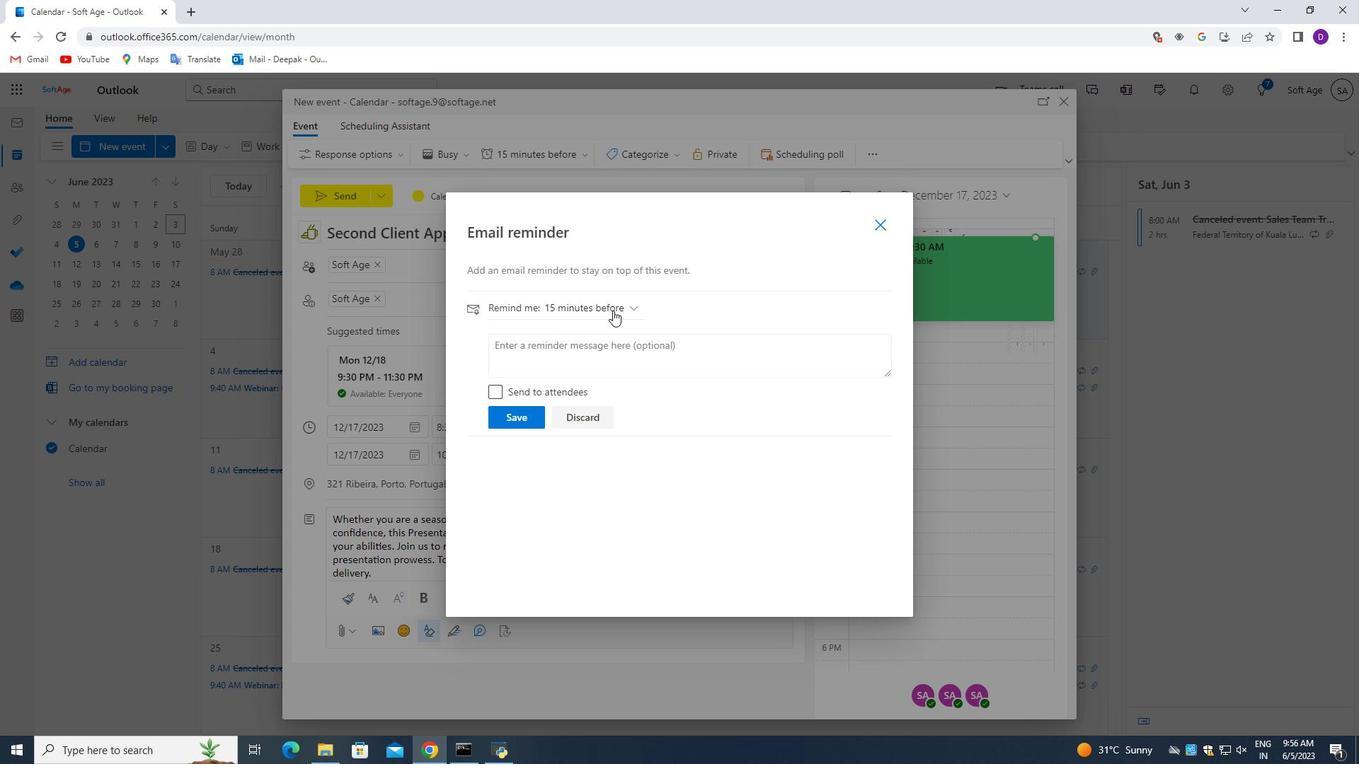
Action: Mouse moved to (572, 561)
Screenshot: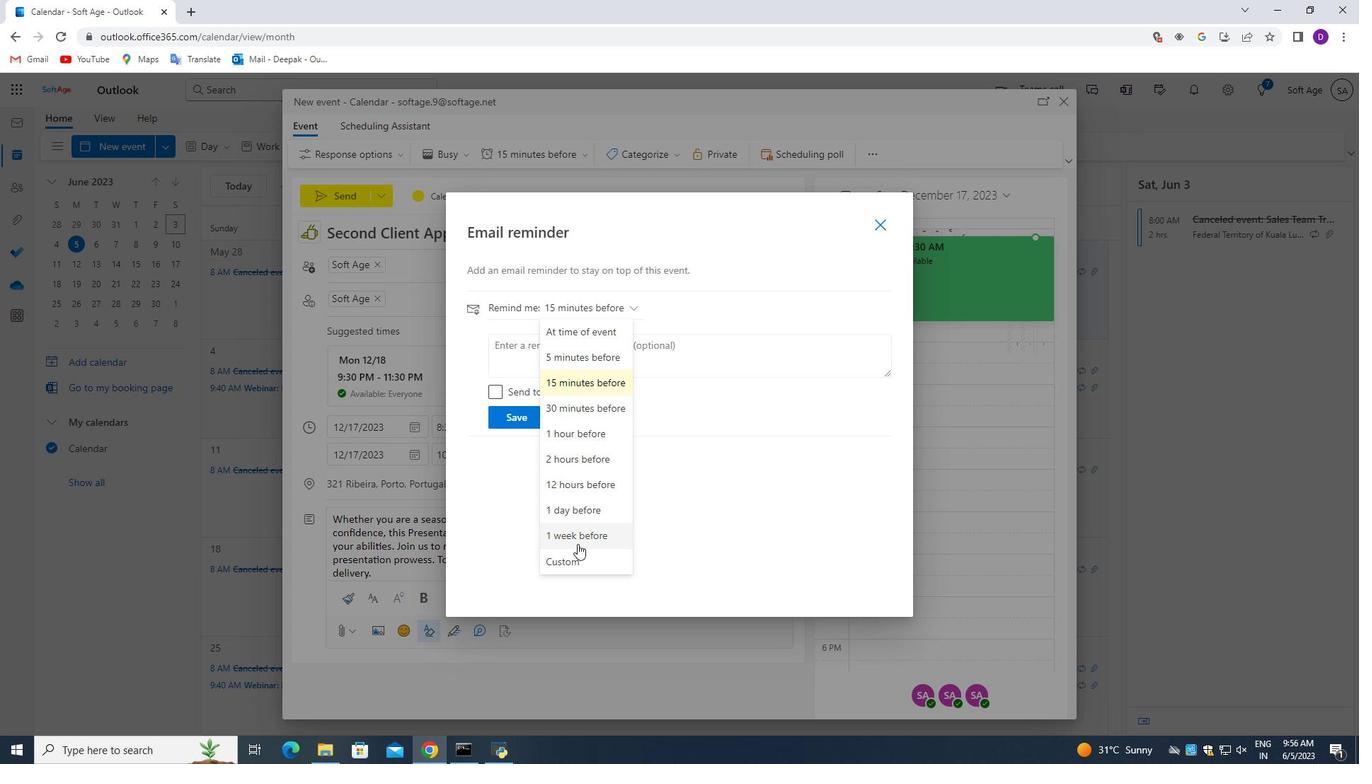 
Action: Mouse pressed left at (572, 561)
Screenshot: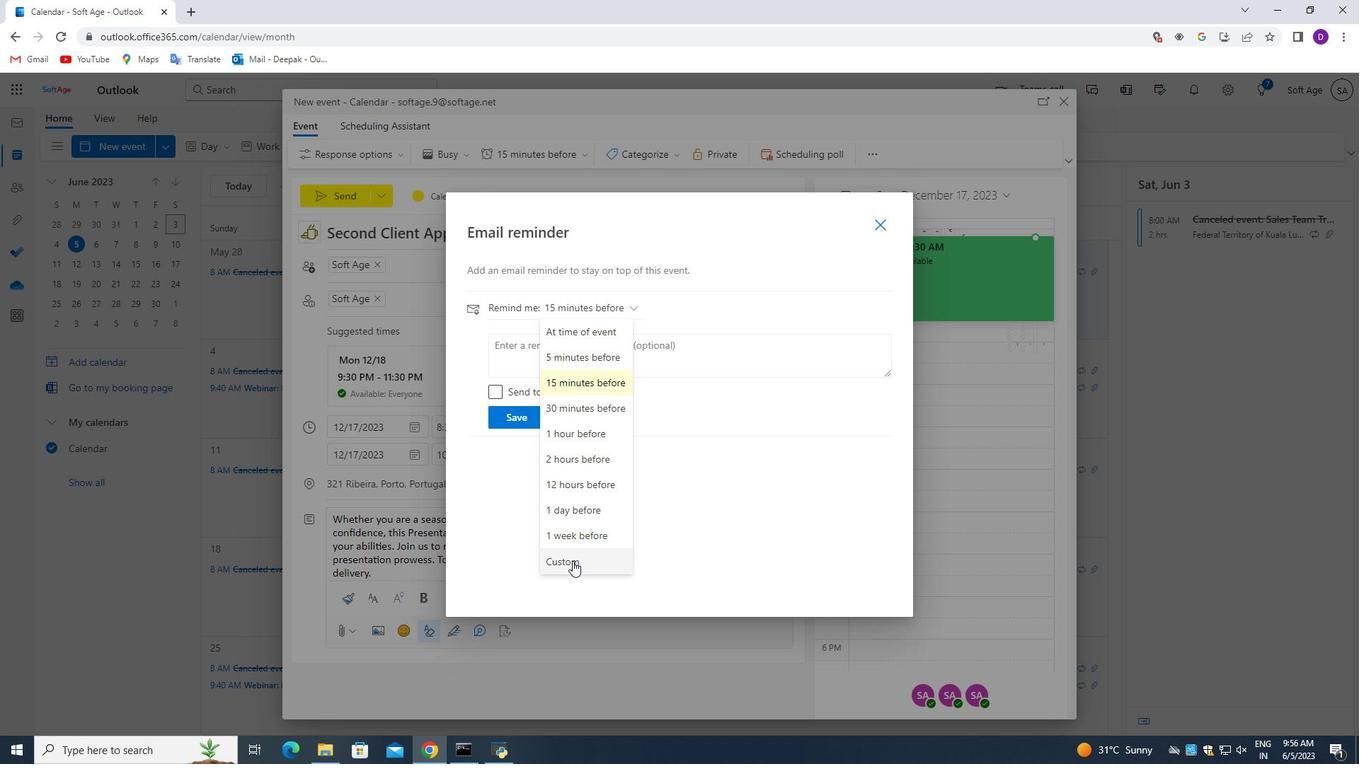 
Action: Mouse moved to (533, 387)
Screenshot: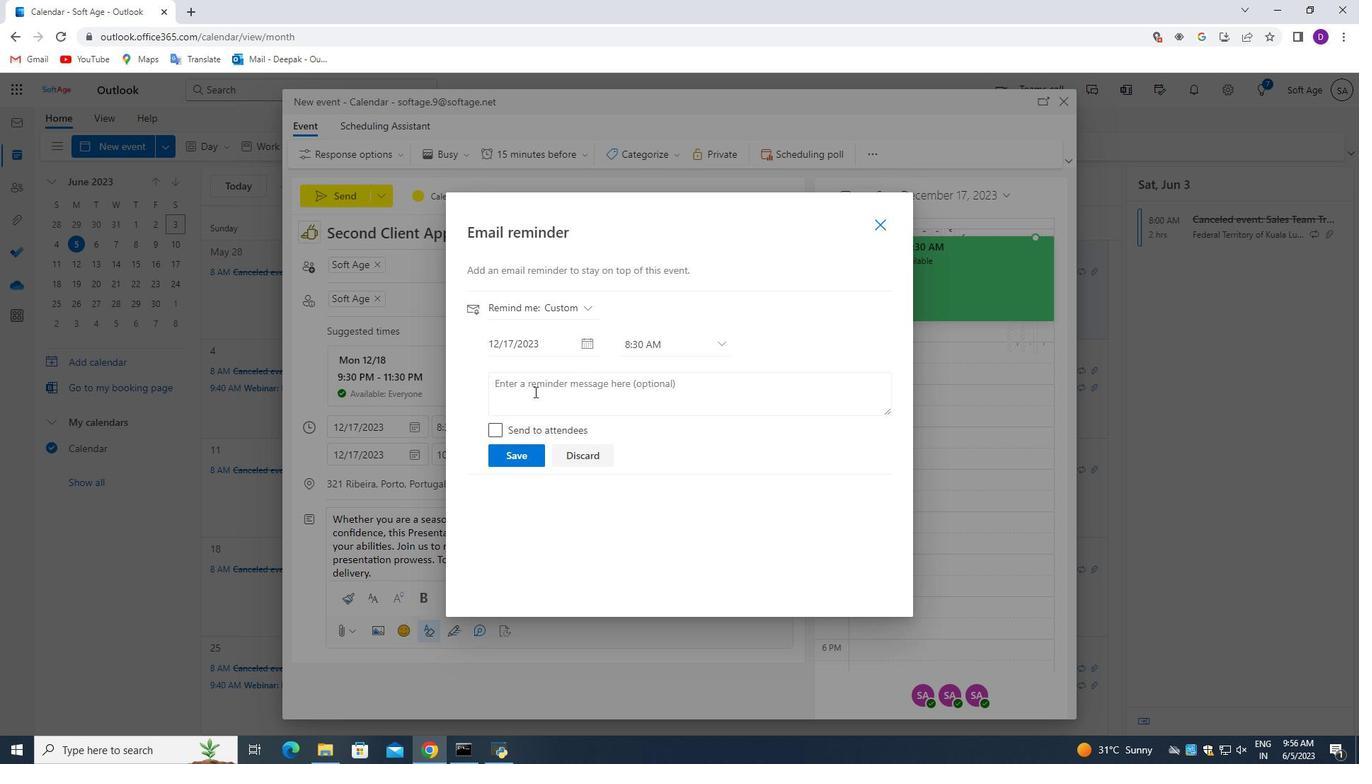 
Action: Mouse pressed left at (533, 387)
Screenshot: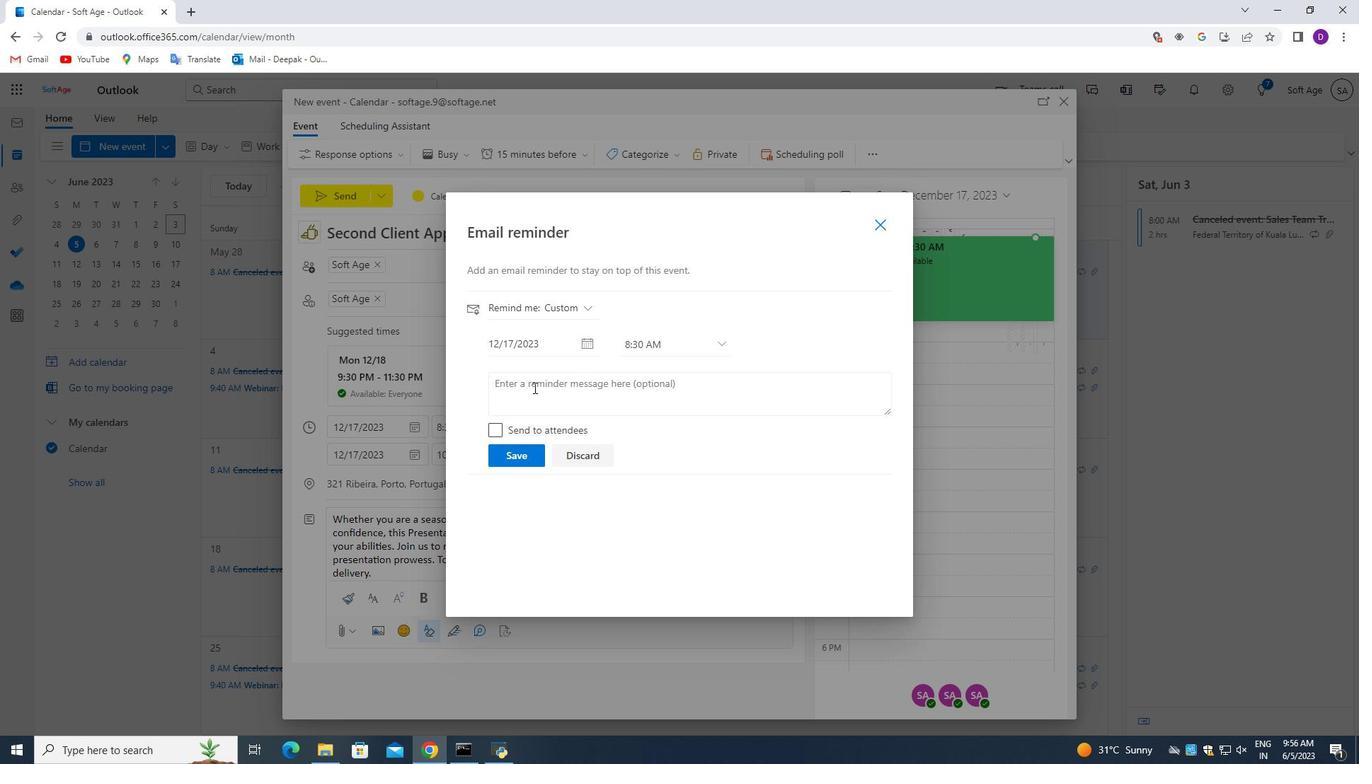 
Action: Key pressed 90<Key.space><Key.shift_r>Day
Screenshot: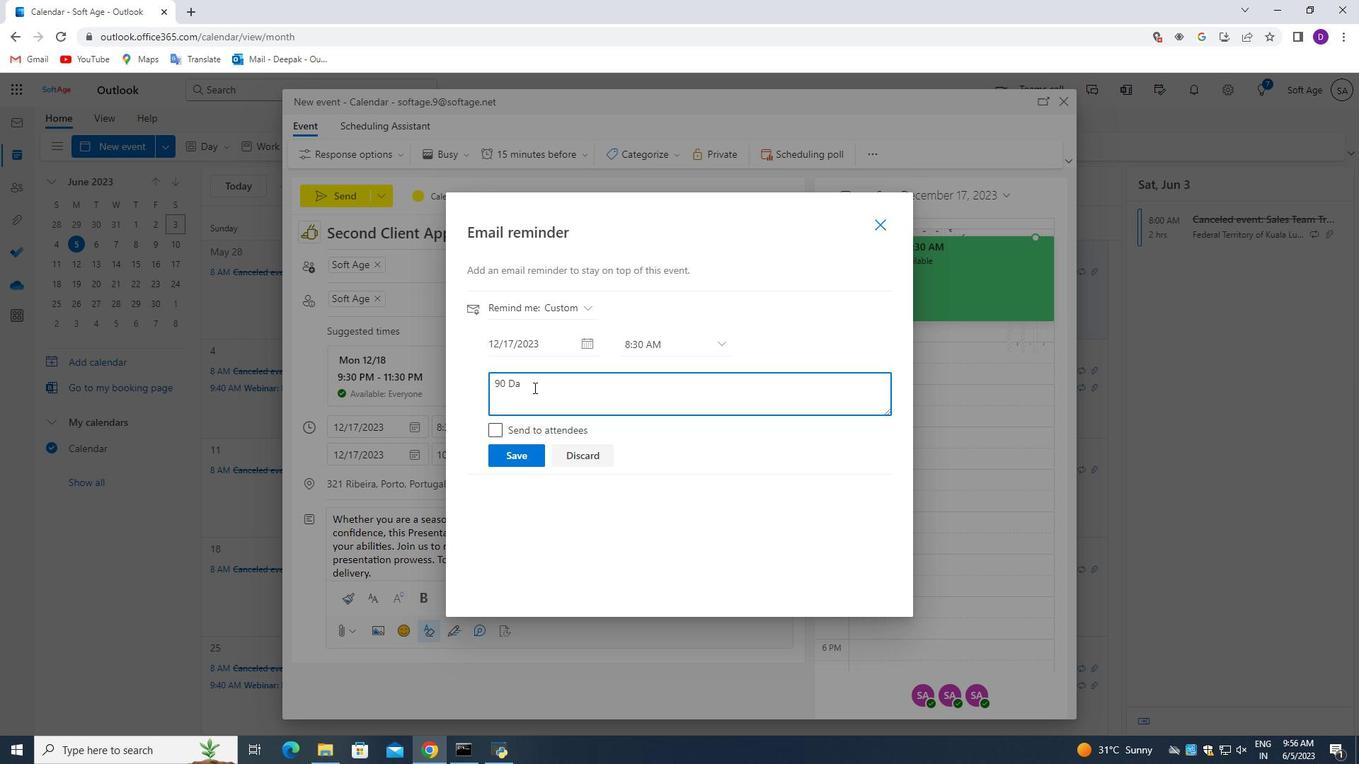 
Action: Mouse moved to (518, 455)
Screenshot: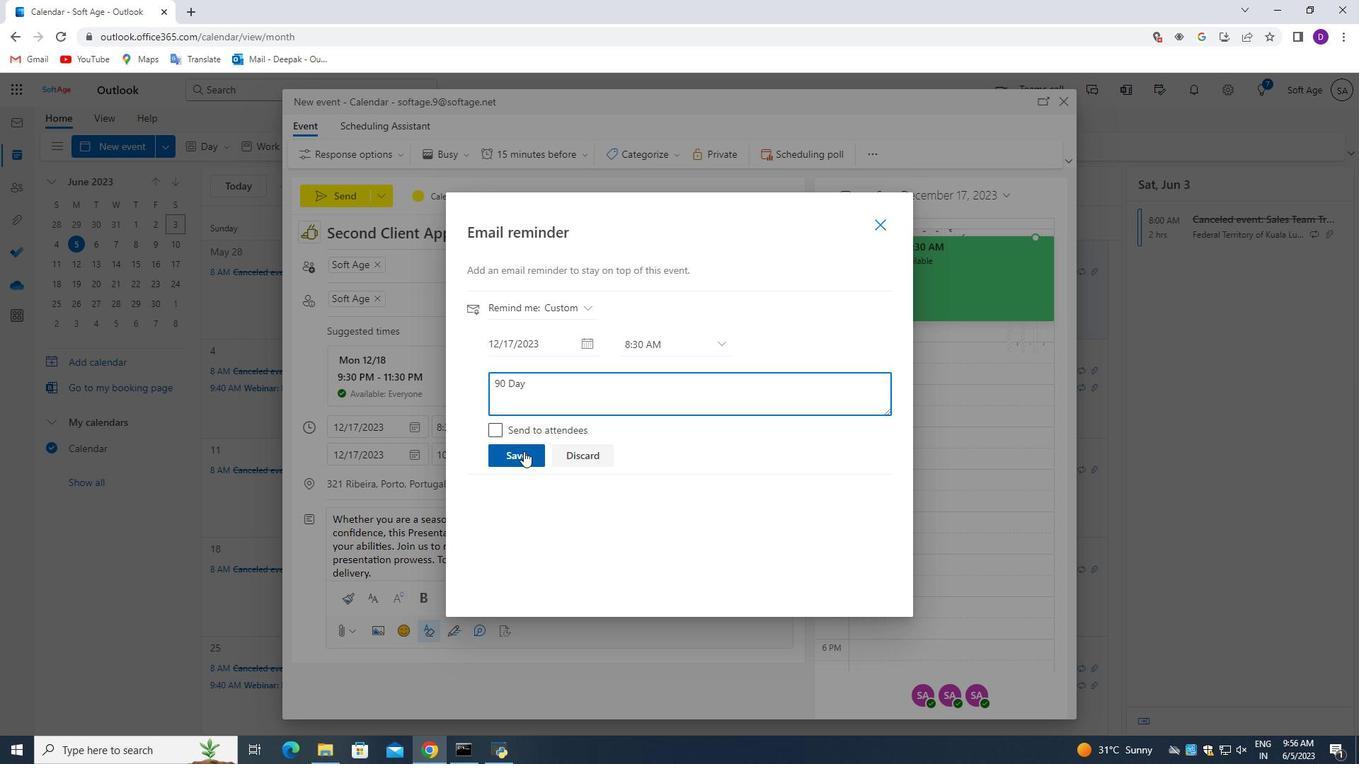 
Action: Mouse pressed left at (518, 455)
Screenshot: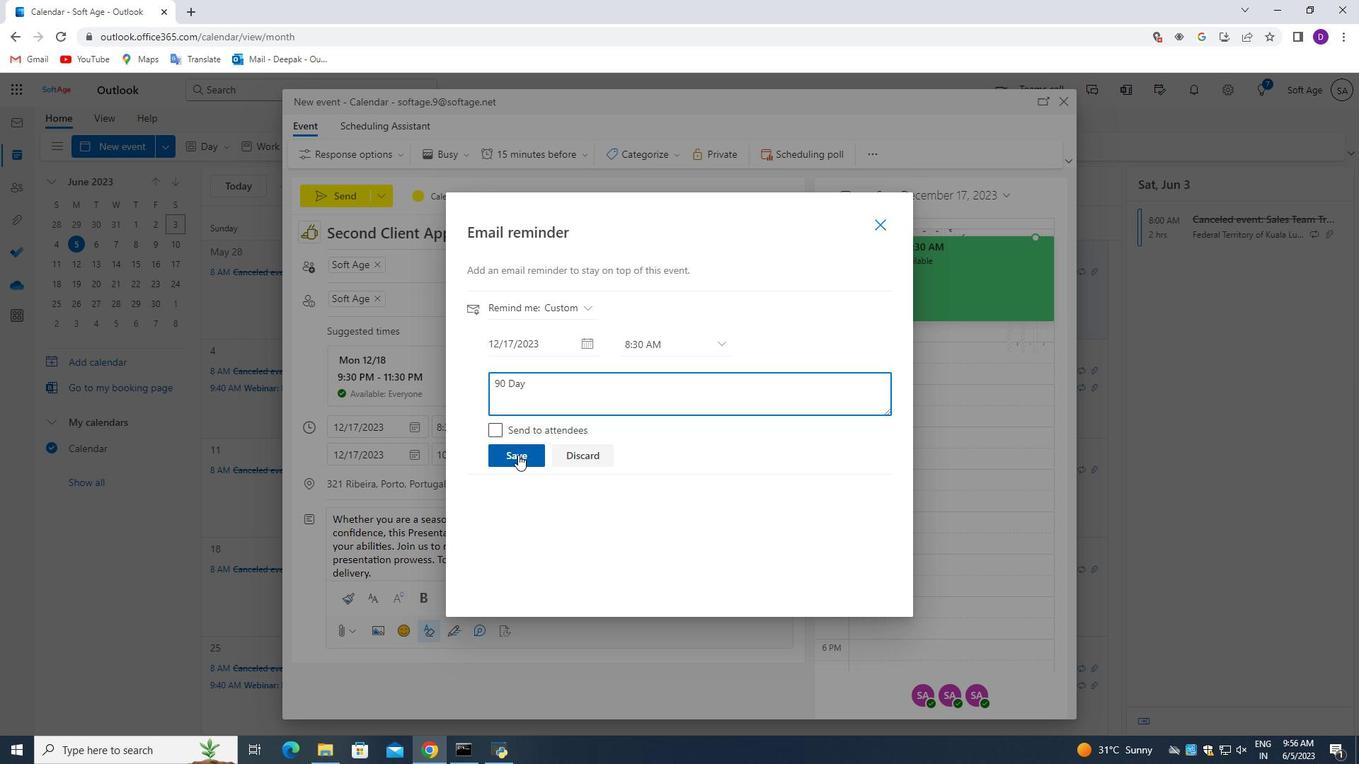 
Action: Mouse moved to (885, 232)
Screenshot: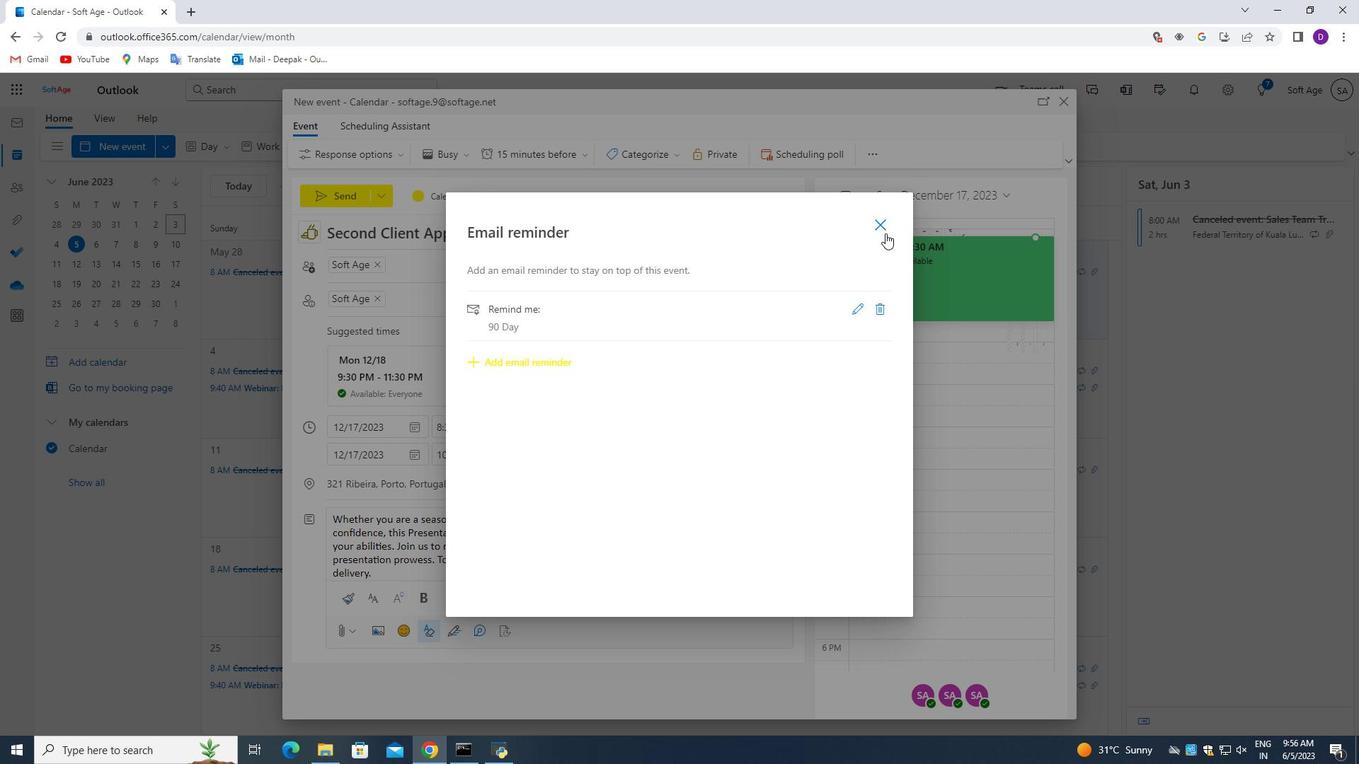 
Action: Mouse pressed left at (885, 232)
Screenshot: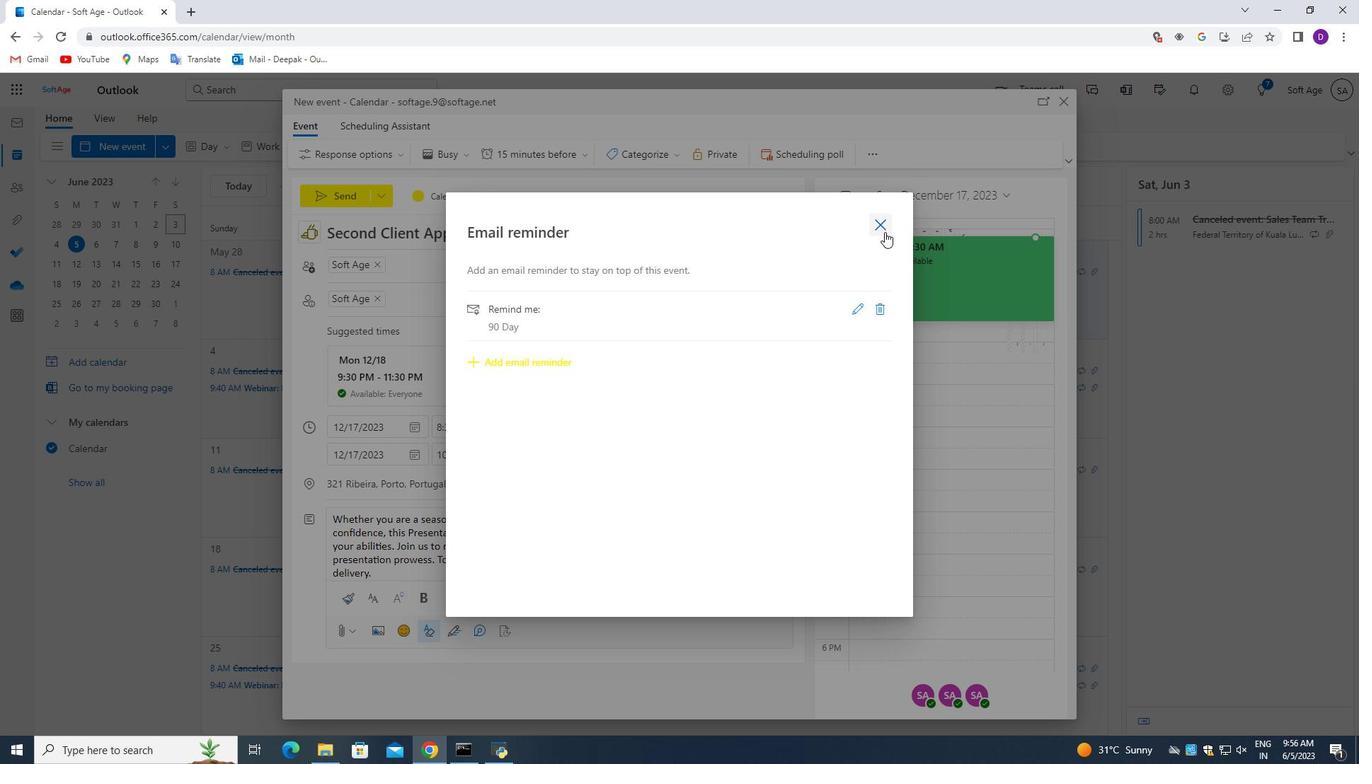 
Action: Mouse moved to (462, 448)
Screenshot: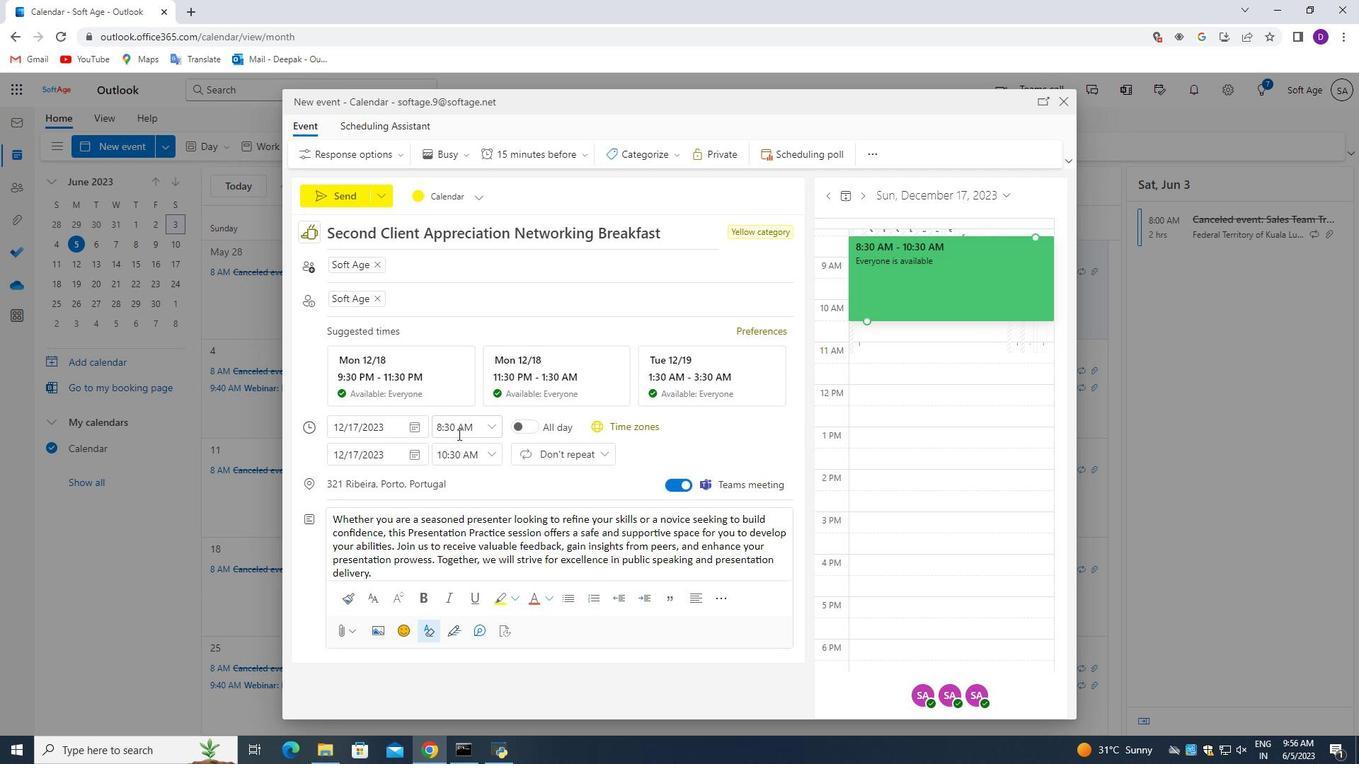 
Action: Mouse scrolled (462, 447) with delta (0, 0)
Screenshot: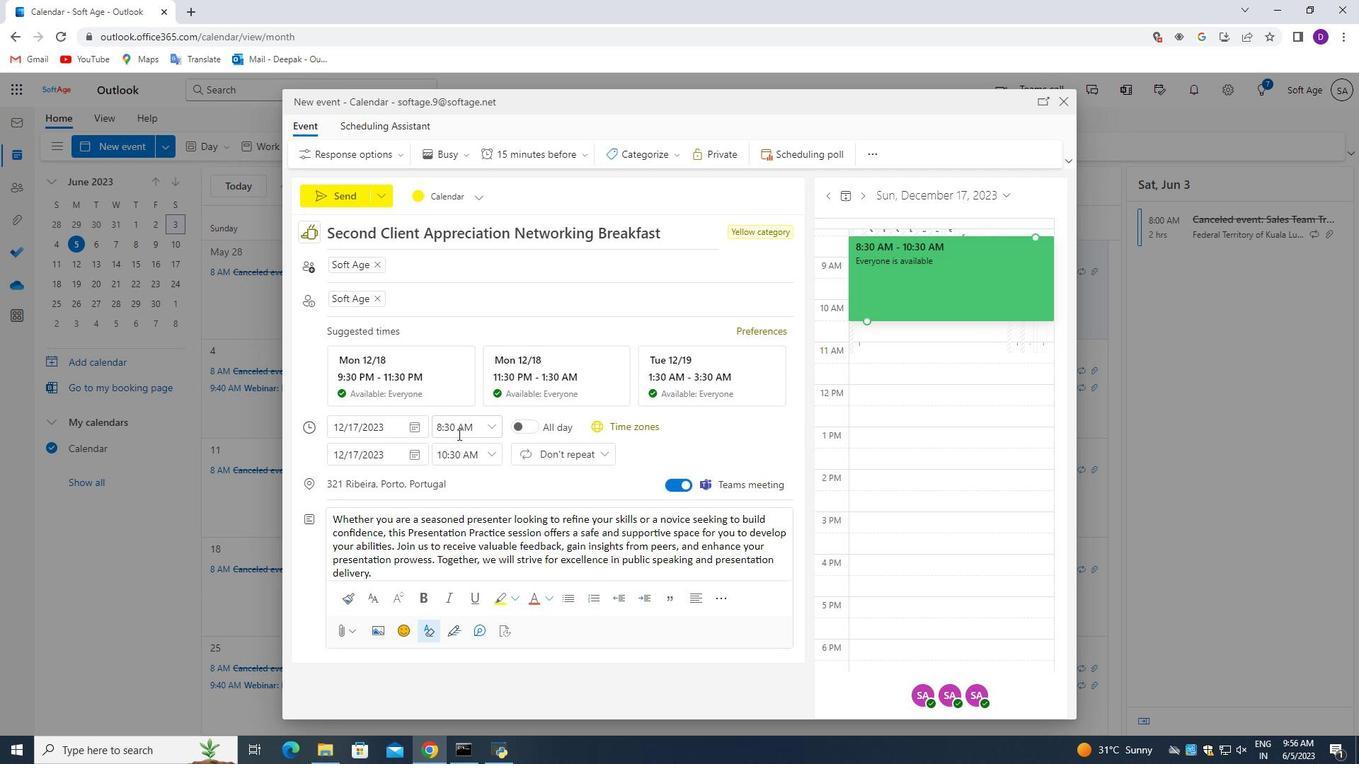 
Action: Mouse moved to (465, 458)
Screenshot: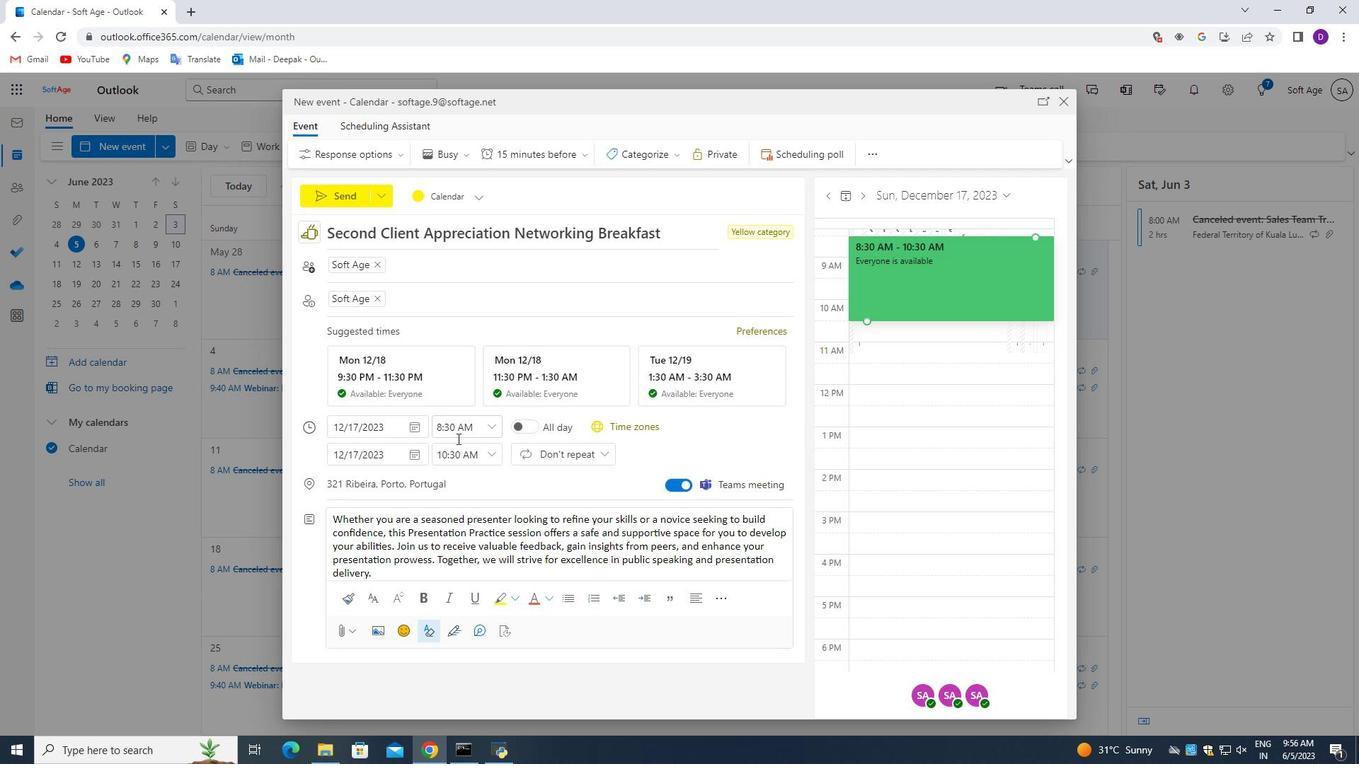 
Action: Mouse scrolled (465, 457) with delta (0, 0)
Screenshot: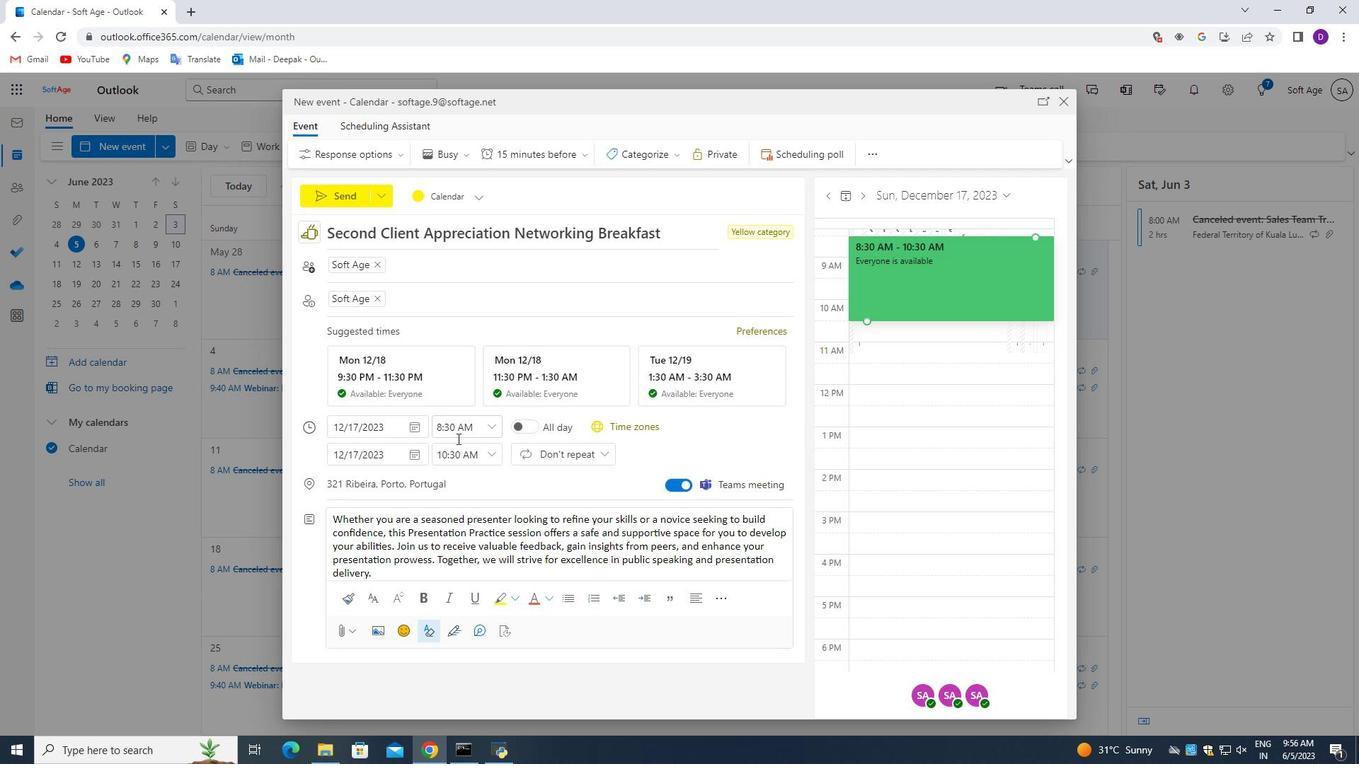 
Action: Mouse moved to (466, 464)
Screenshot: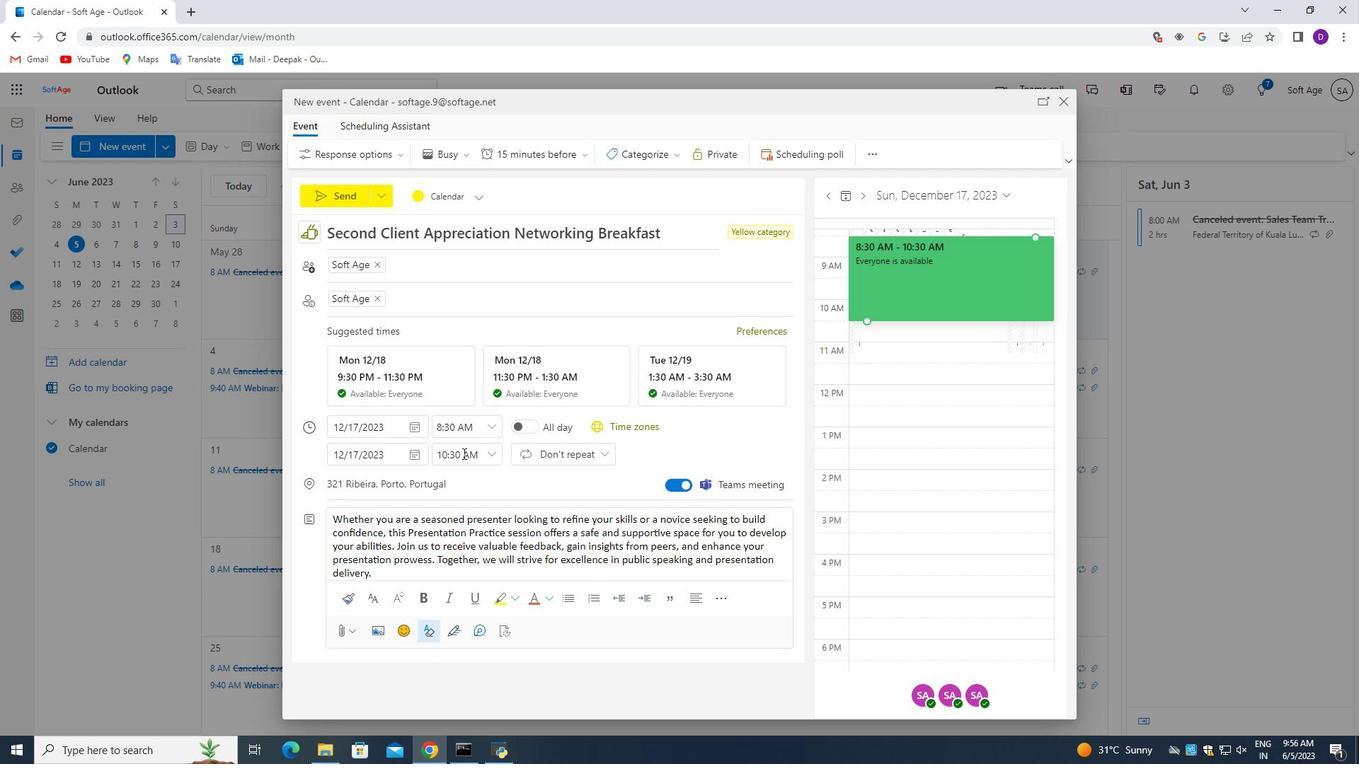 
Action: Mouse scrolled (466, 463) with delta (0, 0)
Screenshot: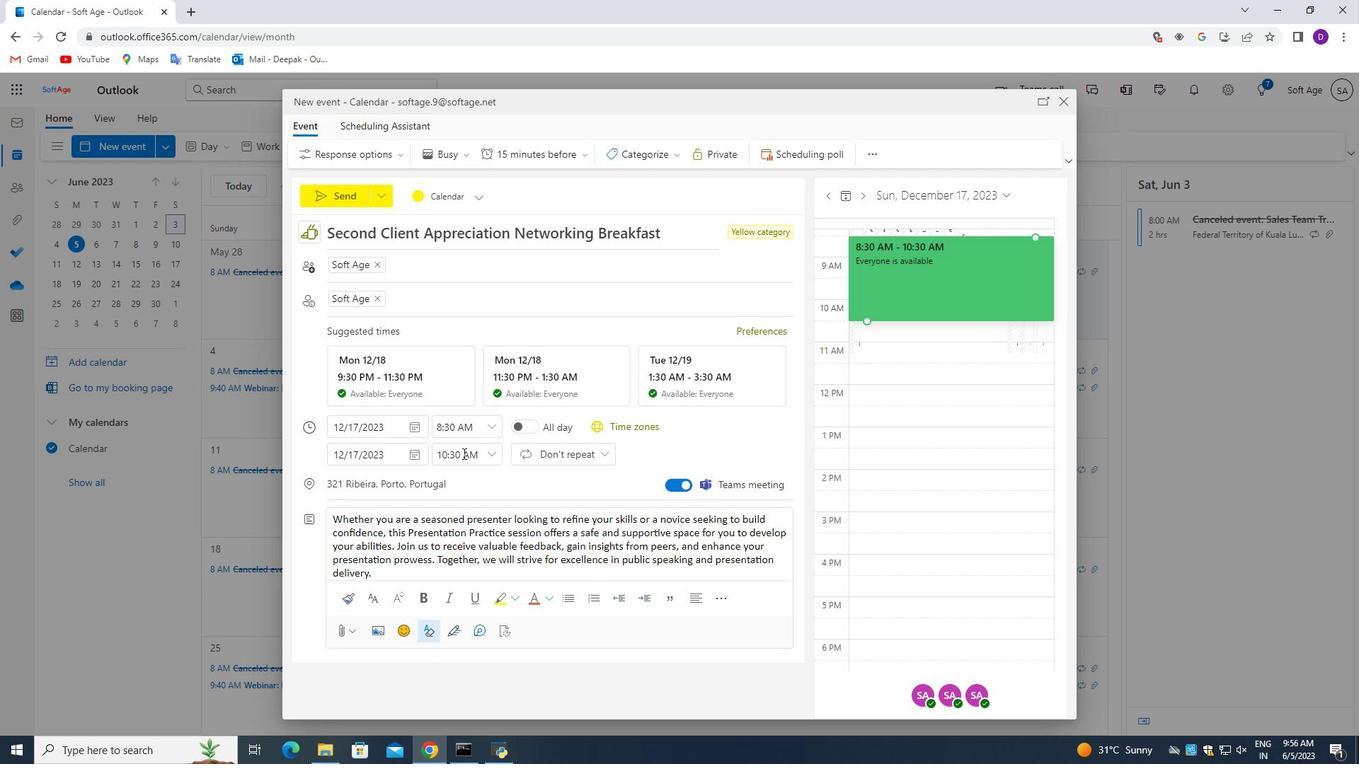 
Action: Mouse moved to (466, 472)
Screenshot: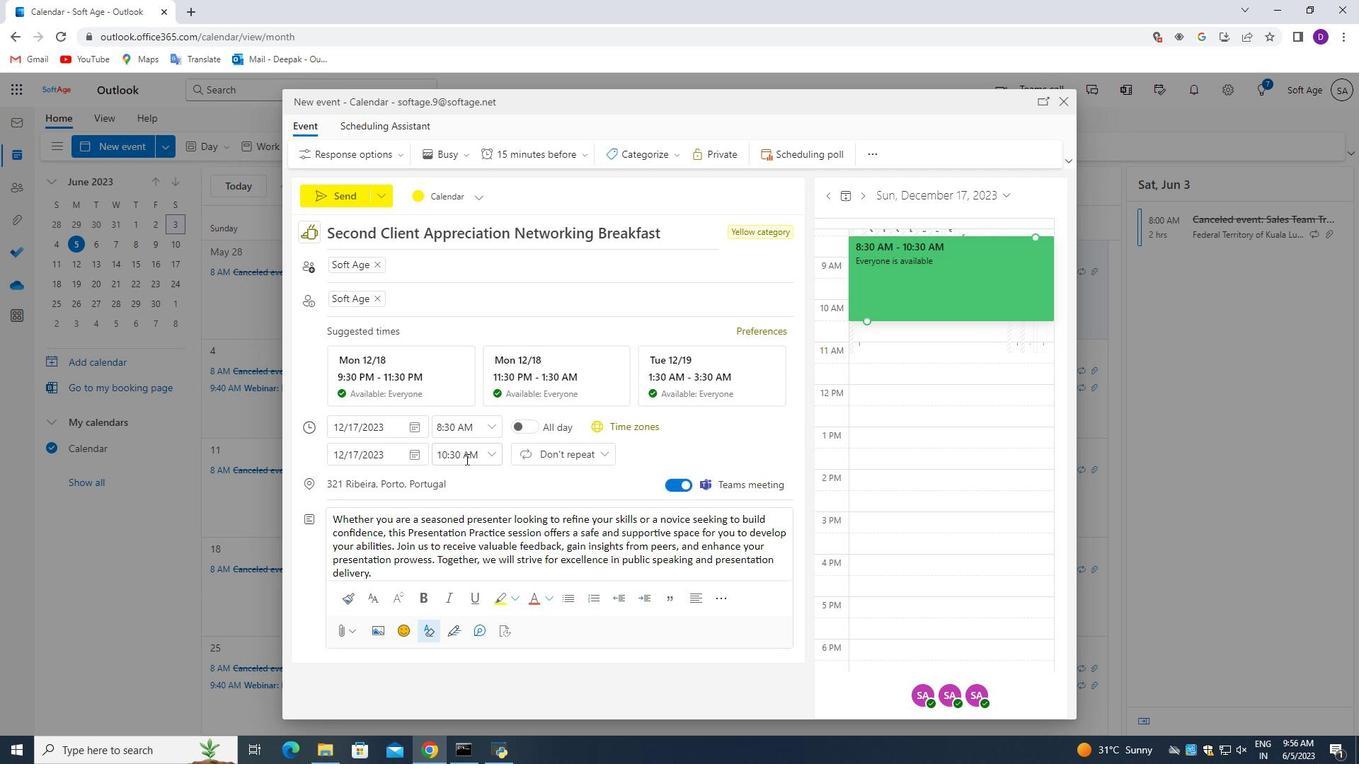 
Action: Mouse scrolled (466, 471) with delta (0, 0)
Screenshot: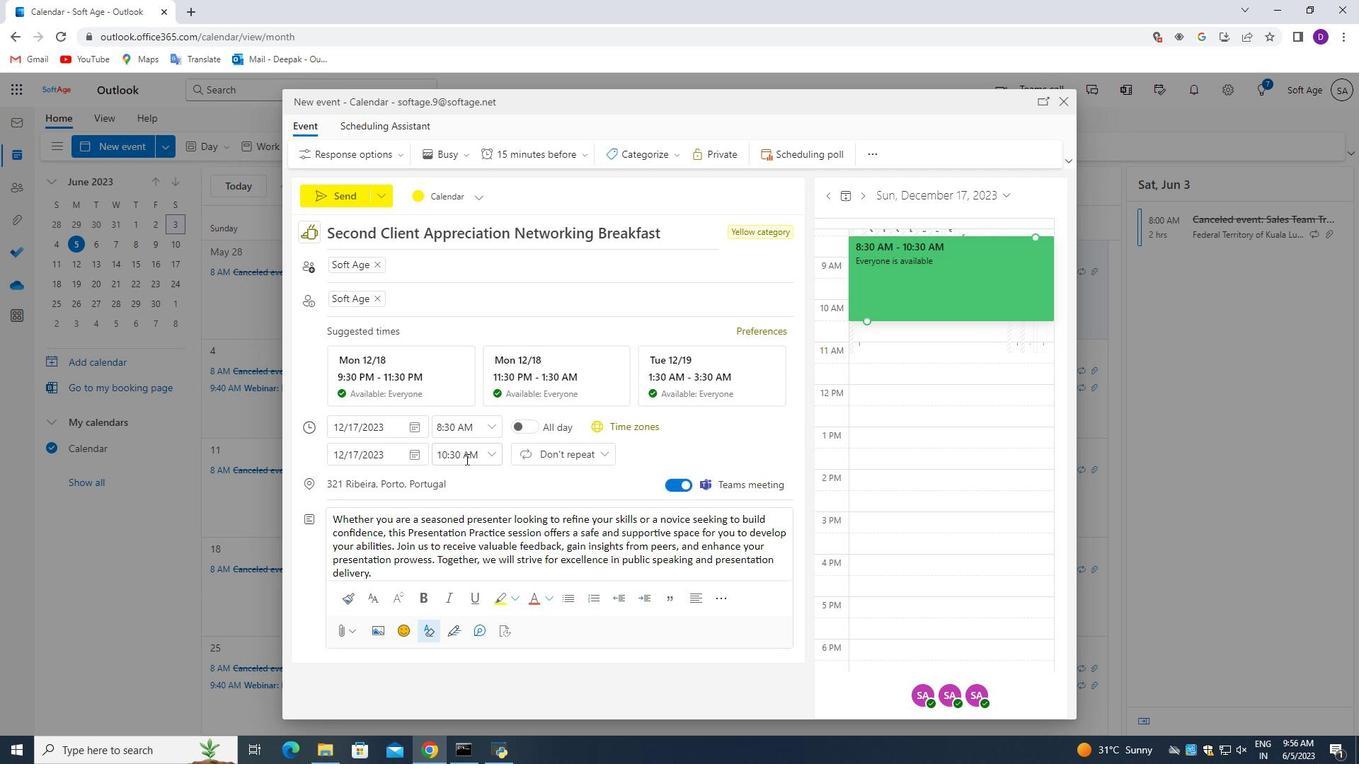 
Action: Mouse moved to (460, 487)
Screenshot: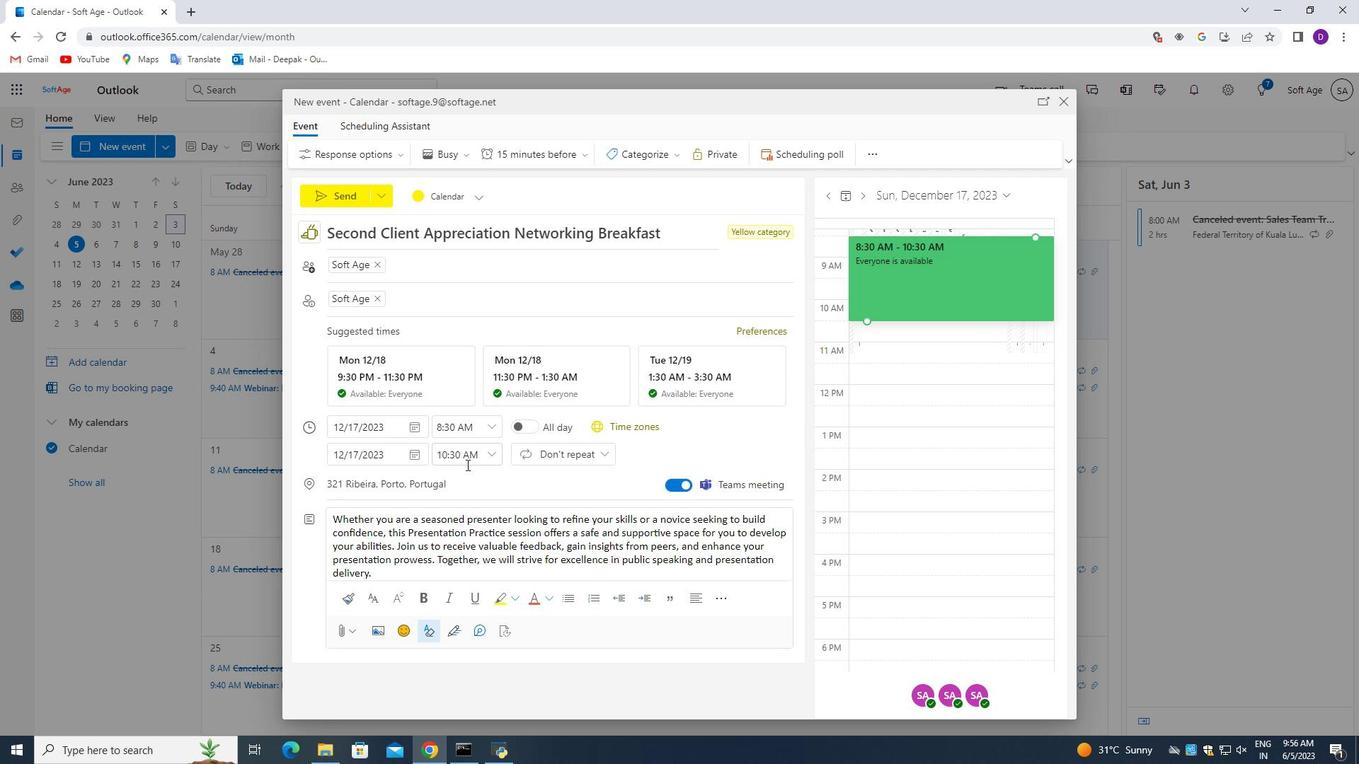 
Action: Mouse scrolled (460, 487) with delta (0, 0)
Screenshot: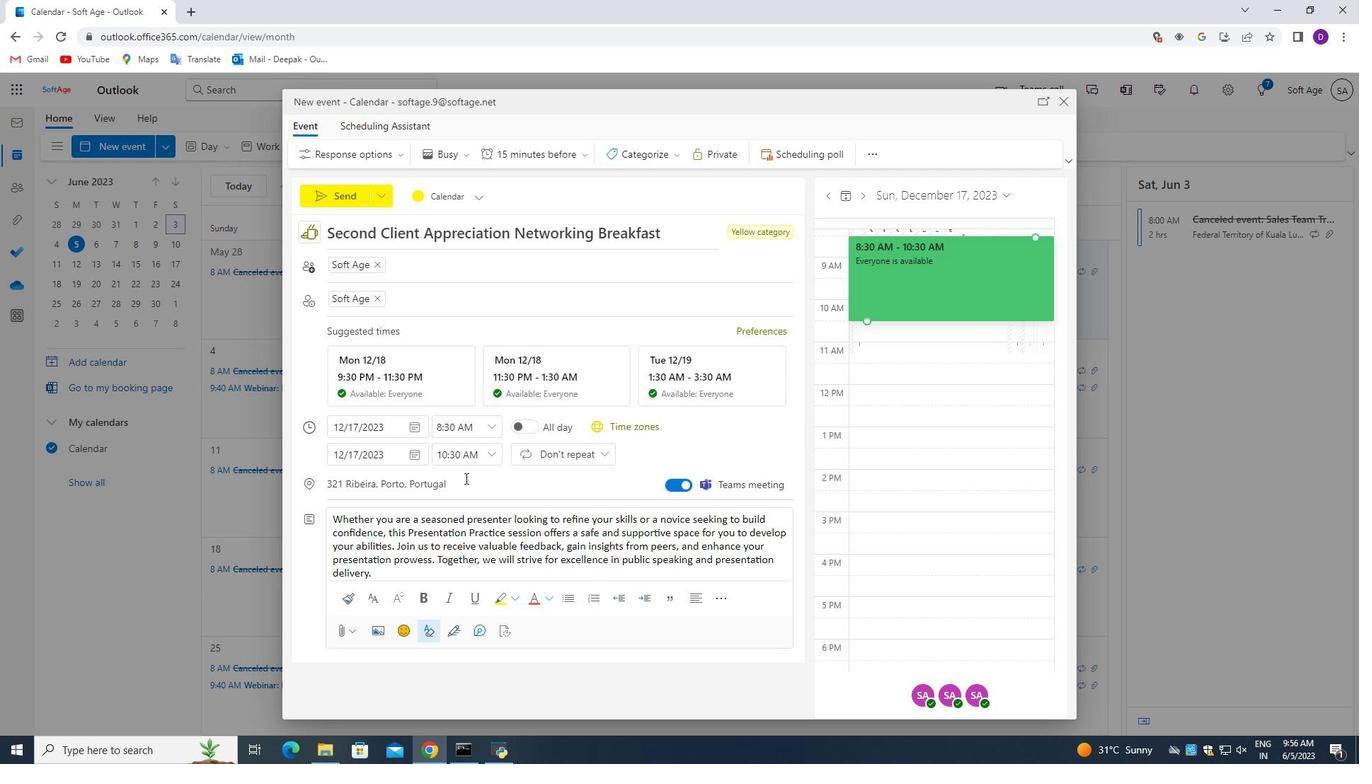 
Action: Mouse moved to (405, 353)
Screenshot: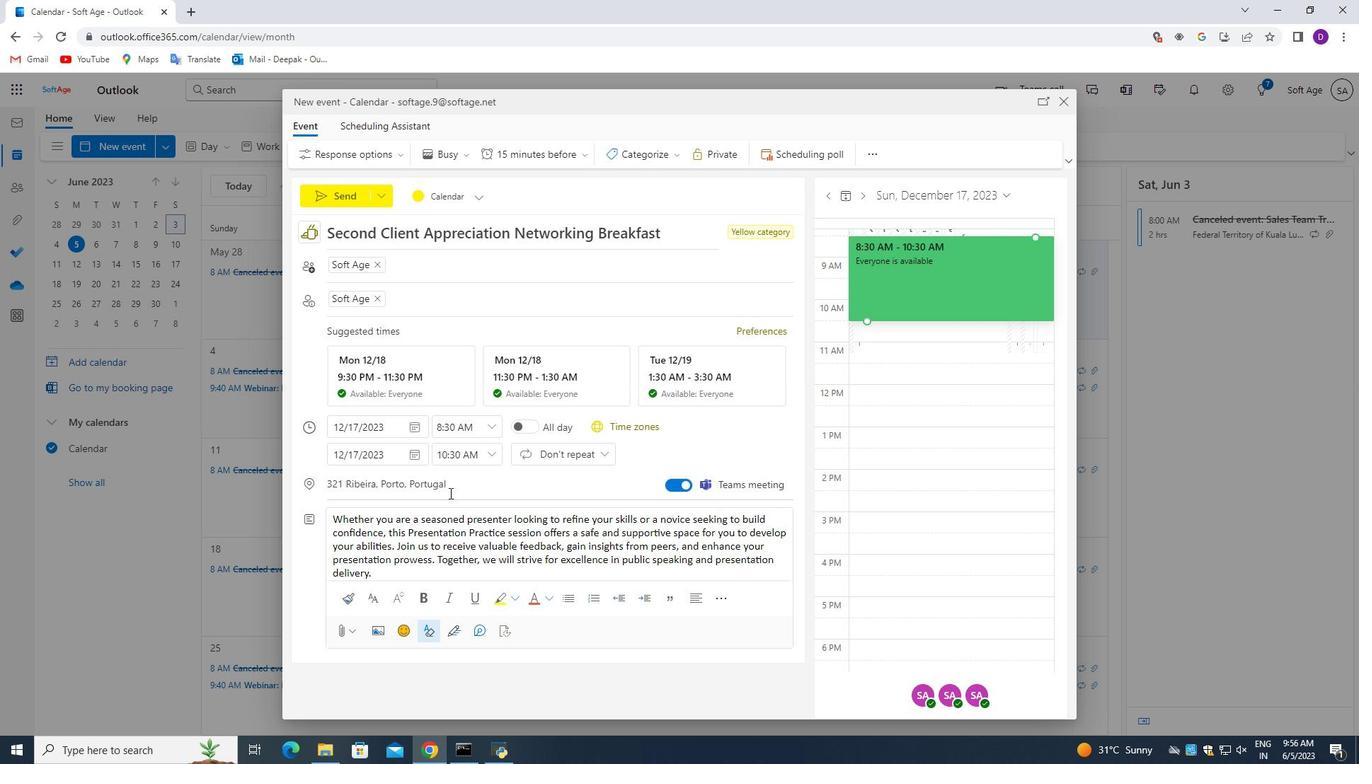 
Action: Mouse scrolled (405, 354) with delta (0, 0)
Screenshot: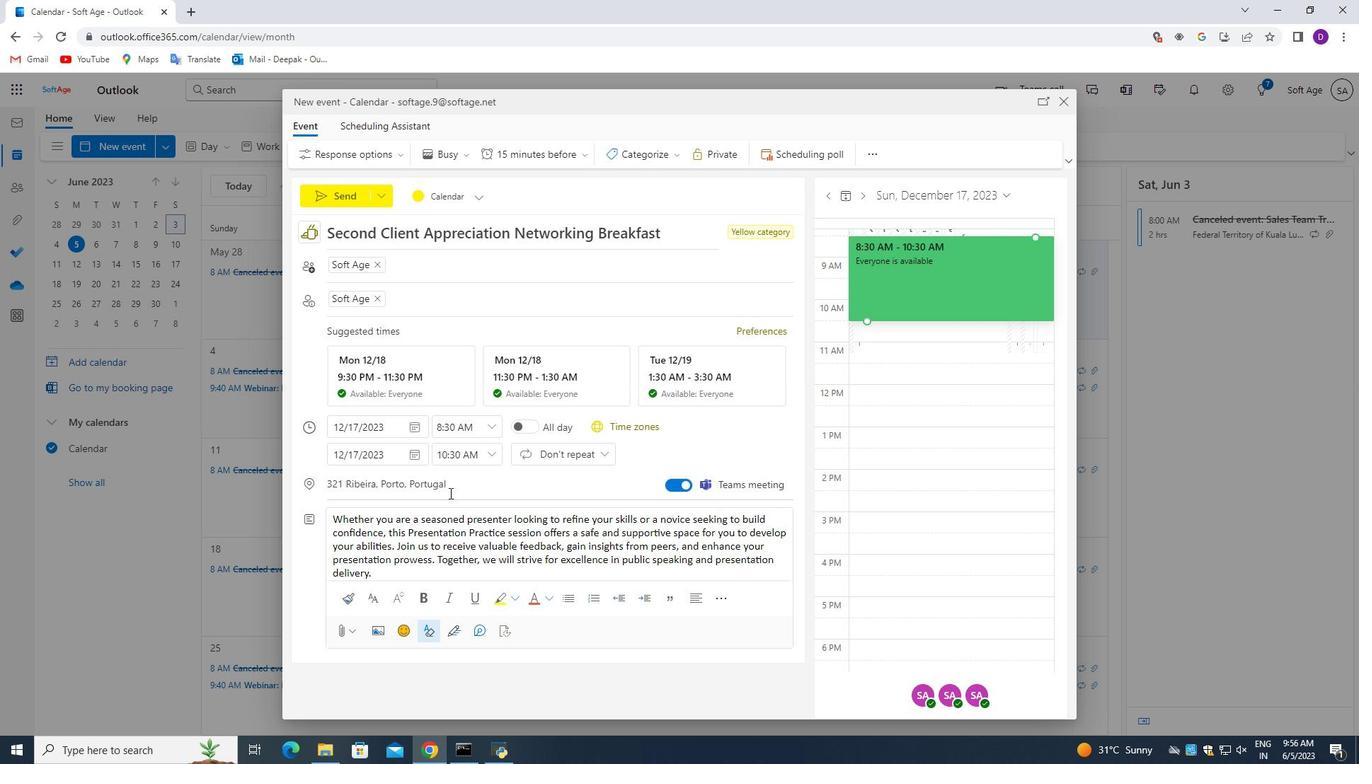 
Action: Mouse moved to (402, 344)
Screenshot: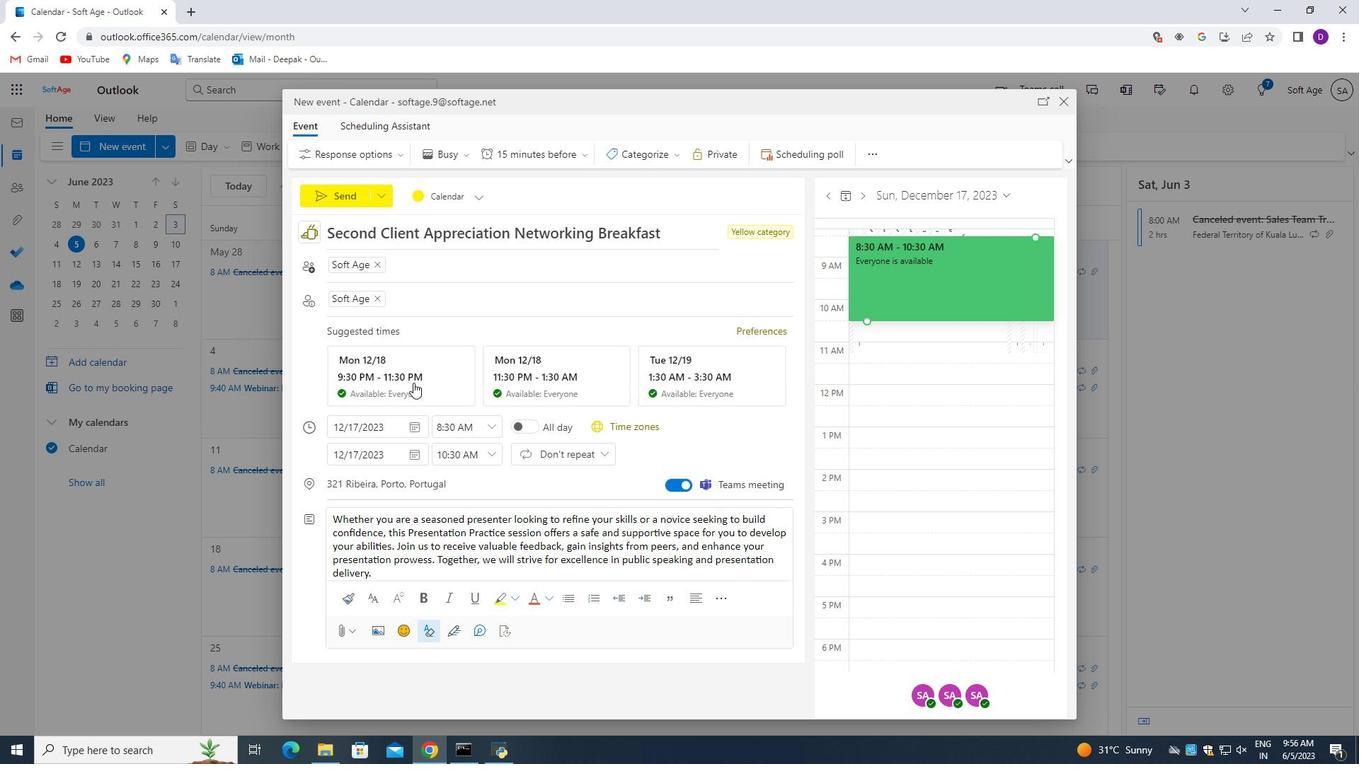 
Action: Mouse scrolled (402, 344) with delta (0, 0)
Screenshot: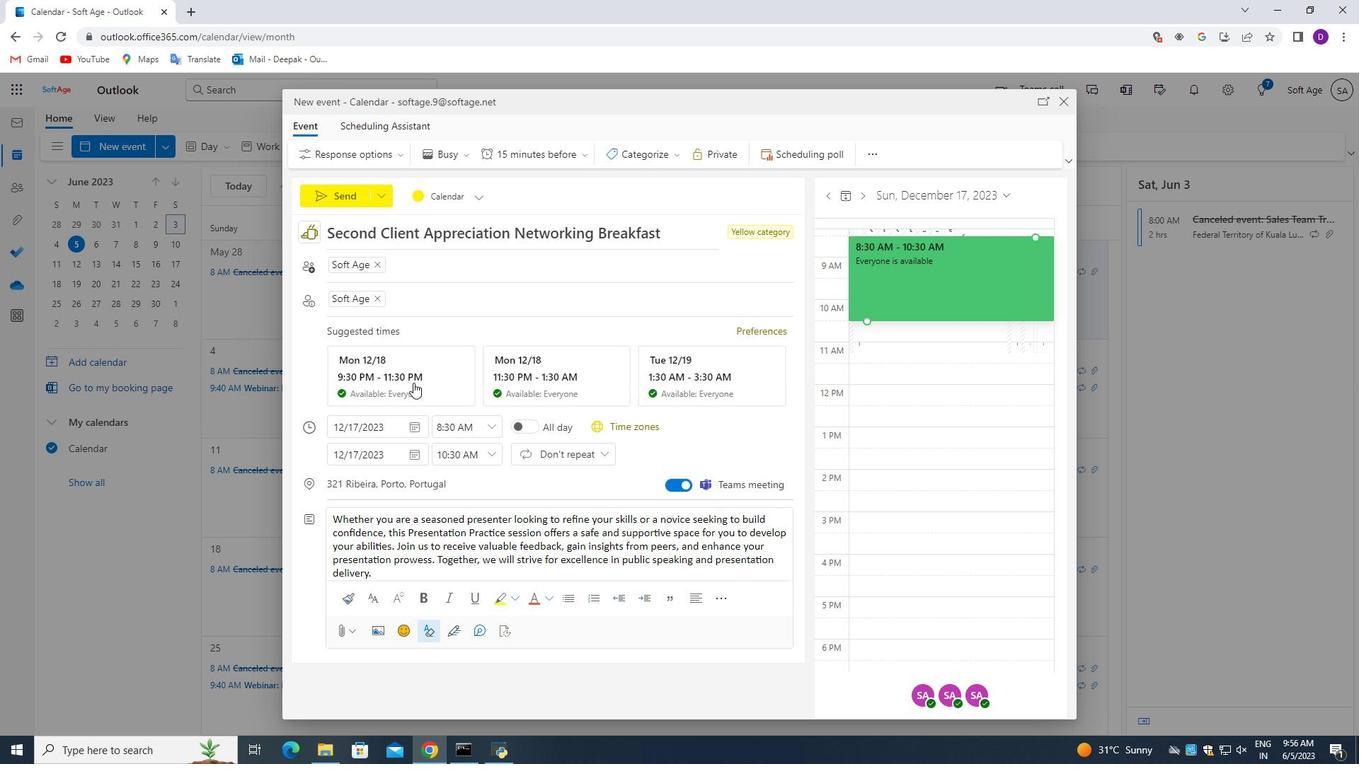 
Action: Mouse moved to (332, 197)
Screenshot: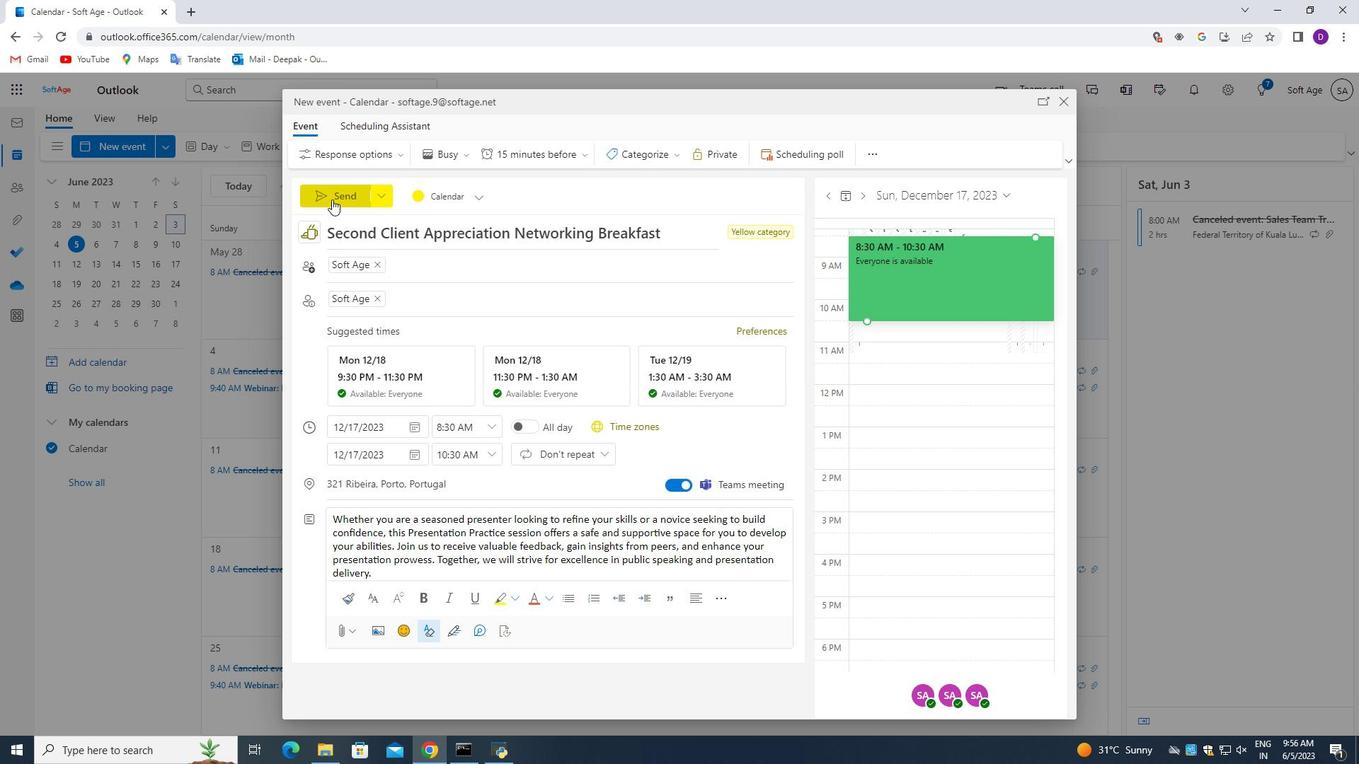 
Action: Mouse pressed left at (332, 197)
Screenshot: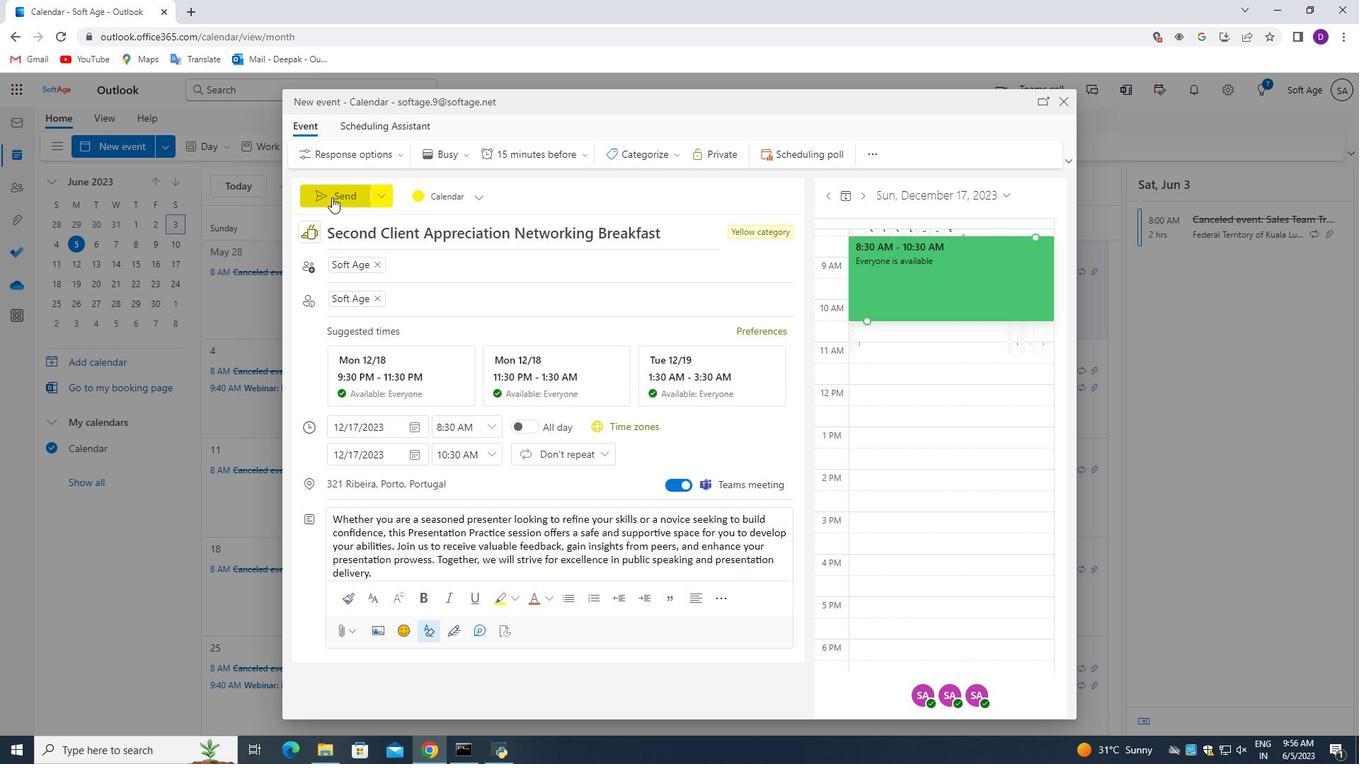 
Action: Mouse moved to (590, 407)
Screenshot: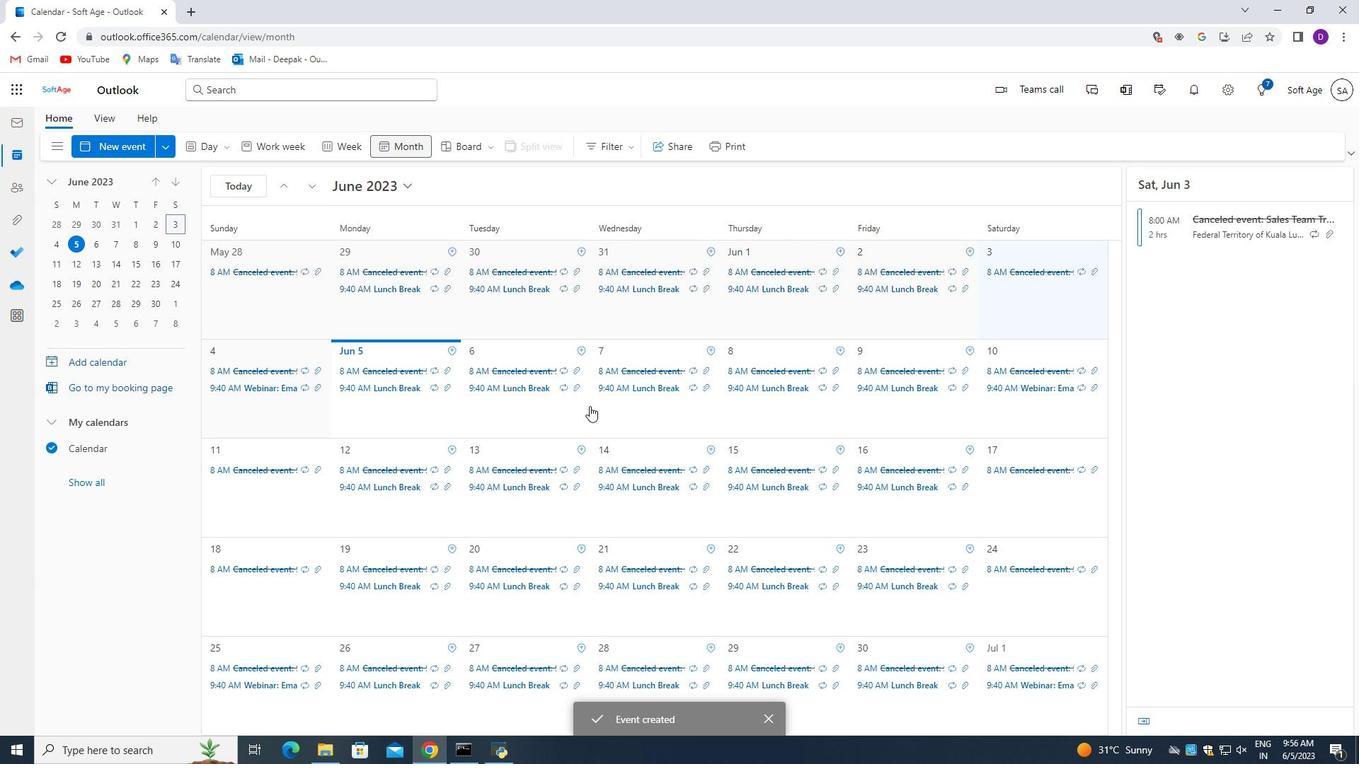 
Action: Mouse scrolled (590, 406) with delta (0, 0)
Screenshot: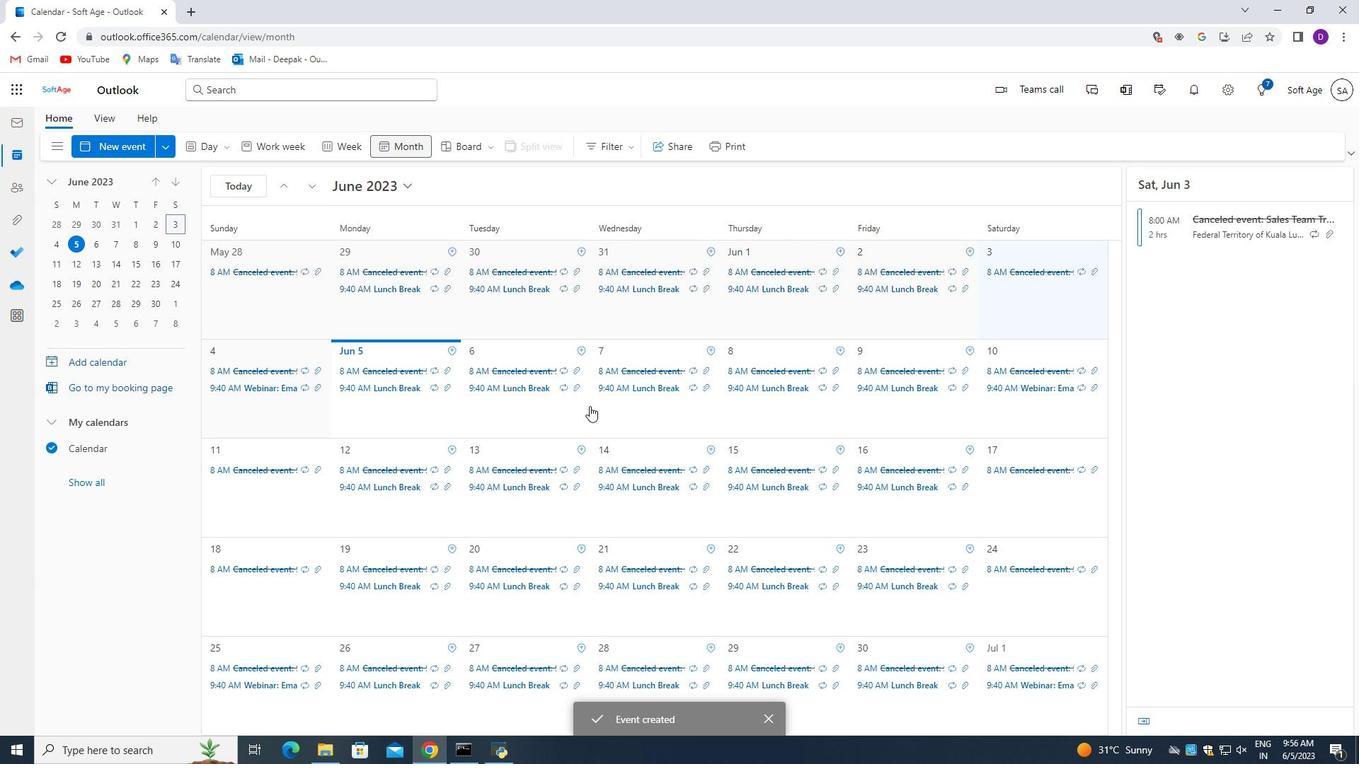 
Action: Mouse scrolled (590, 406) with delta (0, 0)
Screenshot: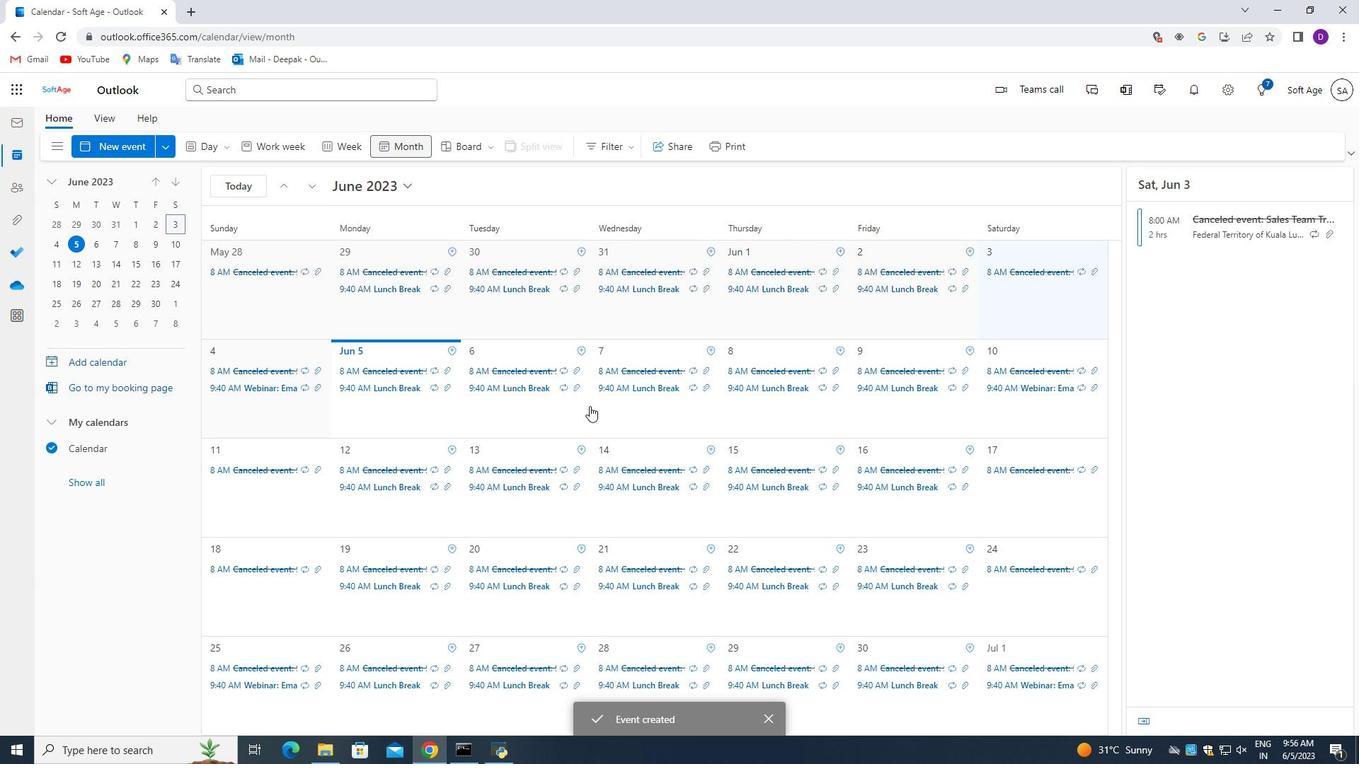 
Action: Mouse scrolled (590, 406) with delta (0, 0)
Screenshot: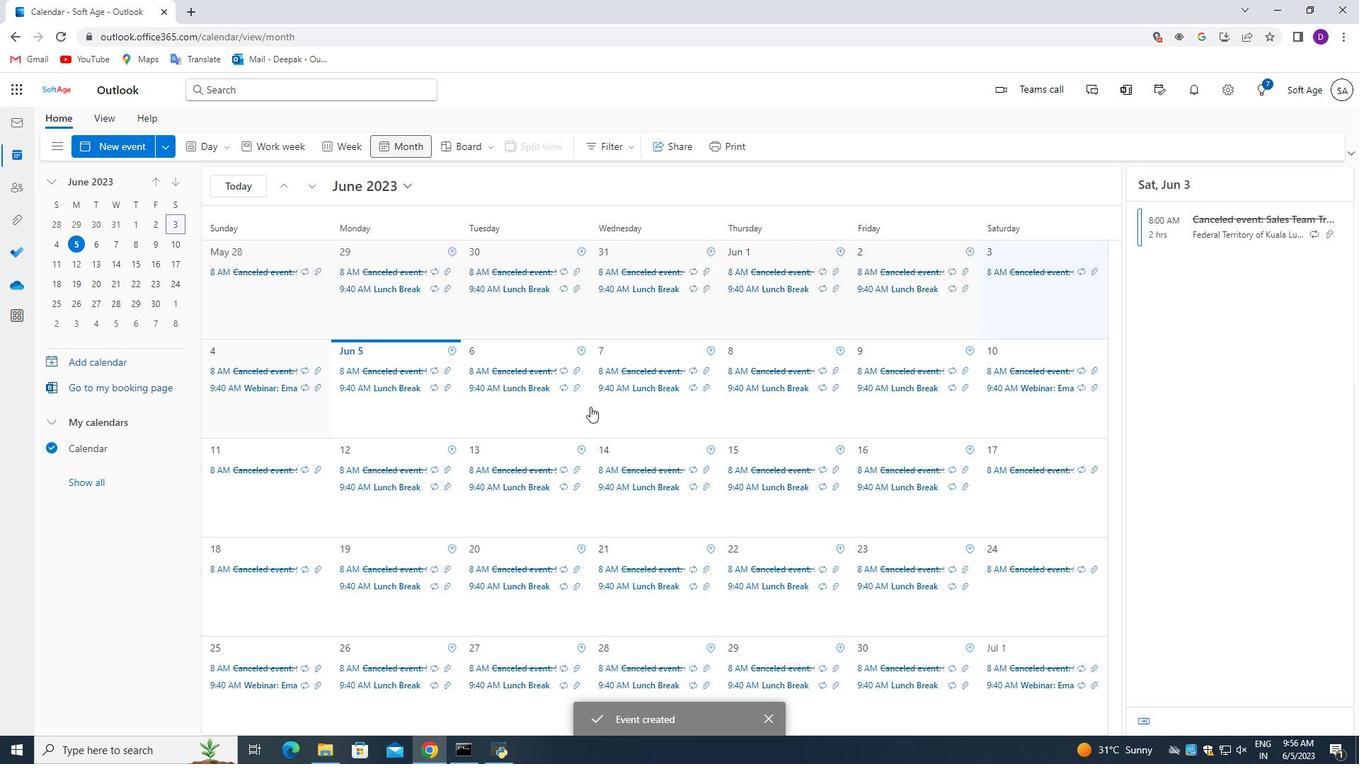 
Action: Mouse moved to (589, 408)
Screenshot: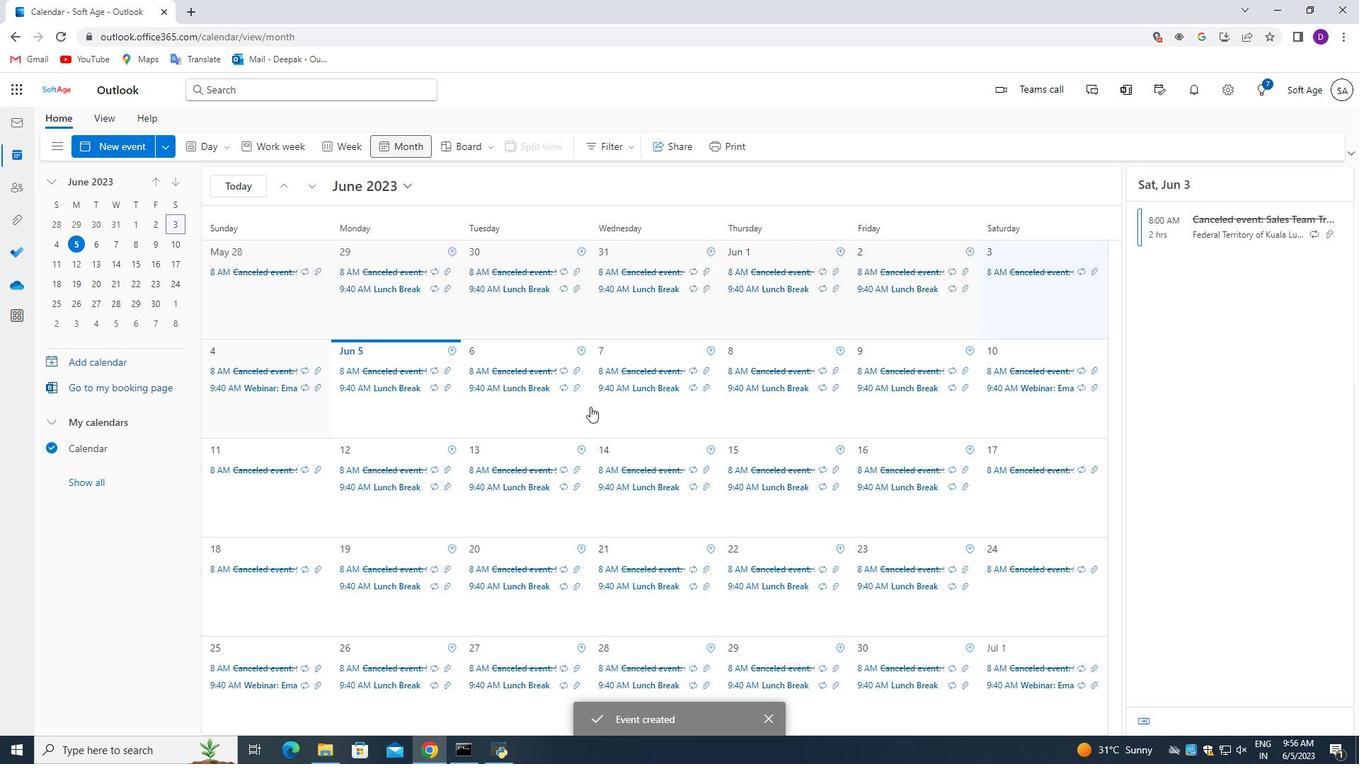 
Action: Mouse scrolled (589, 409) with delta (0, 0)
Screenshot: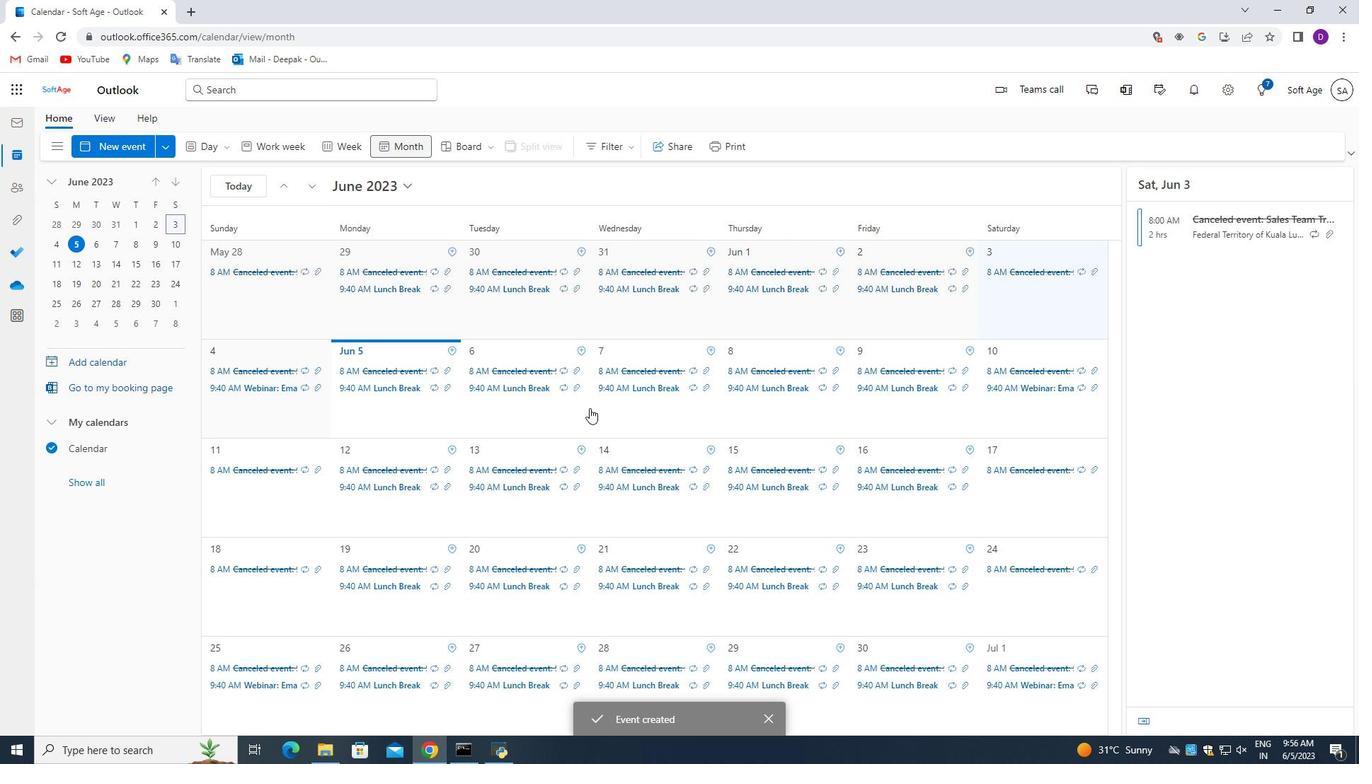 
Action: Mouse scrolled (589, 409) with delta (0, 0)
Screenshot: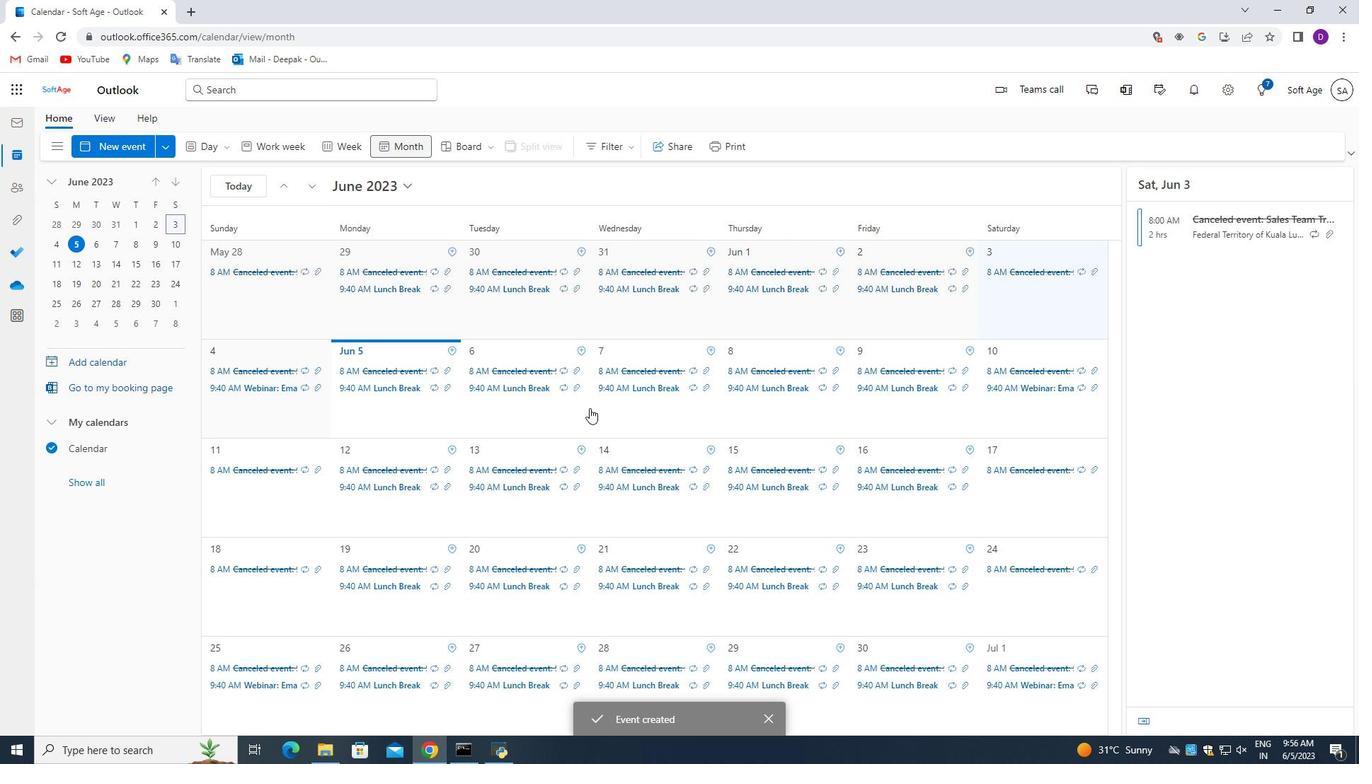 
